Task: Look for space in Ipojuca, Brazil from 4th June, 2023 to 8th June, 2023 for 2 adults in price range Rs.8000 to Rs.16000. Place can be private room with 1  bedroom having 1 bed and 1 bathroom. Property type can be house, flat, guest house, hotel. Booking option can be shelf check-in. Required host language is Spanish.
Action: Mouse moved to (533, 100)
Screenshot: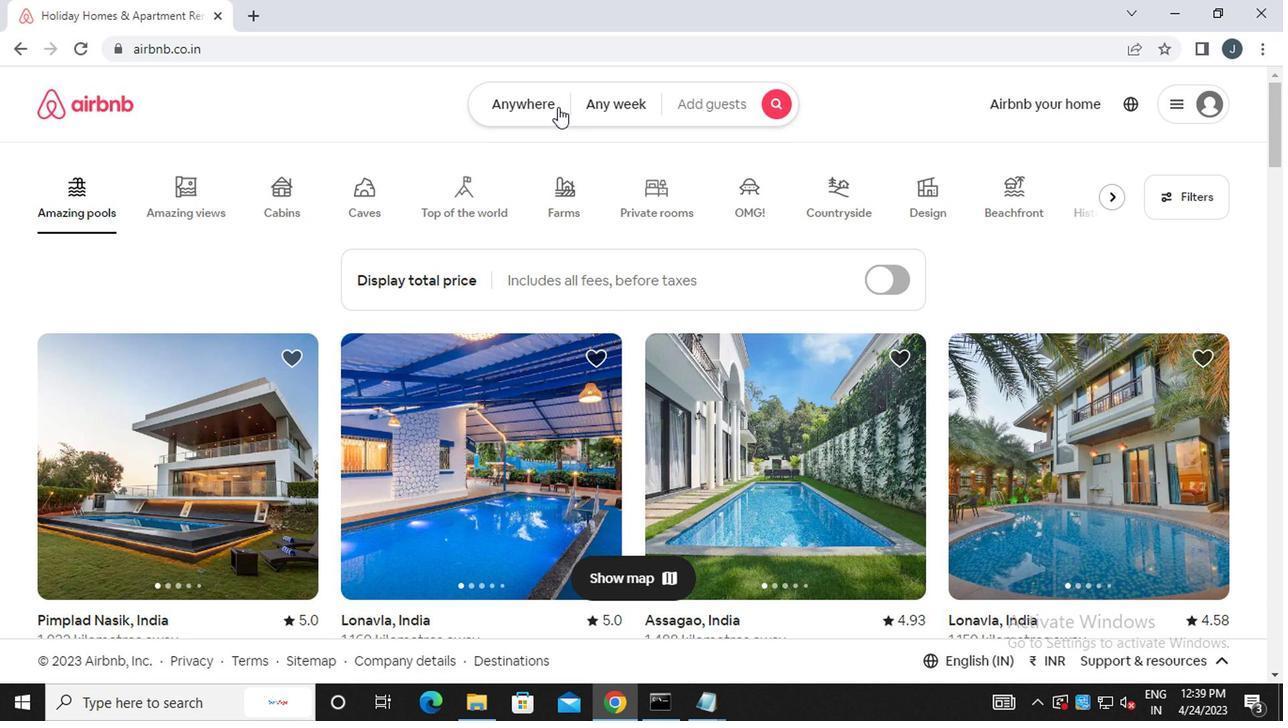 
Action: Mouse pressed left at (533, 100)
Screenshot: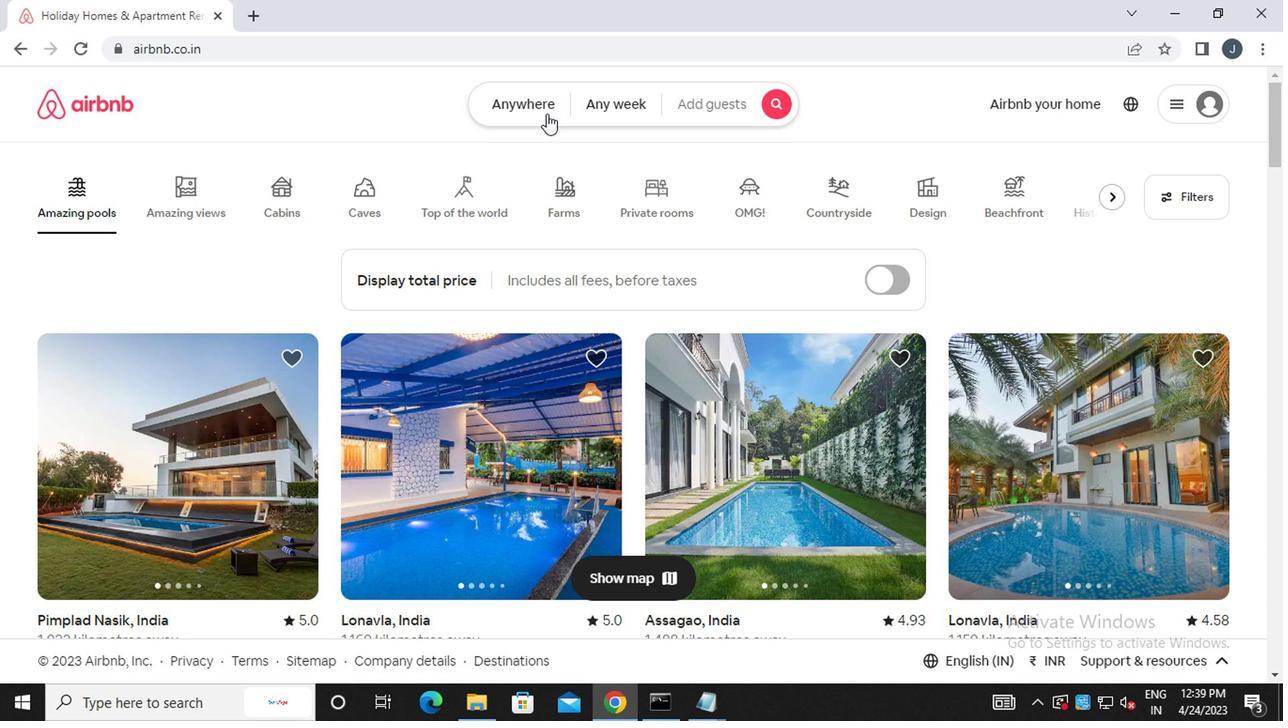 
Action: Mouse moved to (366, 193)
Screenshot: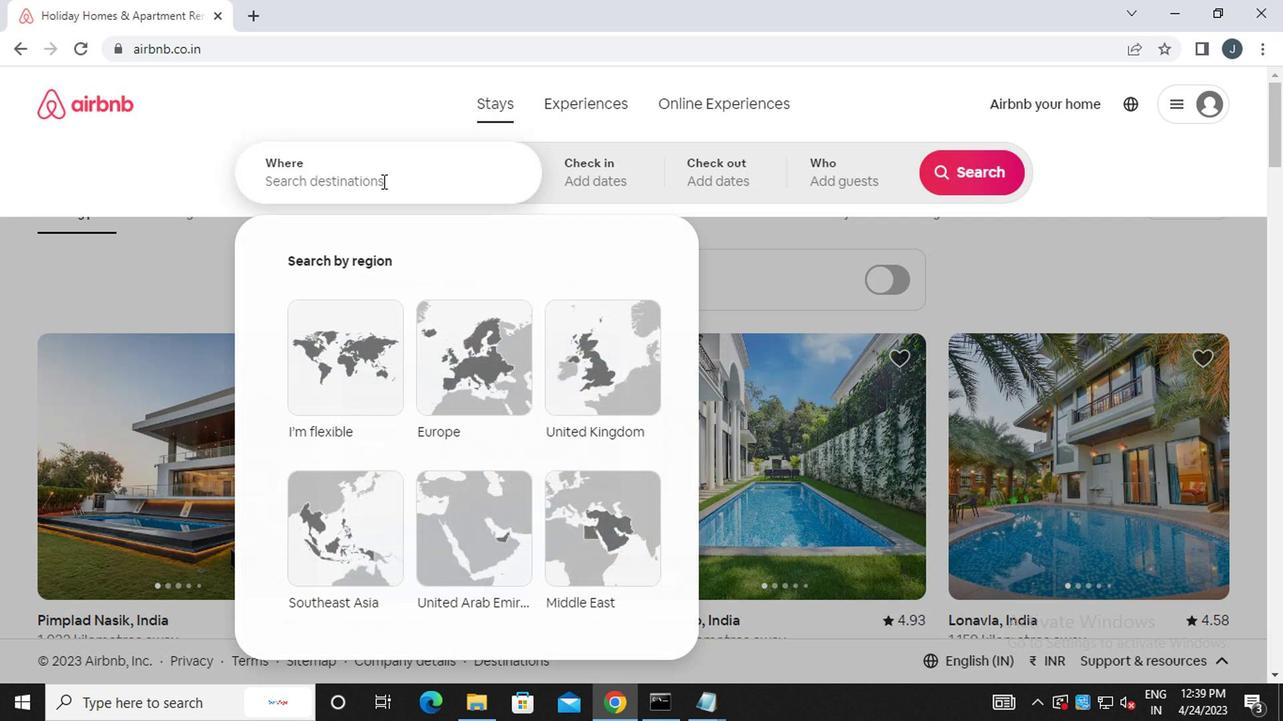 
Action: Mouse pressed left at (366, 193)
Screenshot: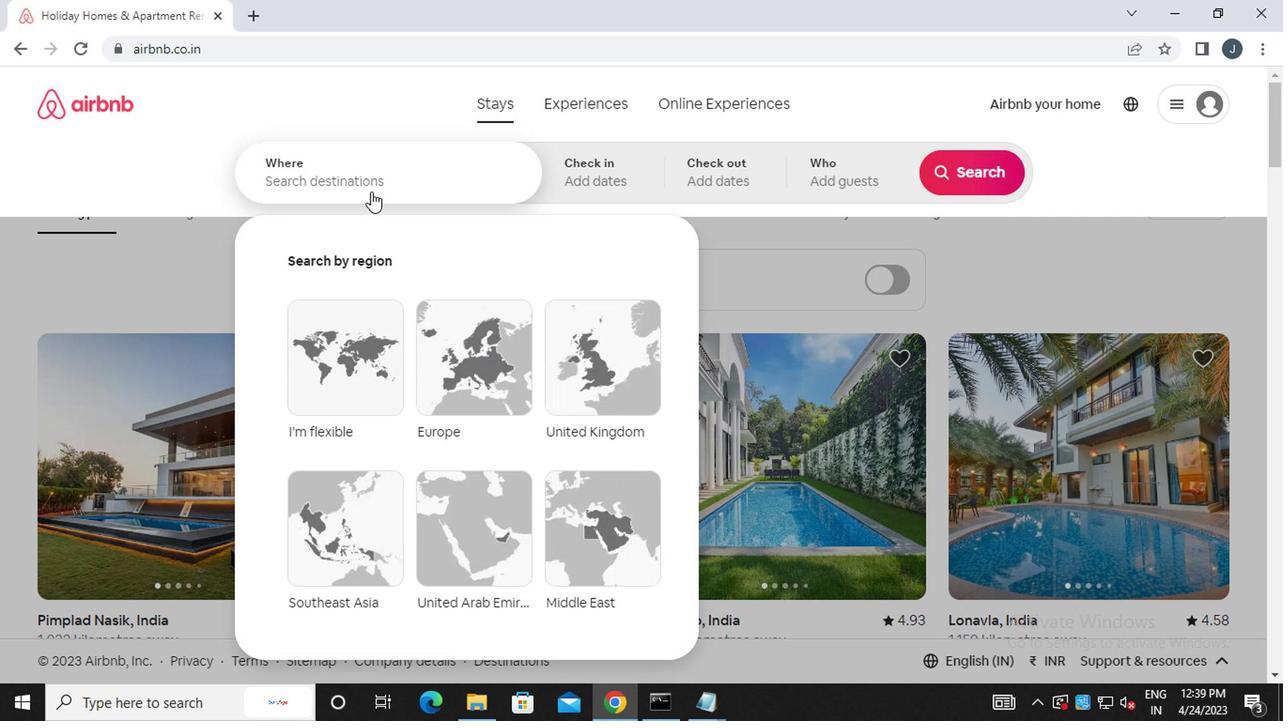 
Action: Mouse moved to (370, 190)
Screenshot: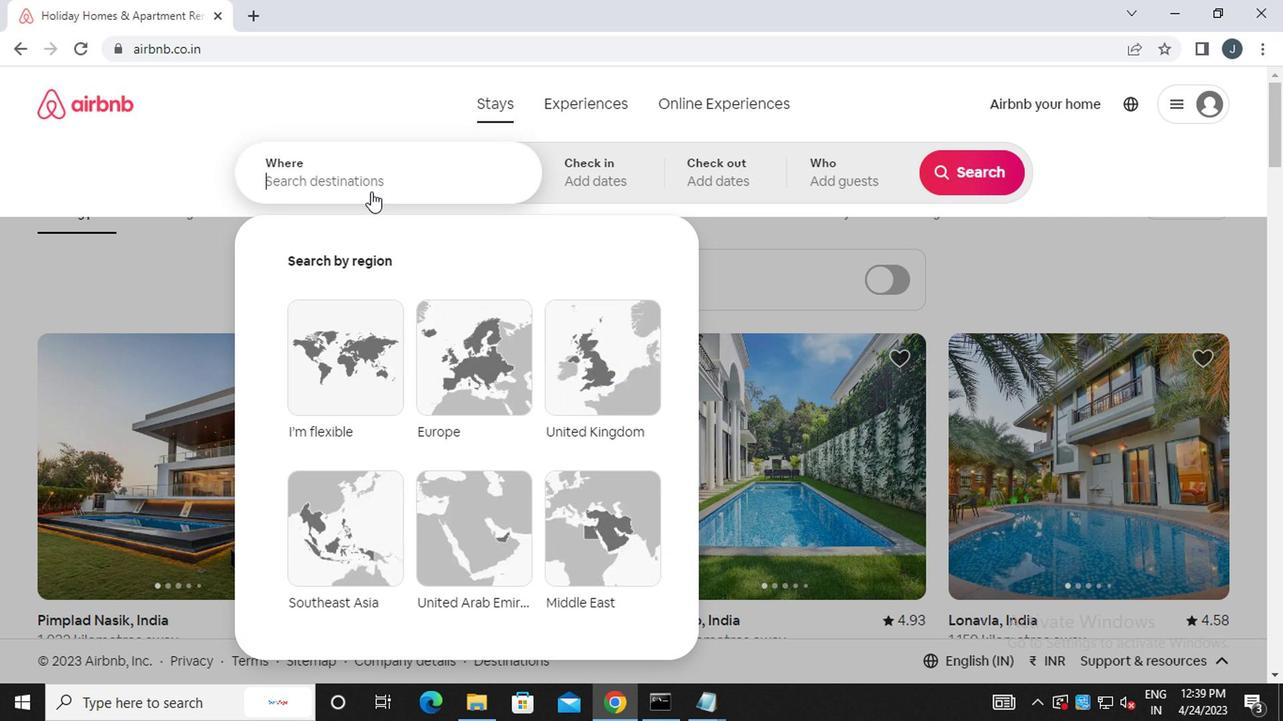 
Action: Key pressed i<Key.caps_lock>poji<Key.backspace>uca,<Key.space><Key.caps_lock>b<Key.caps_lock>razil
Screenshot: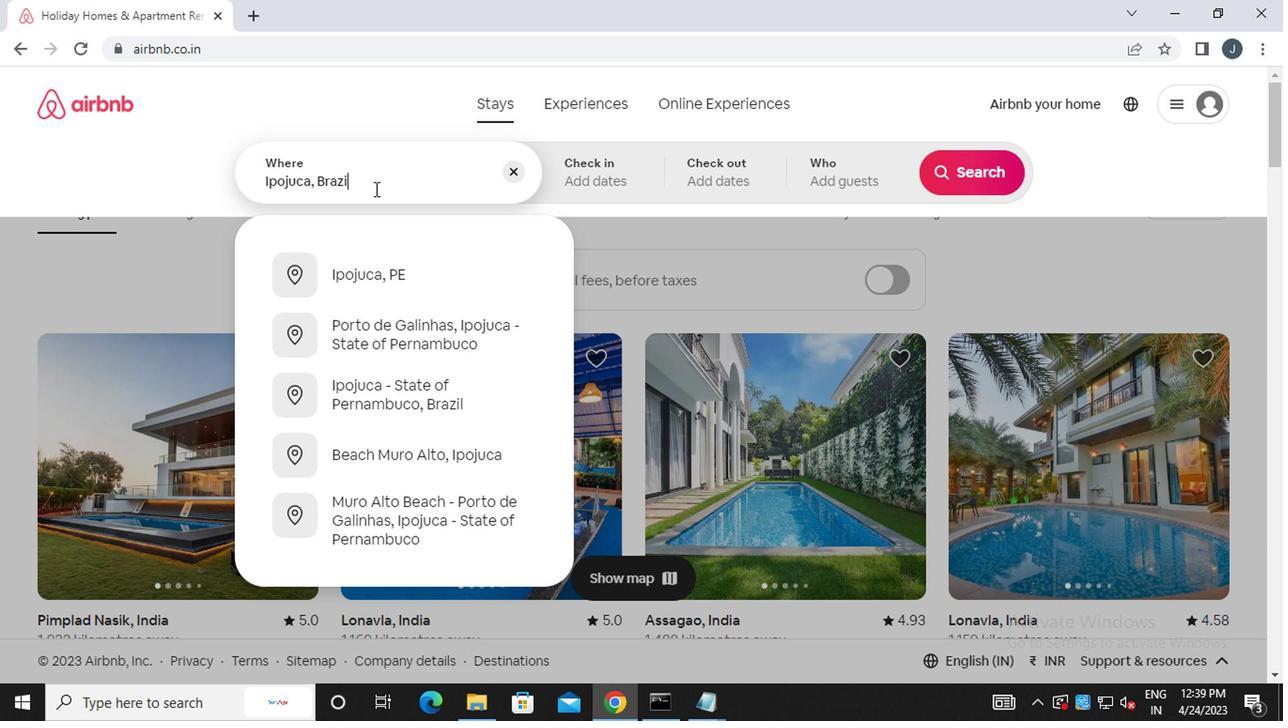 
Action: Mouse moved to (592, 185)
Screenshot: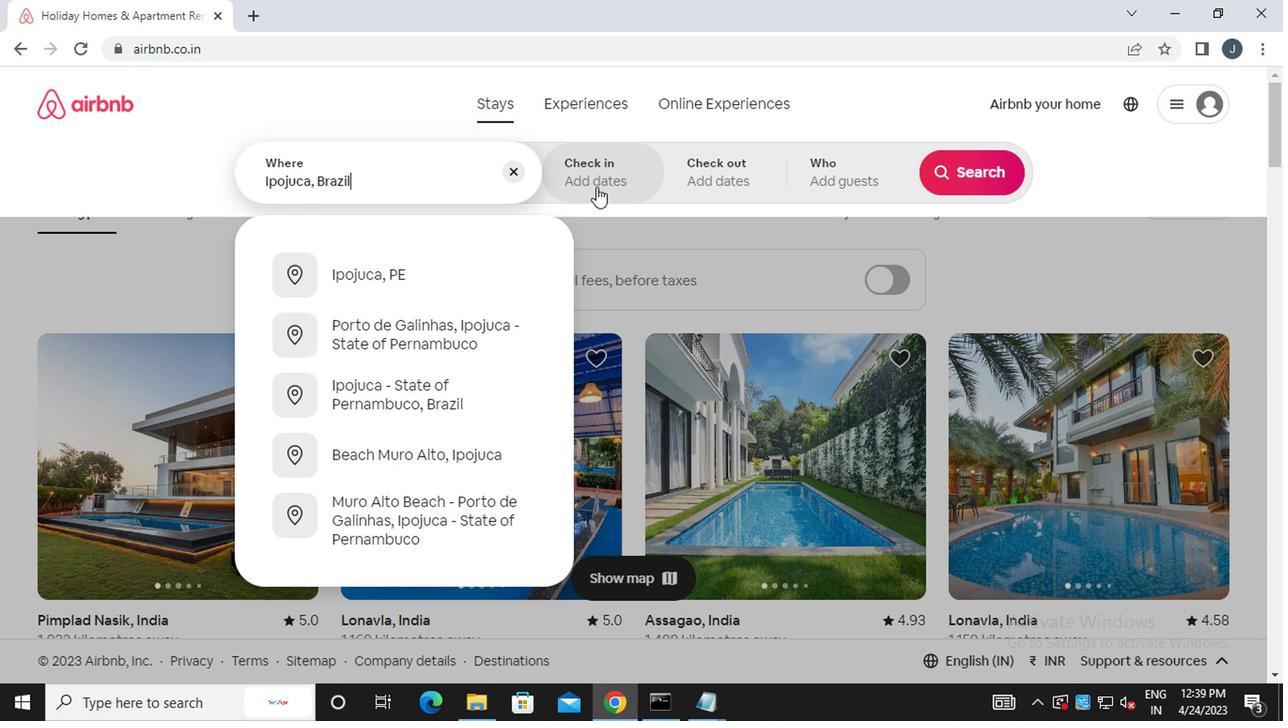 
Action: Mouse pressed left at (592, 185)
Screenshot: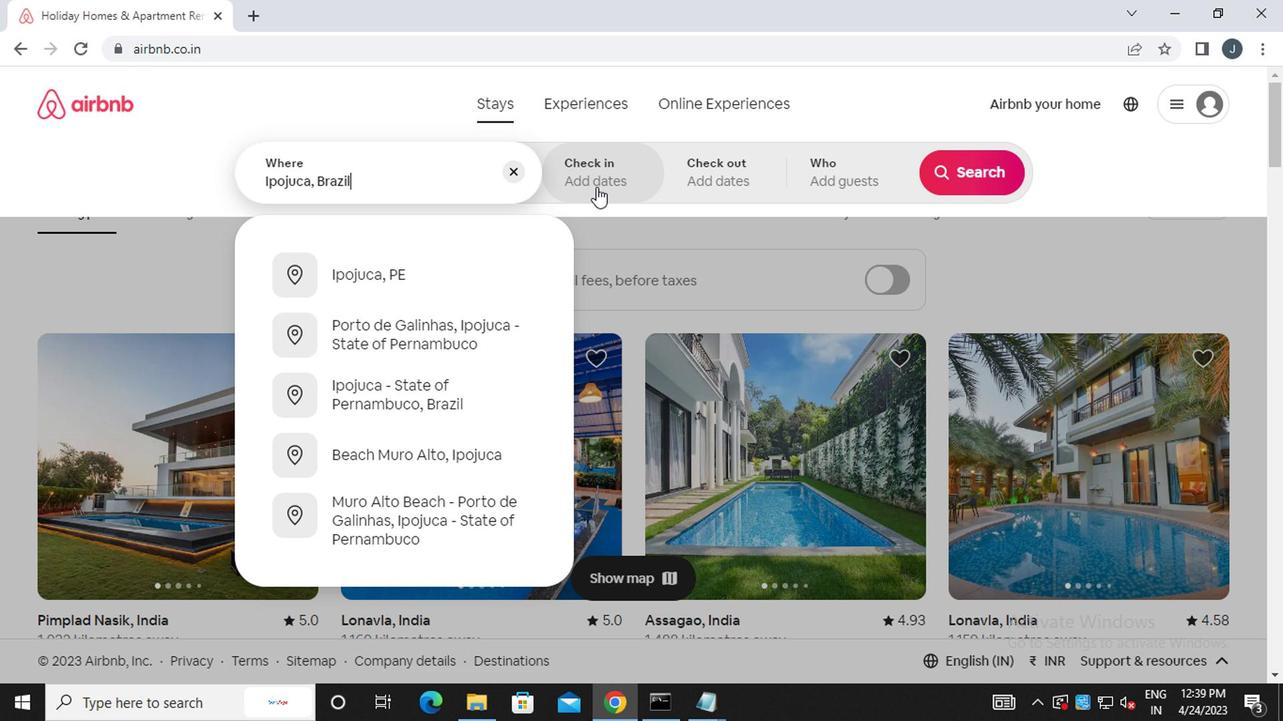
Action: Mouse moved to (941, 326)
Screenshot: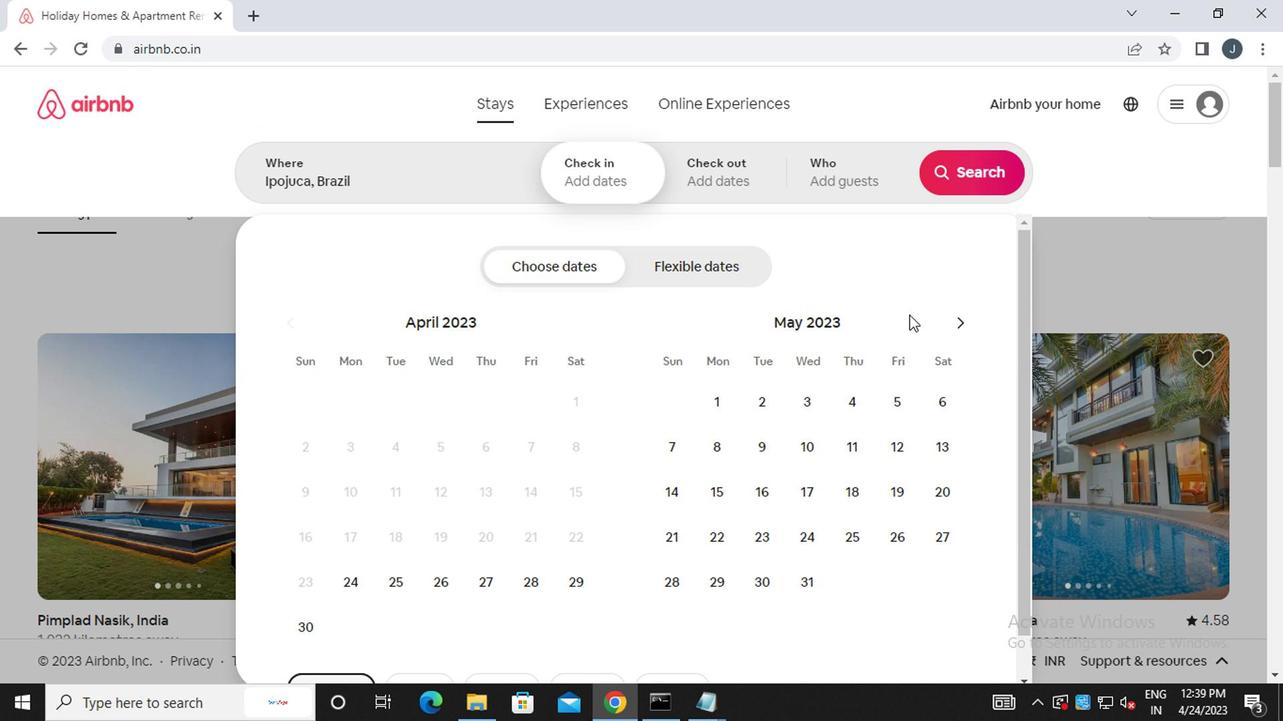 
Action: Mouse pressed left at (941, 326)
Screenshot: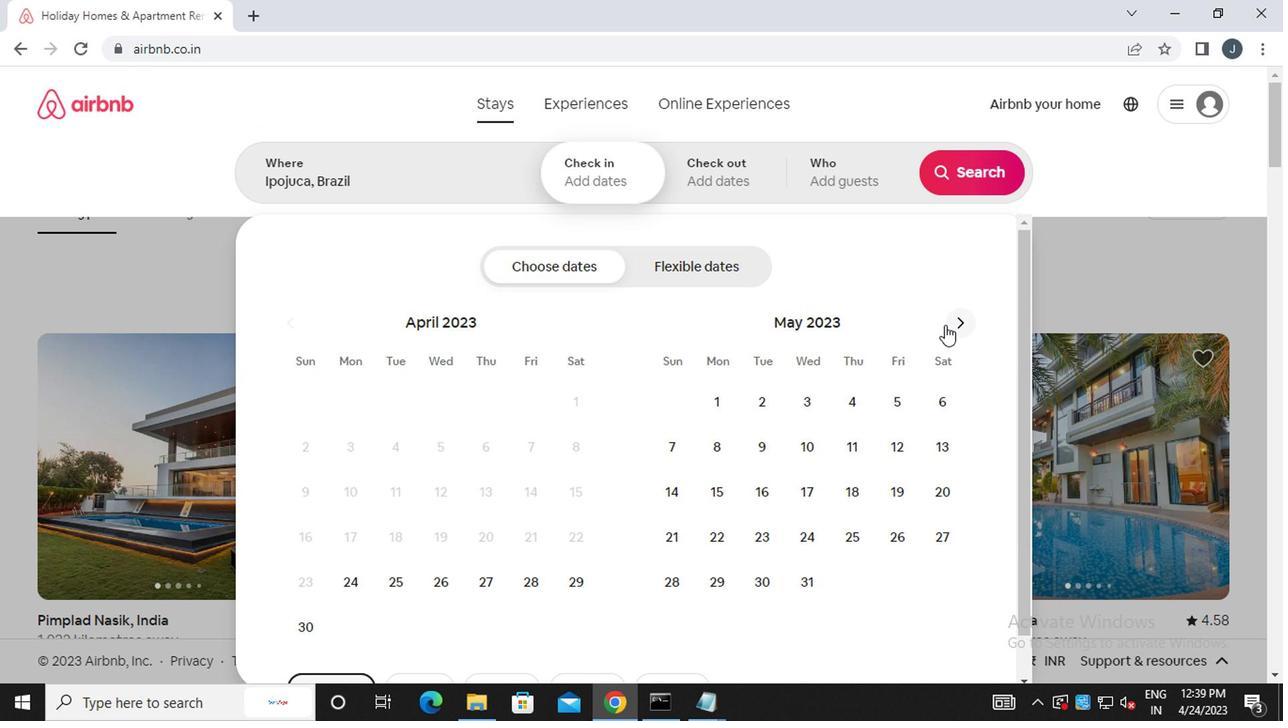 
Action: Mouse moved to (951, 335)
Screenshot: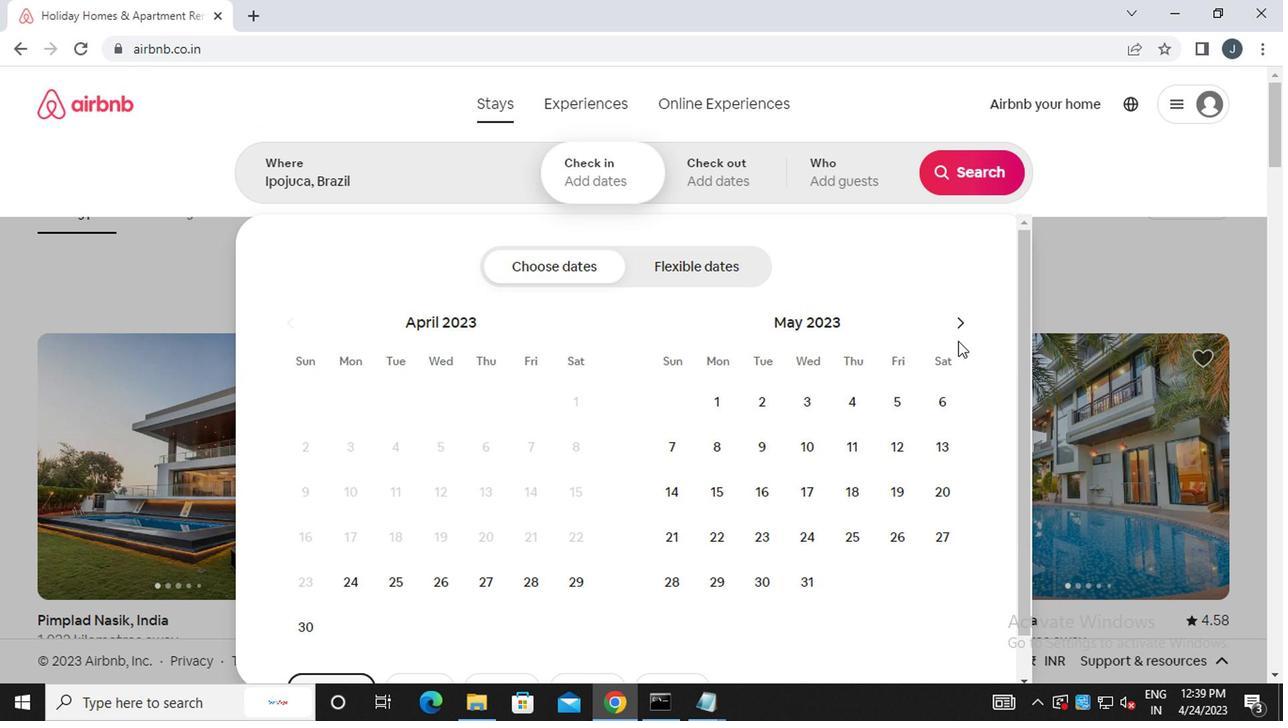 
Action: Mouse pressed left at (951, 335)
Screenshot: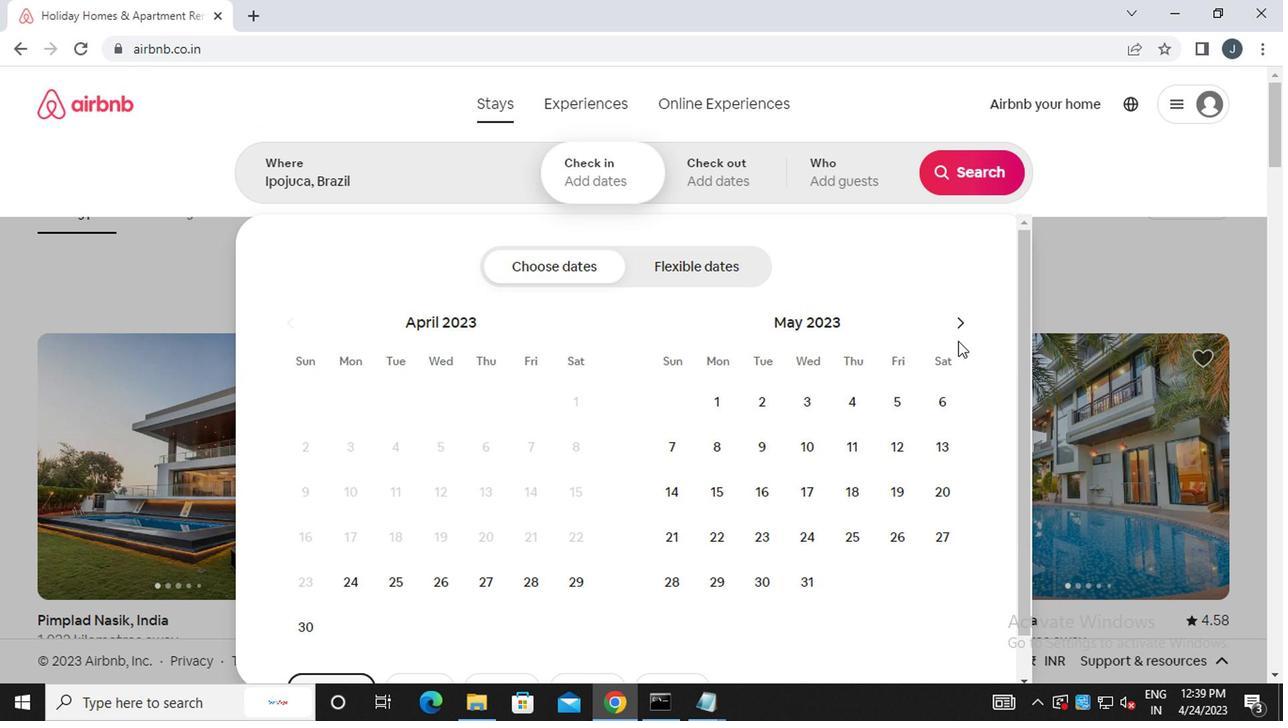 
Action: Mouse moved to (674, 453)
Screenshot: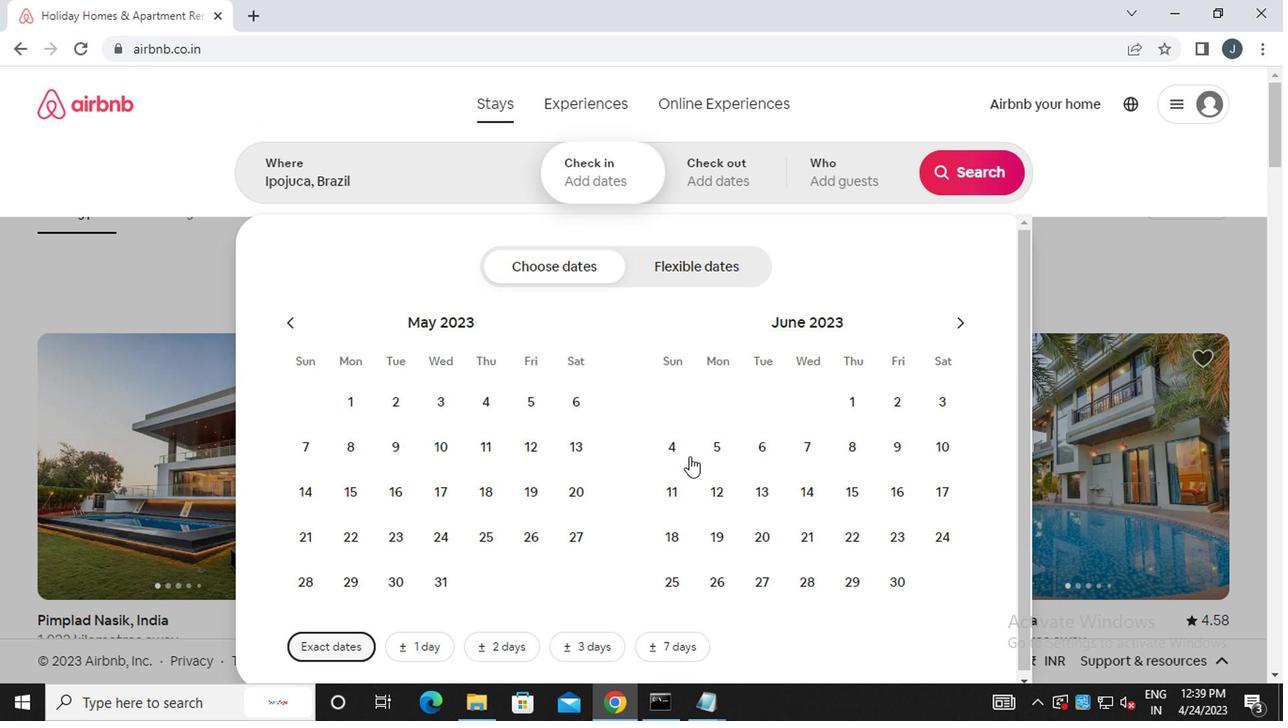 
Action: Mouse pressed left at (674, 453)
Screenshot: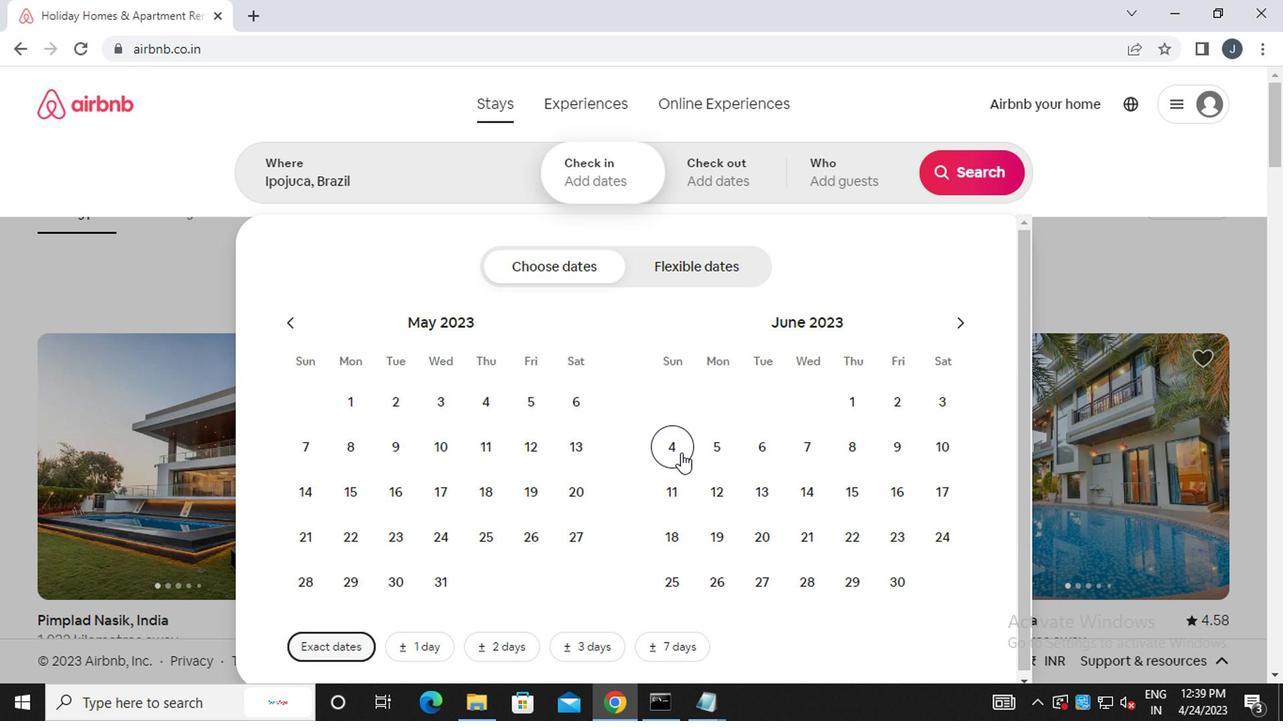 
Action: Mouse moved to (854, 441)
Screenshot: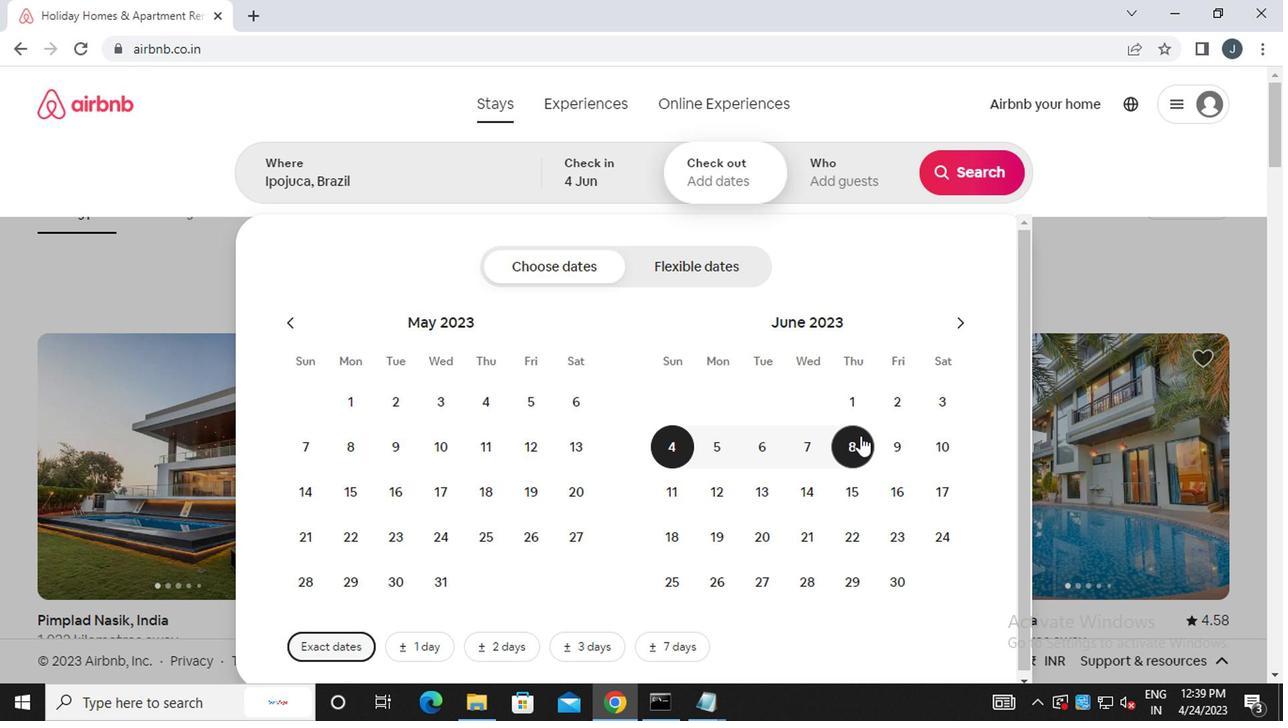
Action: Mouse pressed left at (854, 441)
Screenshot: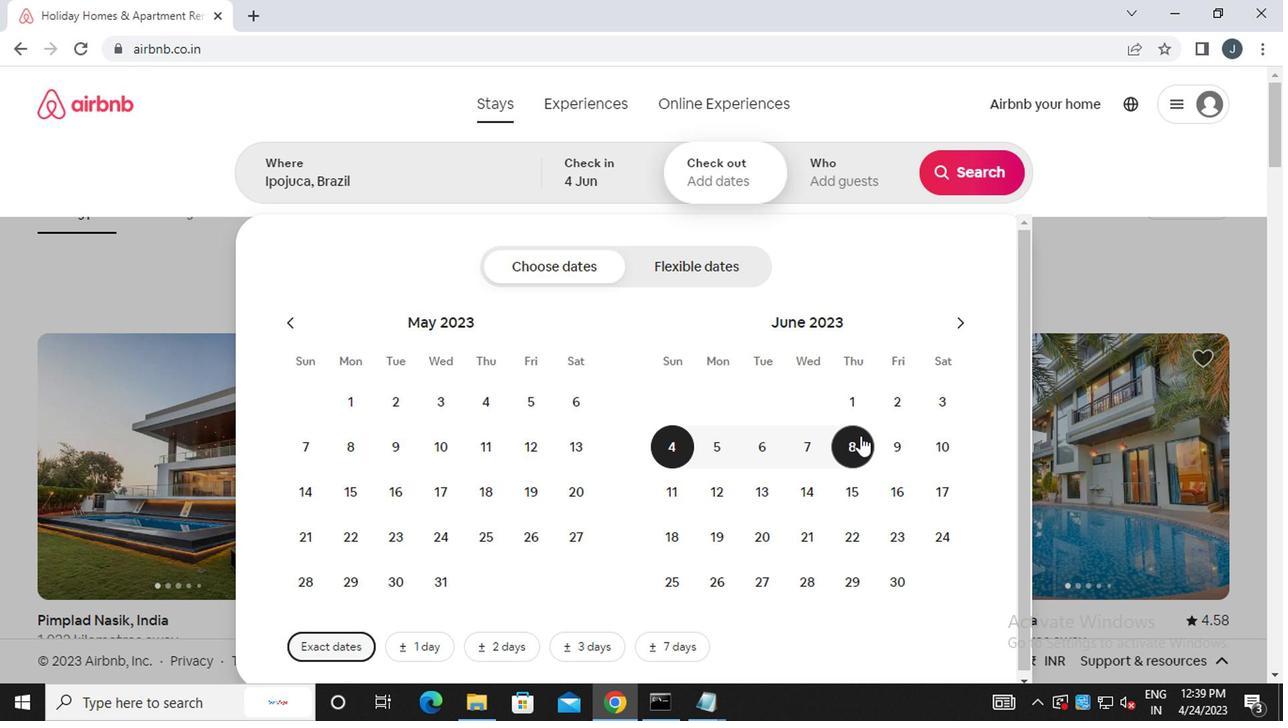 
Action: Mouse moved to (858, 174)
Screenshot: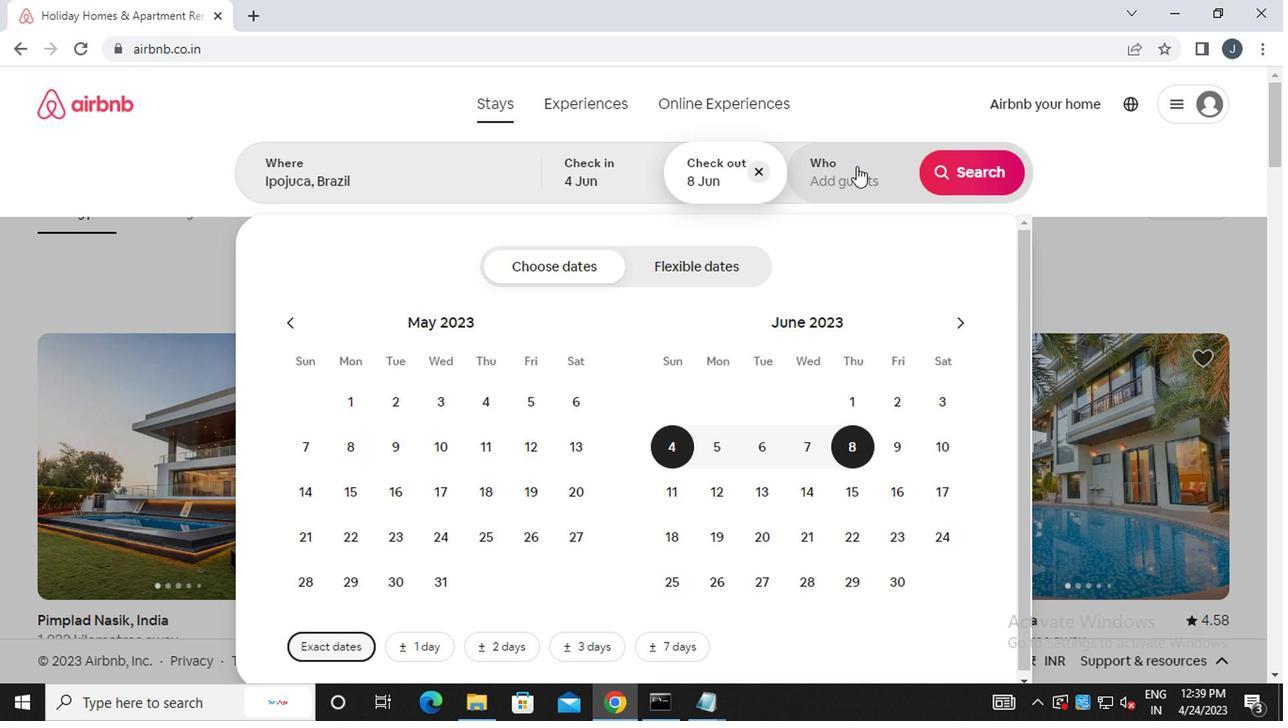 
Action: Mouse pressed left at (858, 174)
Screenshot: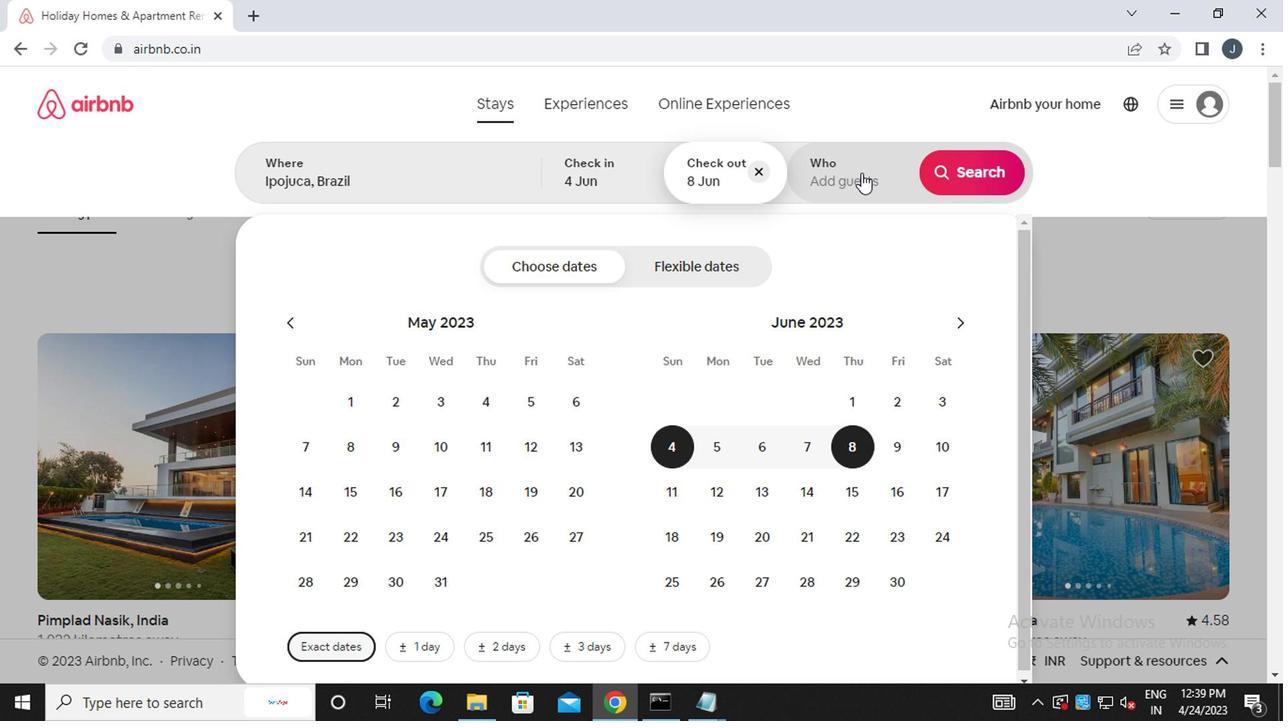 
Action: Mouse moved to (965, 269)
Screenshot: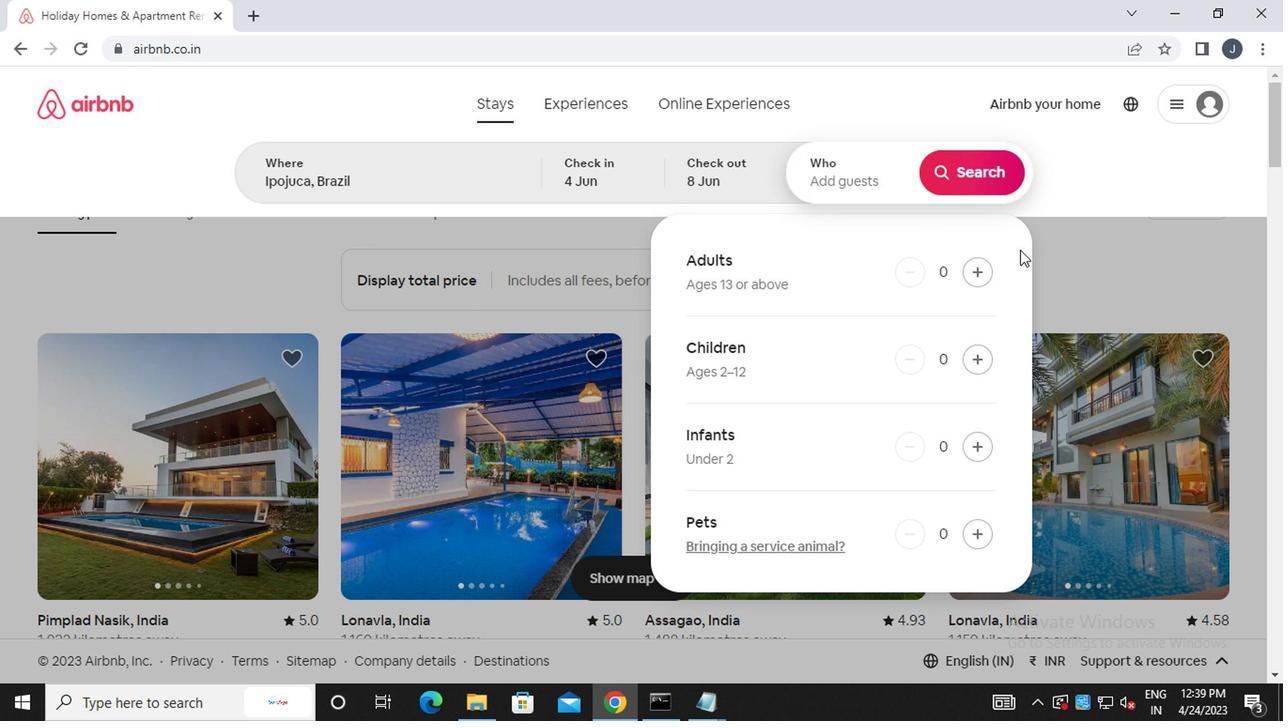 
Action: Mouse pressed left at (965, 269)
Screenshot: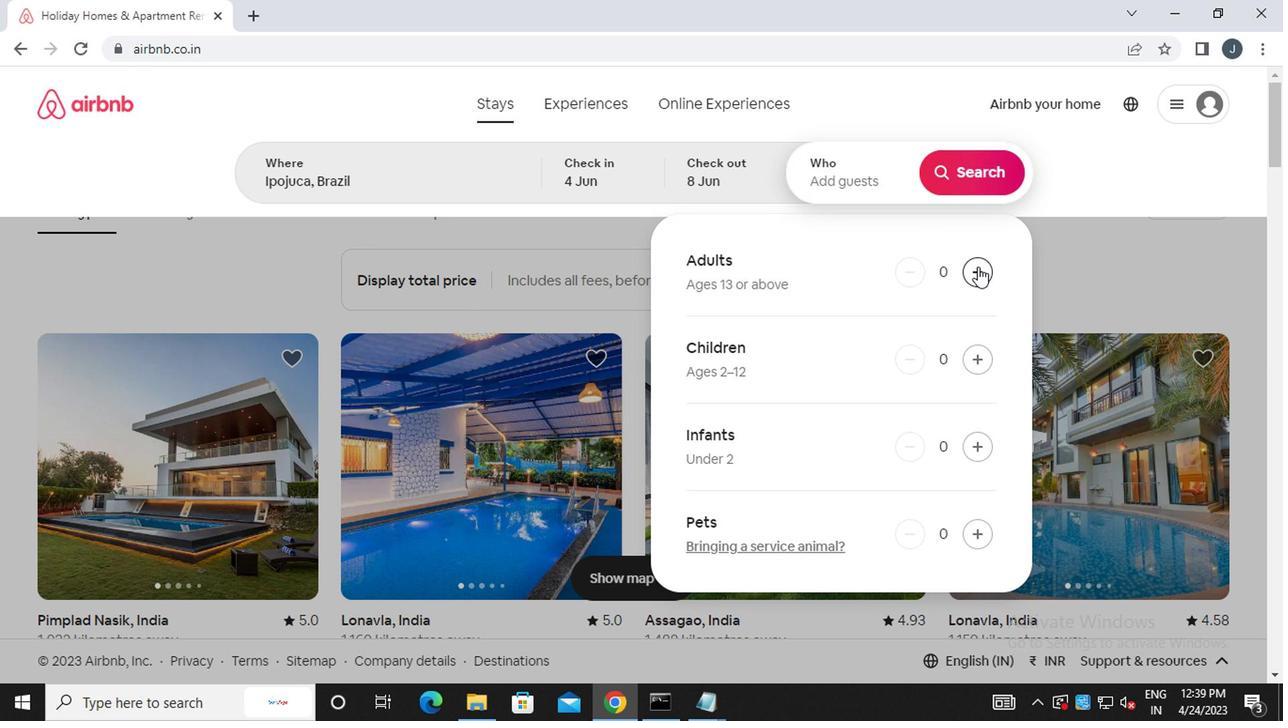 
Action: Mouse pressed left at (965, 269)
Screenshot: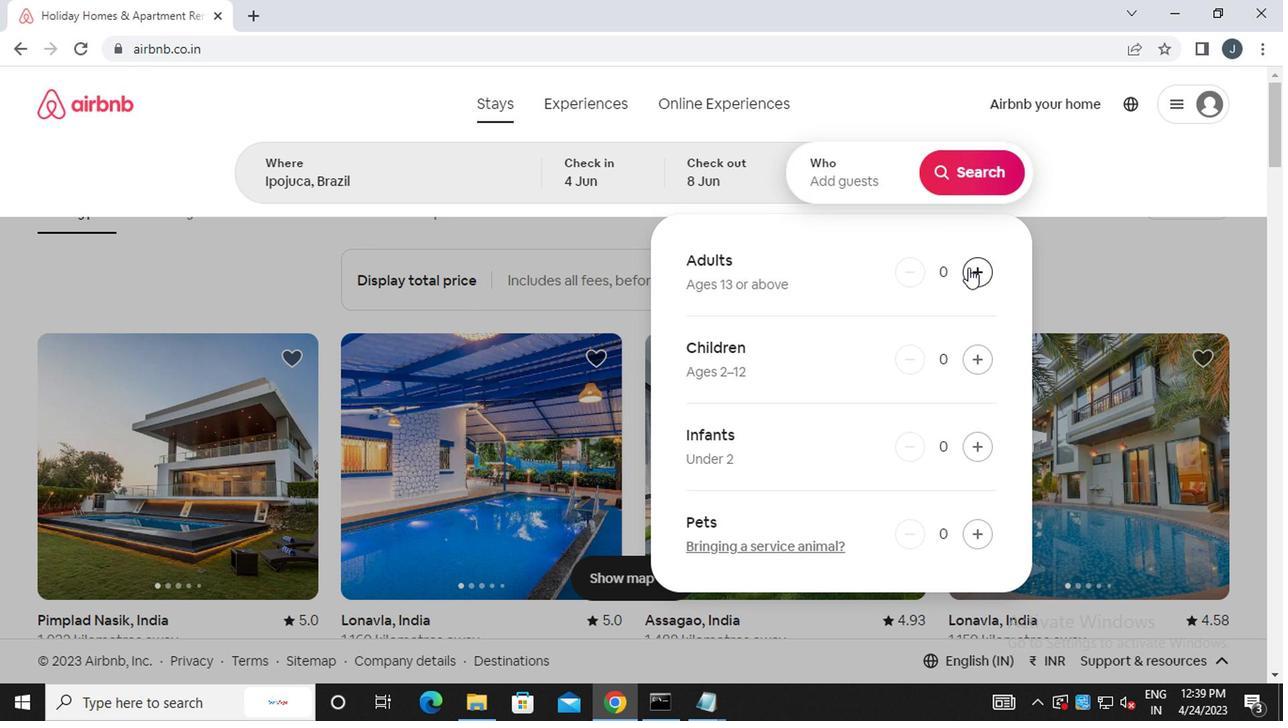 
Action: Mouse moved to (959, 173)
Screenshot: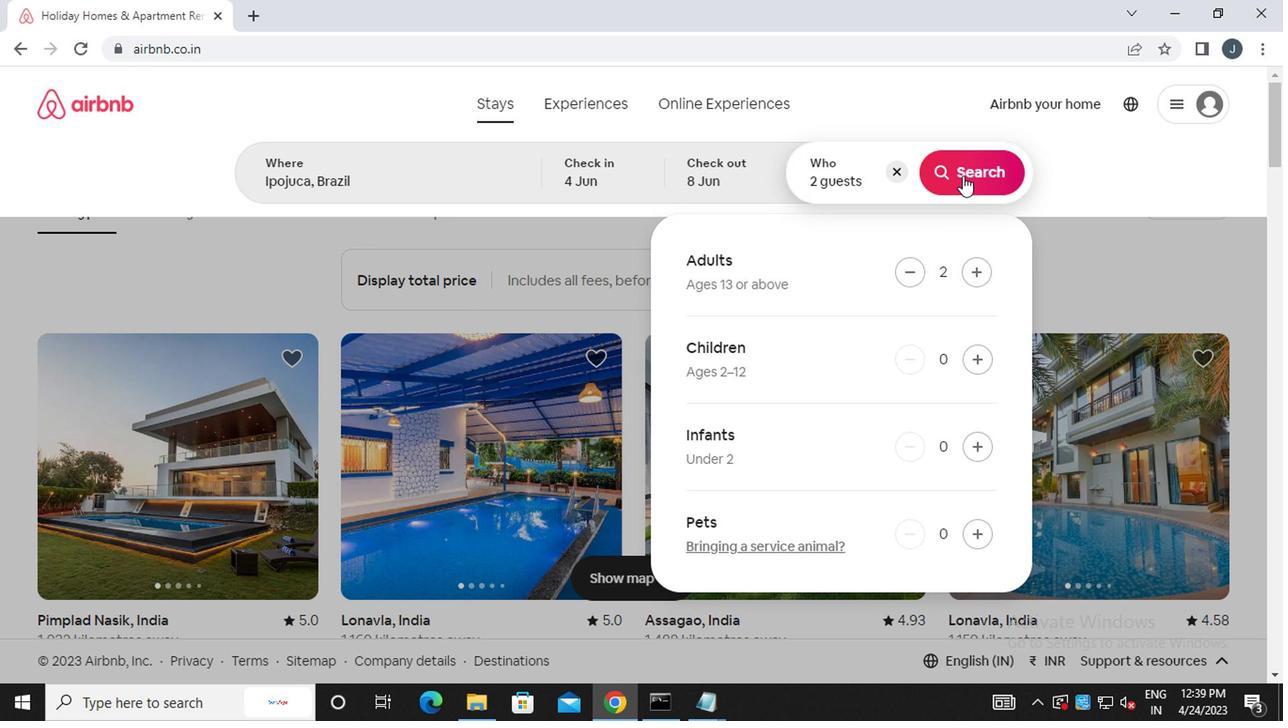 
Action: Mouse pressed left at (959, 173)
Screenshot: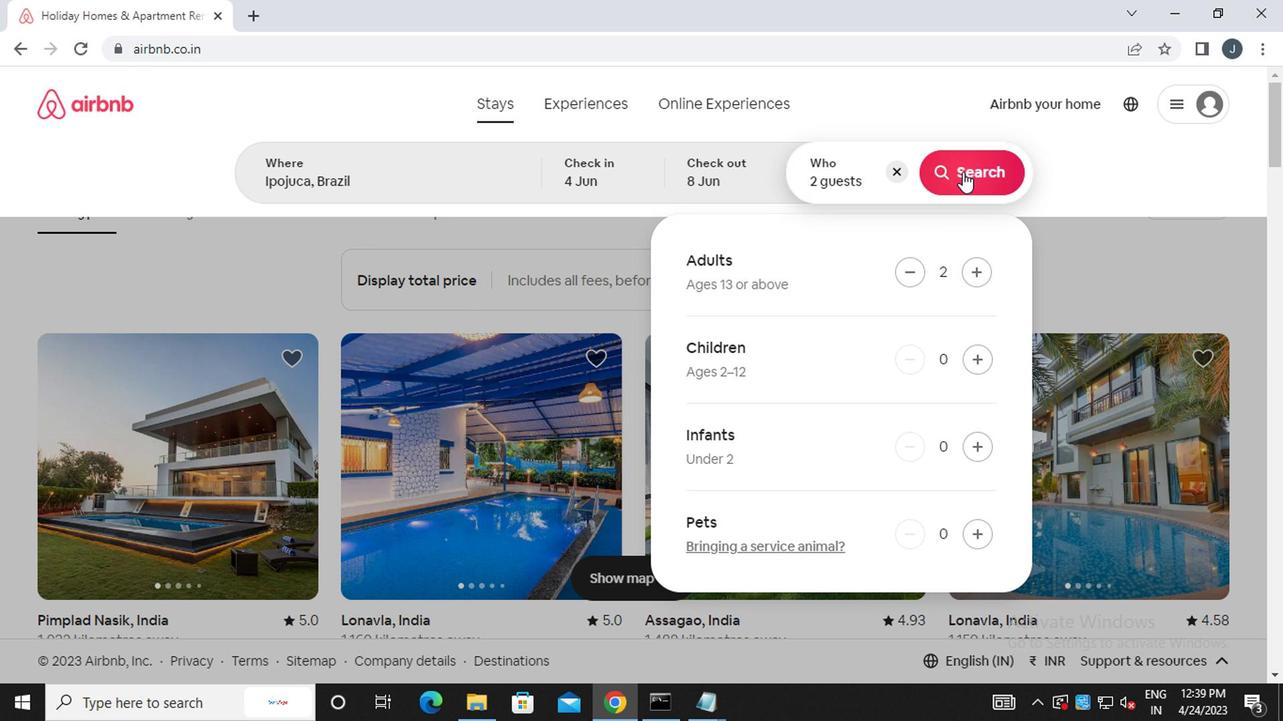 
Action: Mouse moved to (1214, 176)
Screenshot: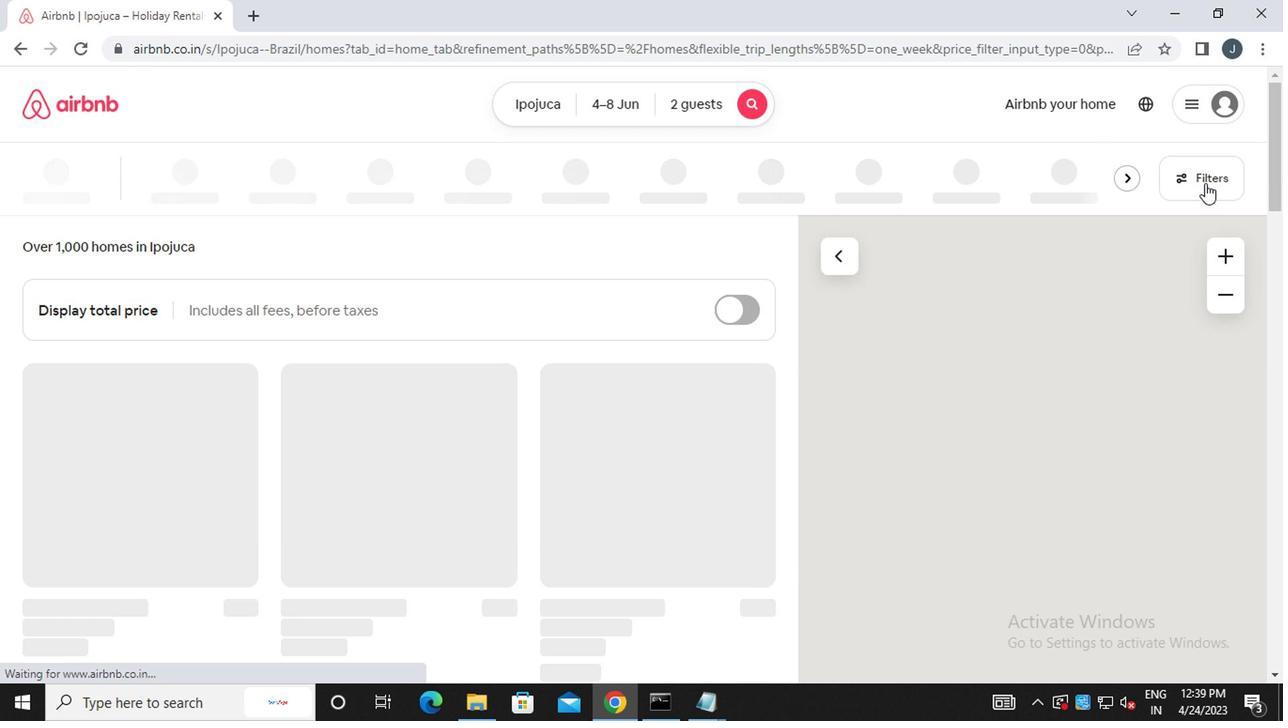 
Action: Mouse pressed left at (1214, 176)
Screenshot: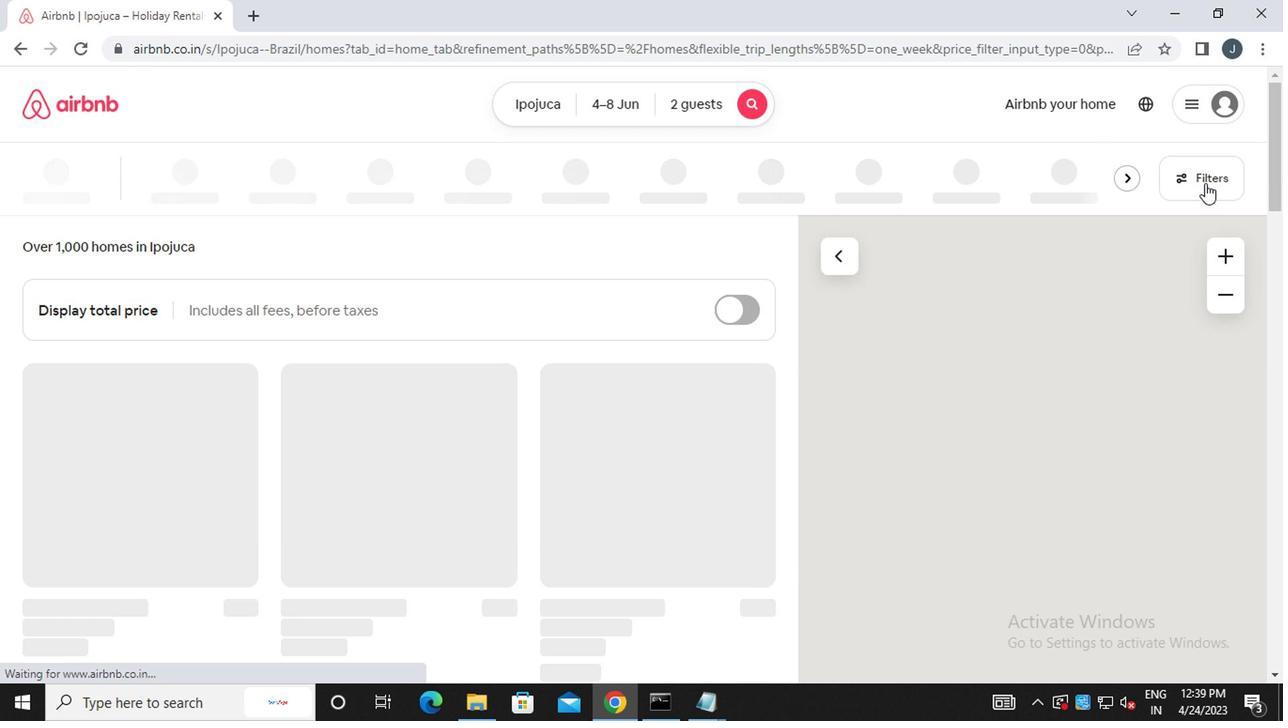 
Action: Mouse moved to (392, 417)
Screenshot: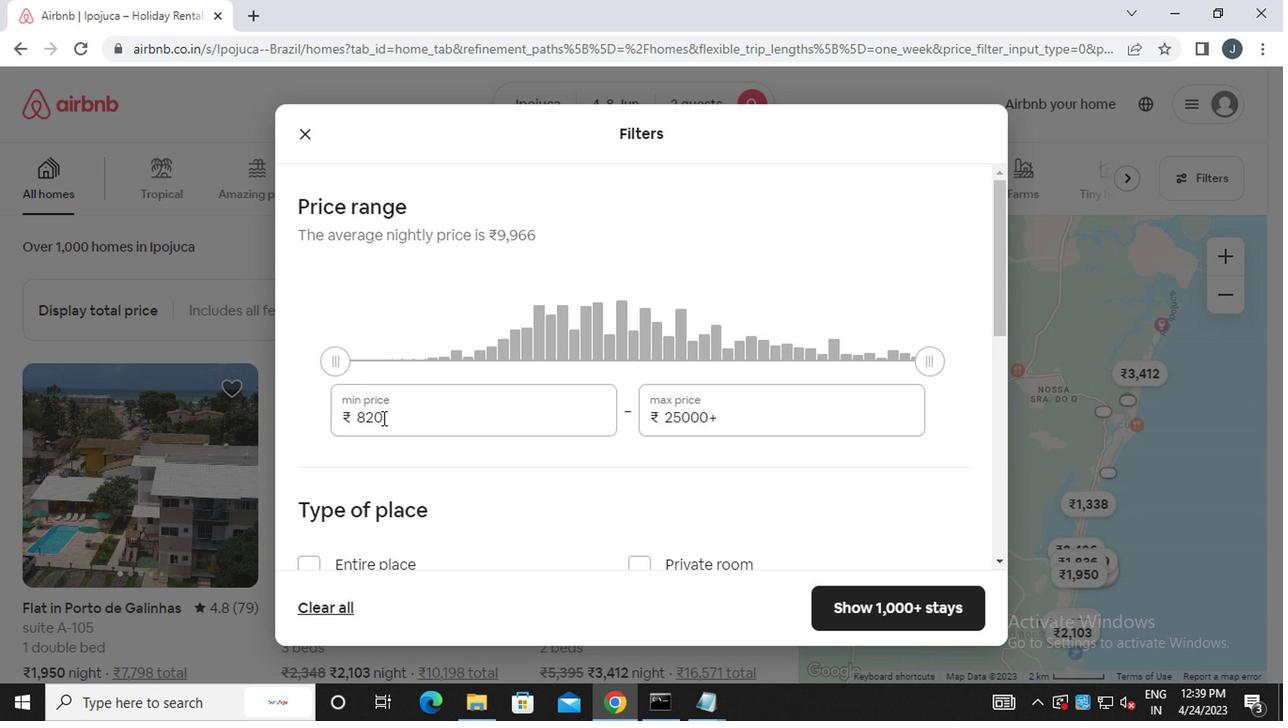 
Action: Mouse pressed left at (392, 417)
Screenshot: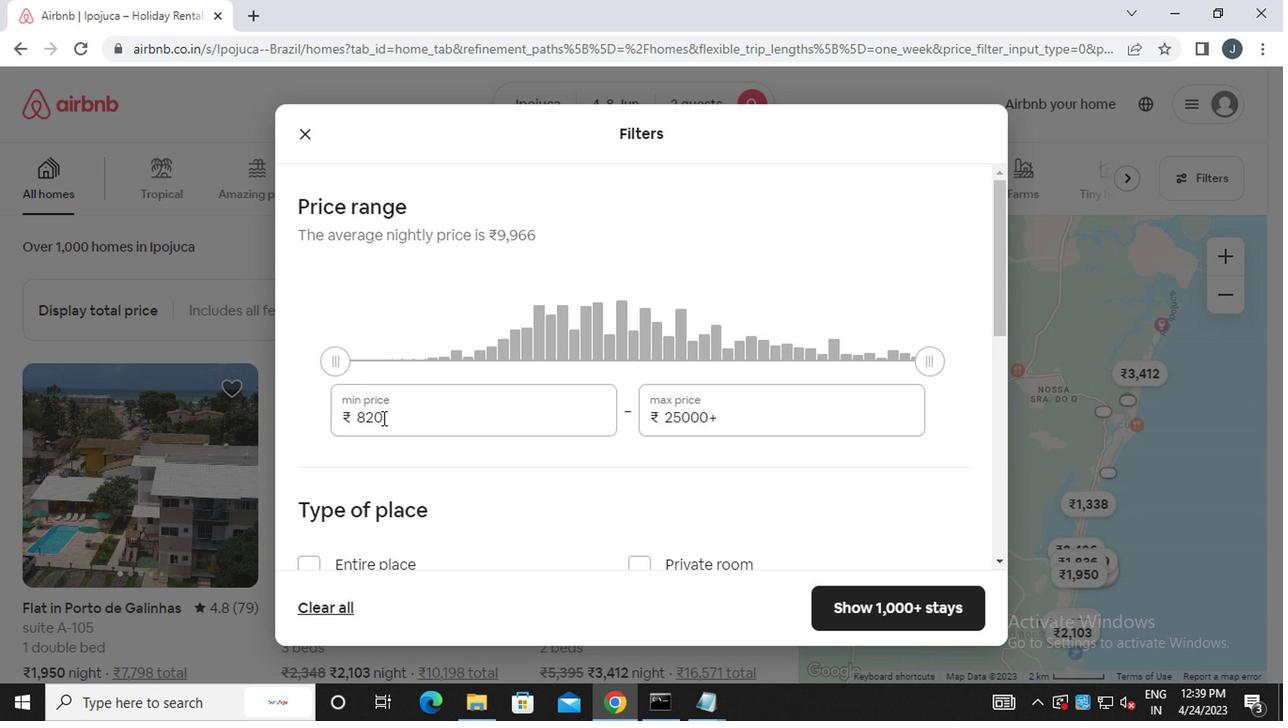 
Action: Mouse moved to (394, 417)
Screenshot: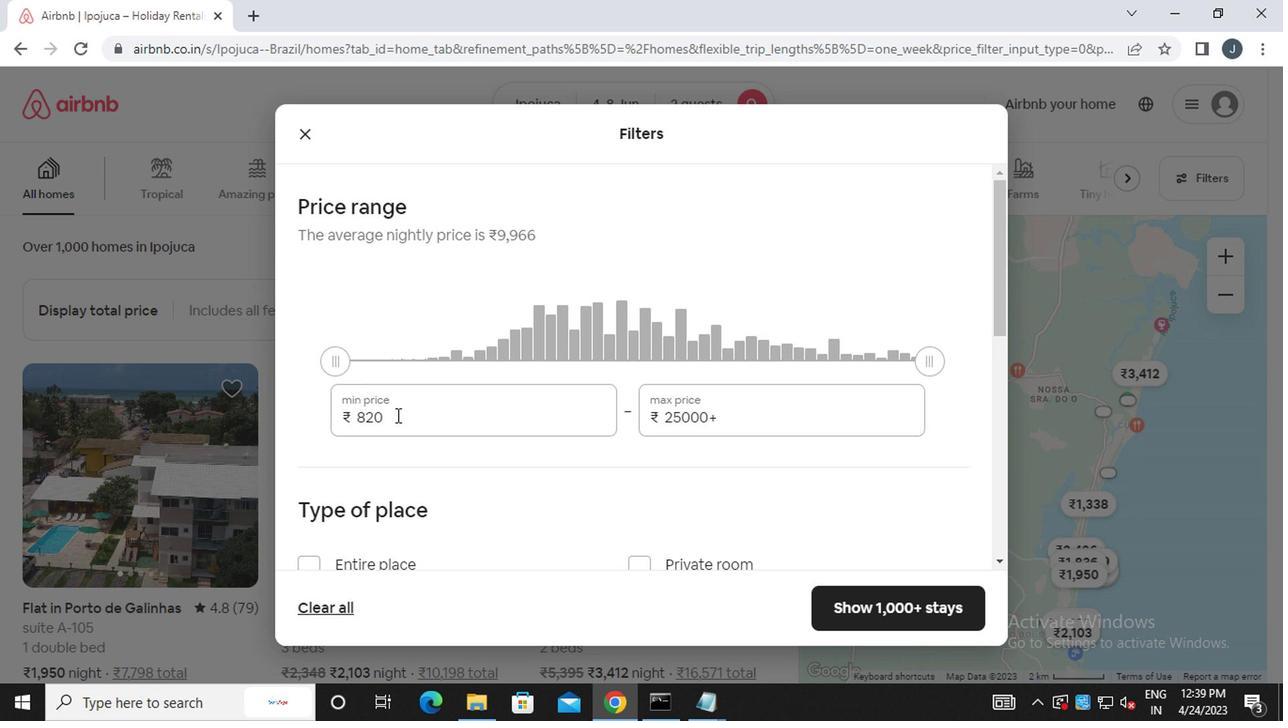 
Action: Key pressed <Key.backspace><Key.backspace><<96>><<96>><<96>>
Screenshot: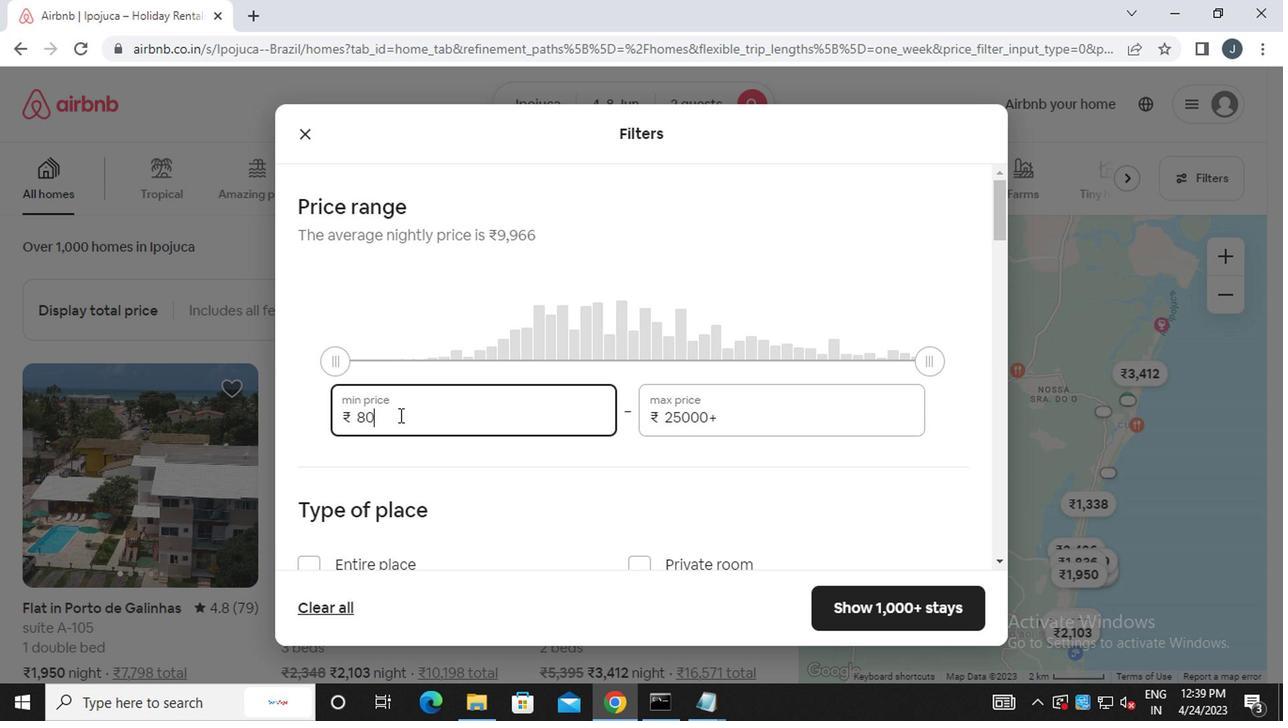 
Action: Mouse moved to (762, 425)
Screenshot: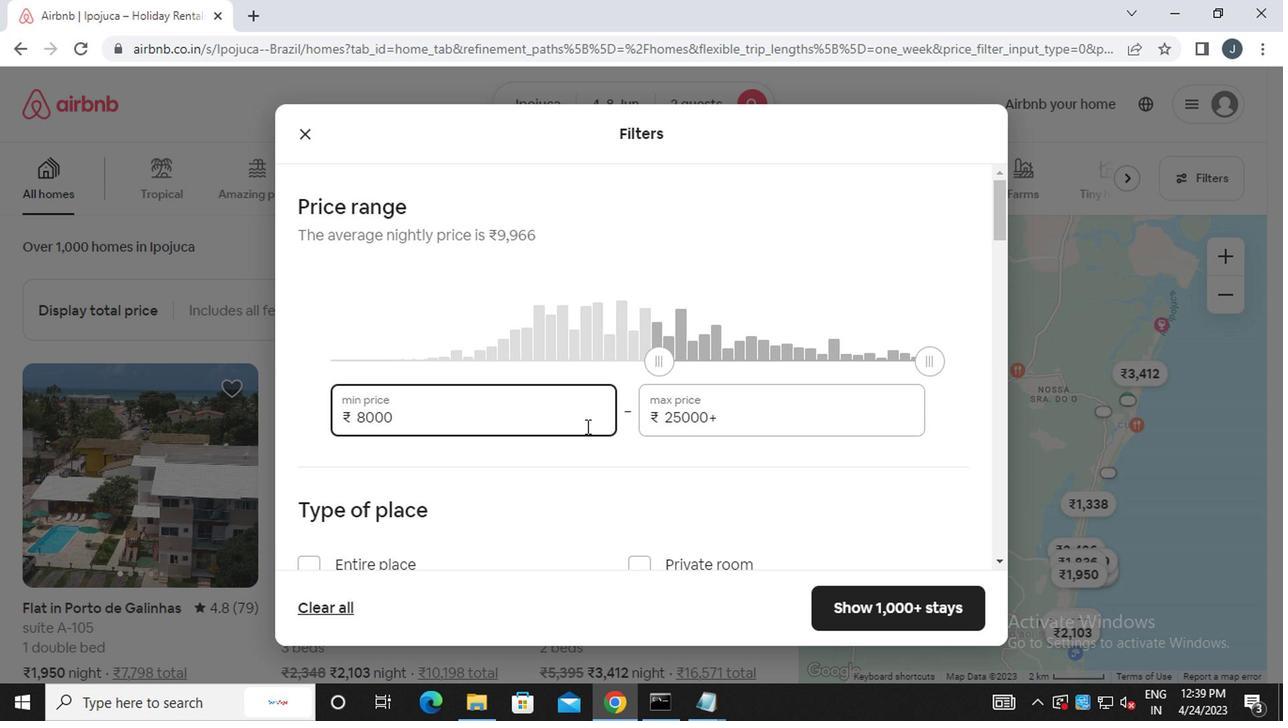 
Action: Mouse pressed left at (762, 425)
Screenshot: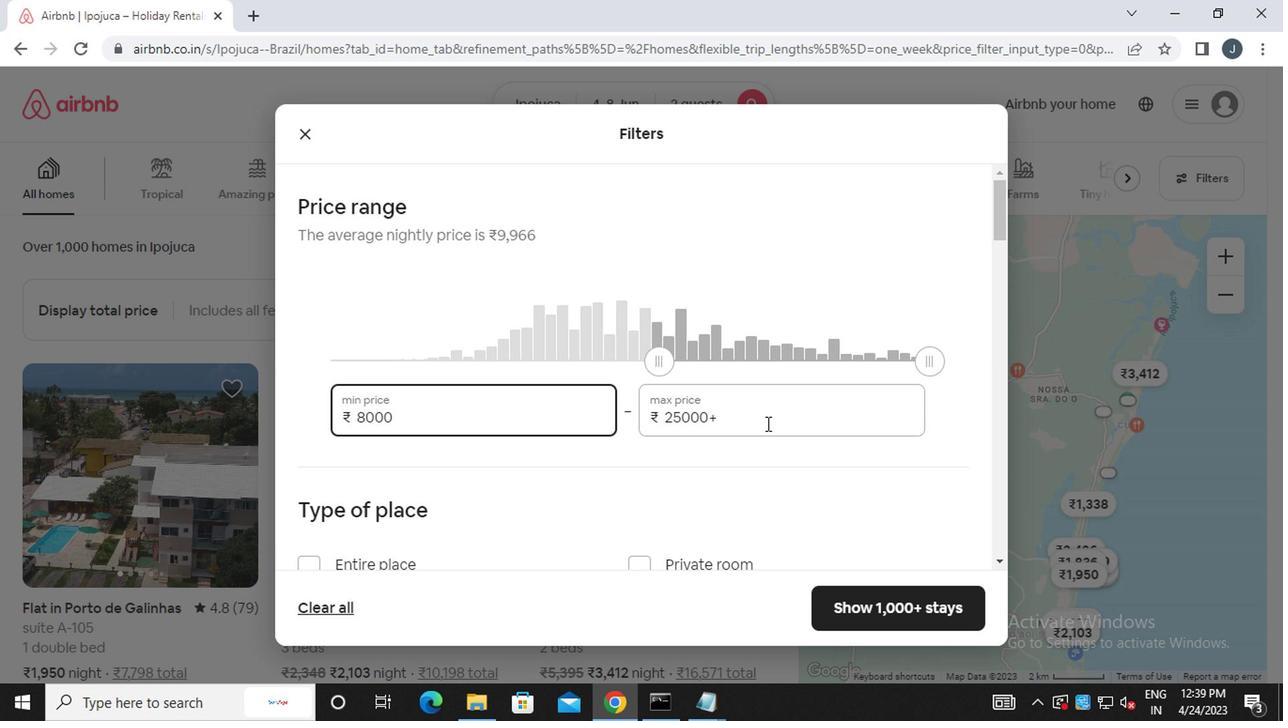 
Action: Mouse moved to (762, 425)
Screenshot: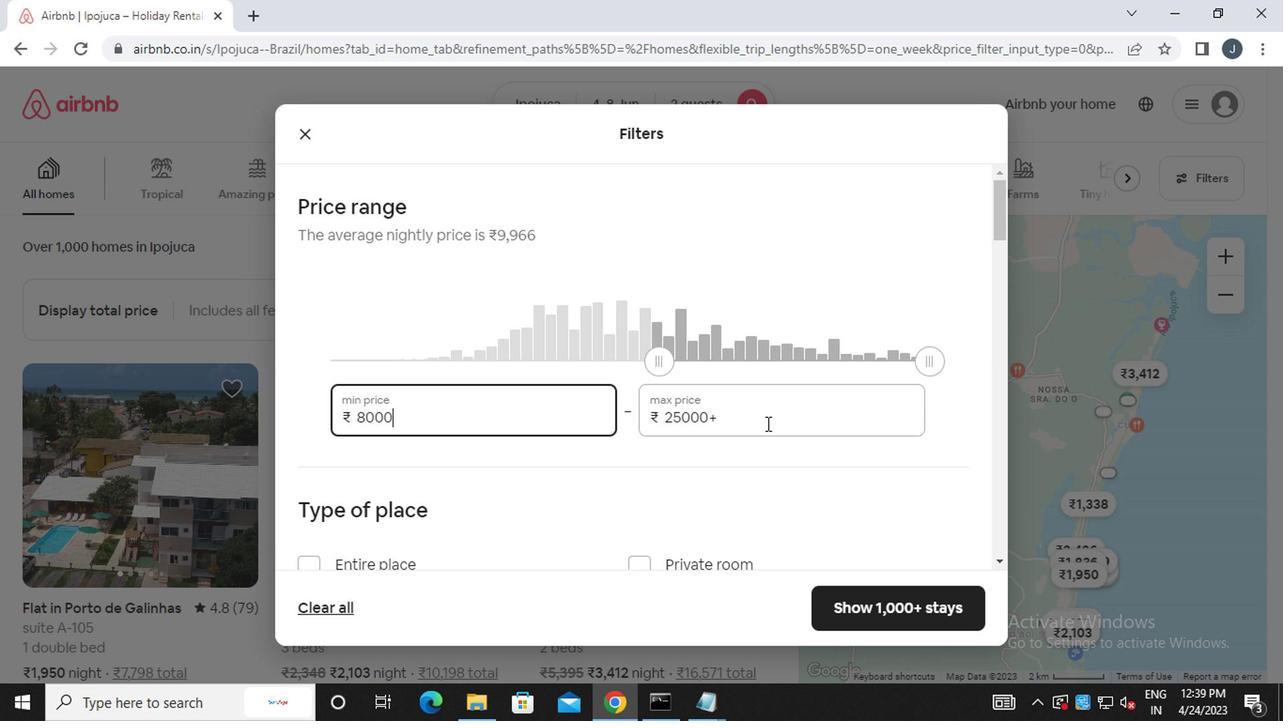 
Action: Key pressed <Key.backspace><Key.backspace><Key.backspace><Key.backspace><Key.backspace><Key.backspace><<97>><<102>><<96>><<96>><<96>><<96>><Key.backspace>
Screenshot: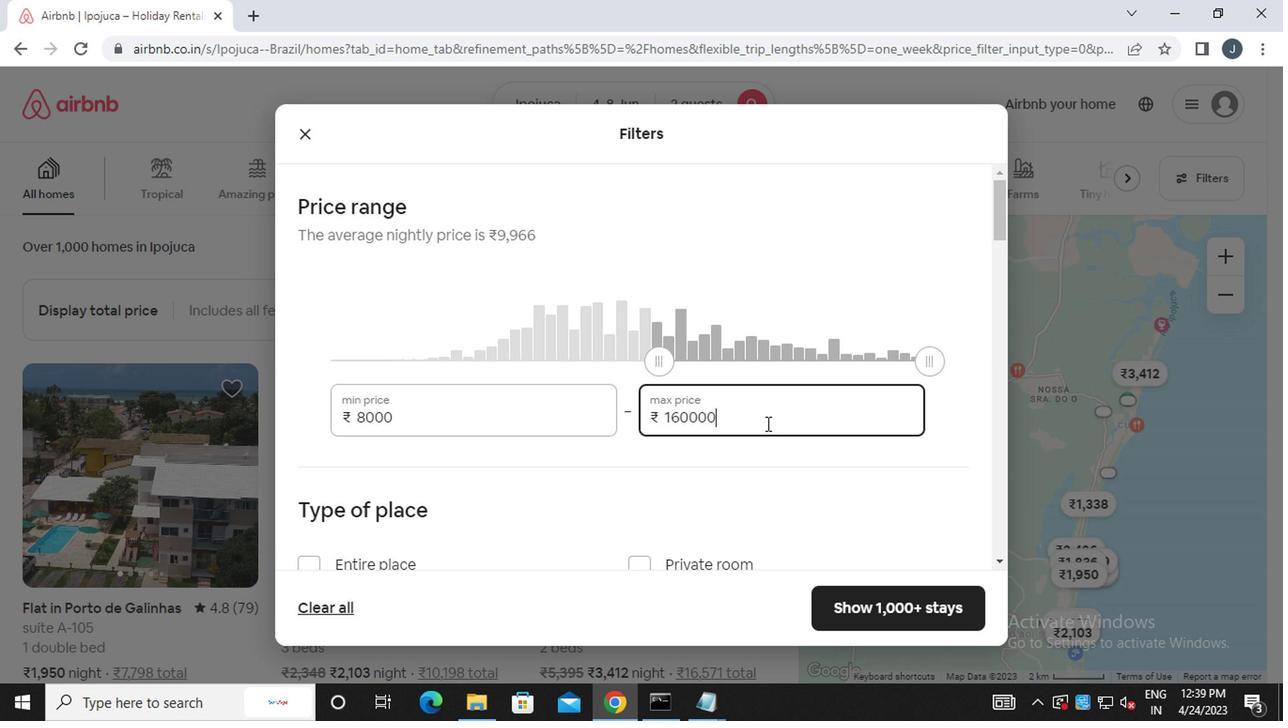 
Action: Mouse moved to (727, 425)
Screenshot: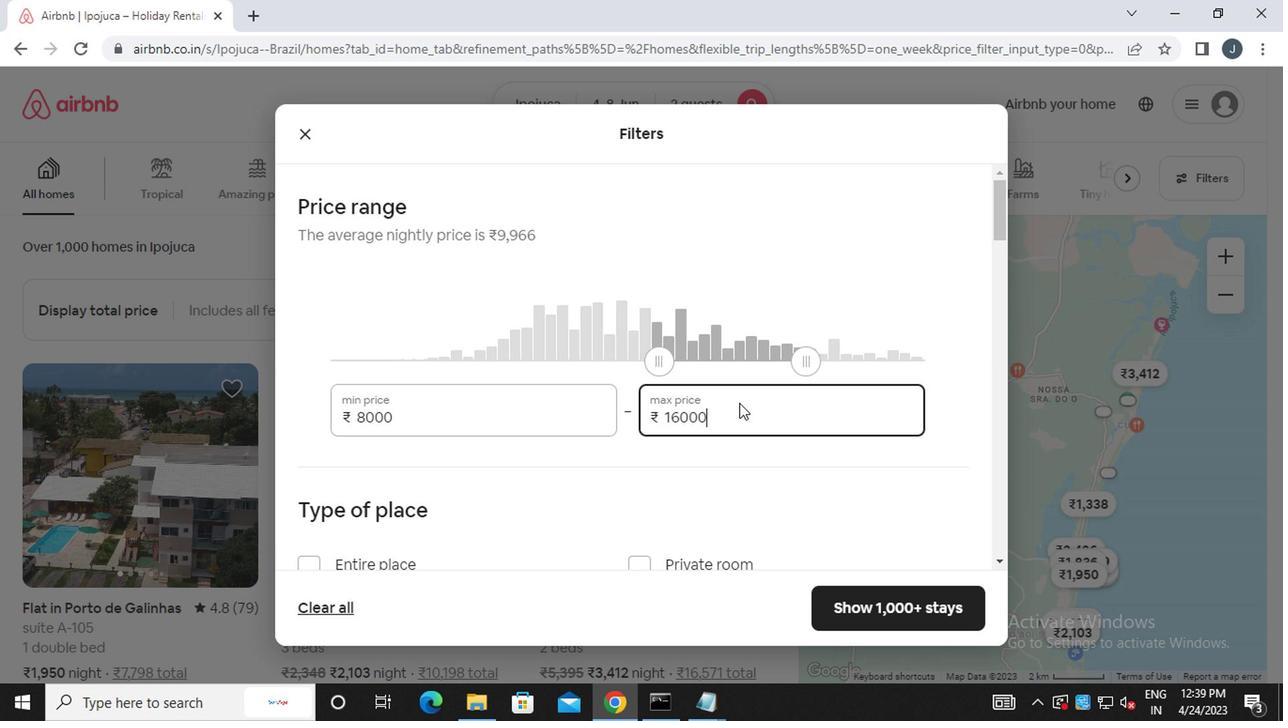 
Action: Mouse scrolled (727, 424) with delta (0, -1)
Screenshot: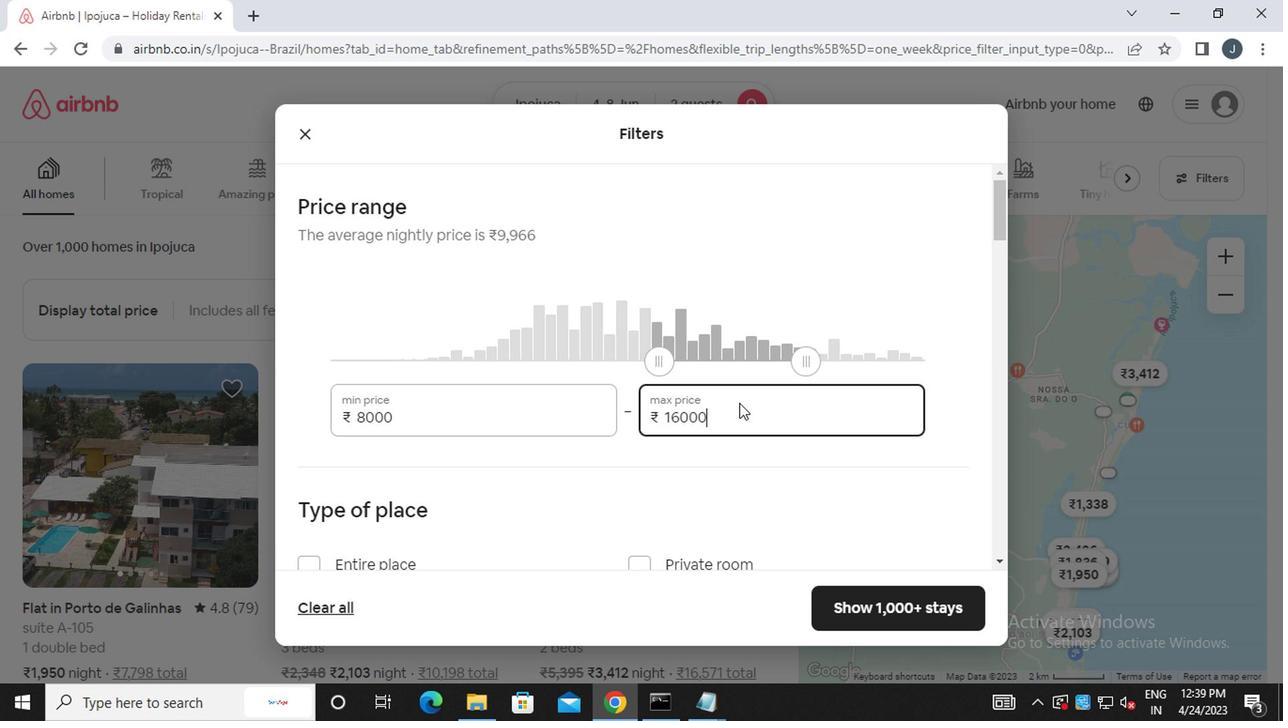 
Action: Mouse moved to (727, 427)
Screenshot: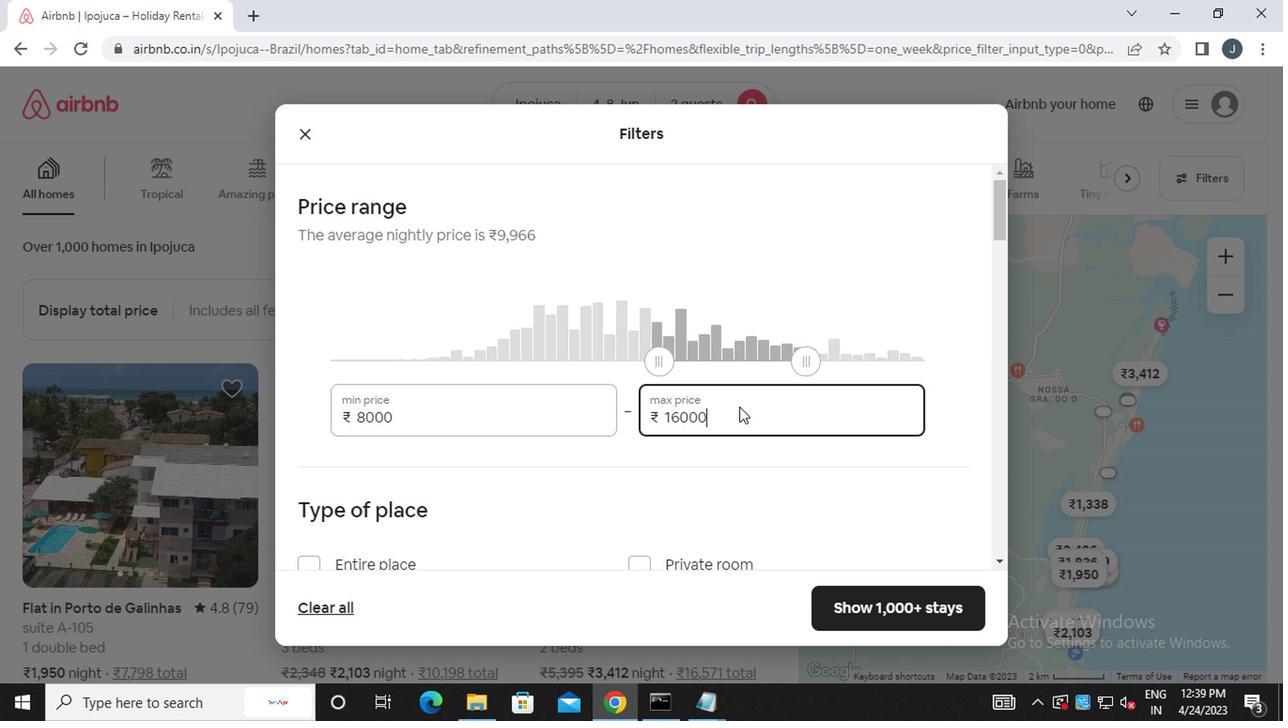 
Action: Mouse scrolled (727, 426) with delta (0, -1)
Screenshot: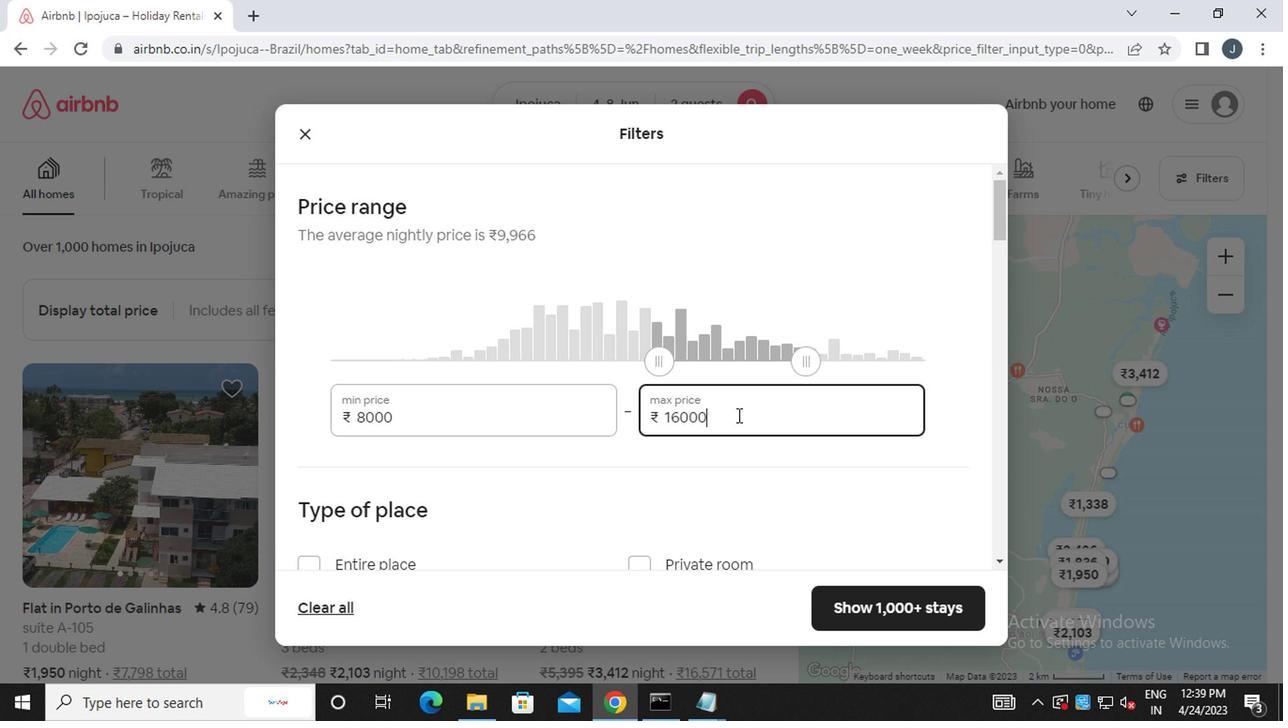 
Action: Mouse moved to (695, 394)
Screenshot: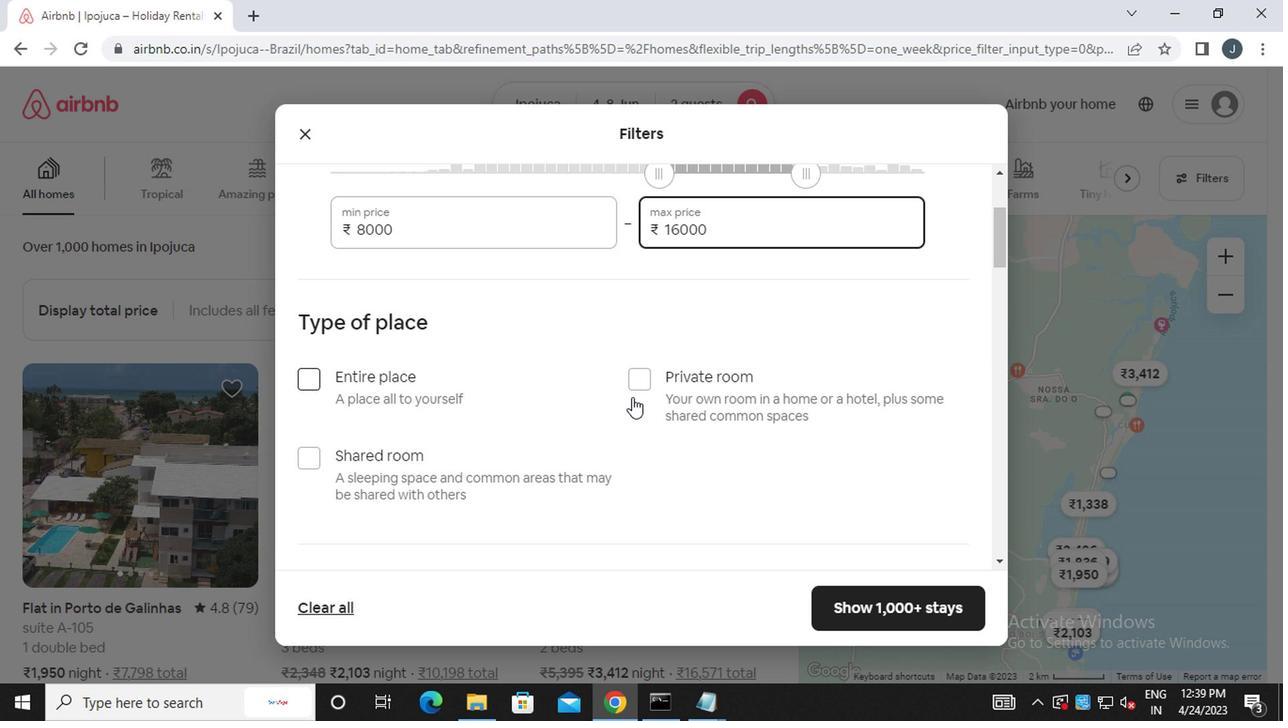 
Action: Mouse pressed left at (695, 394)
Screenshot: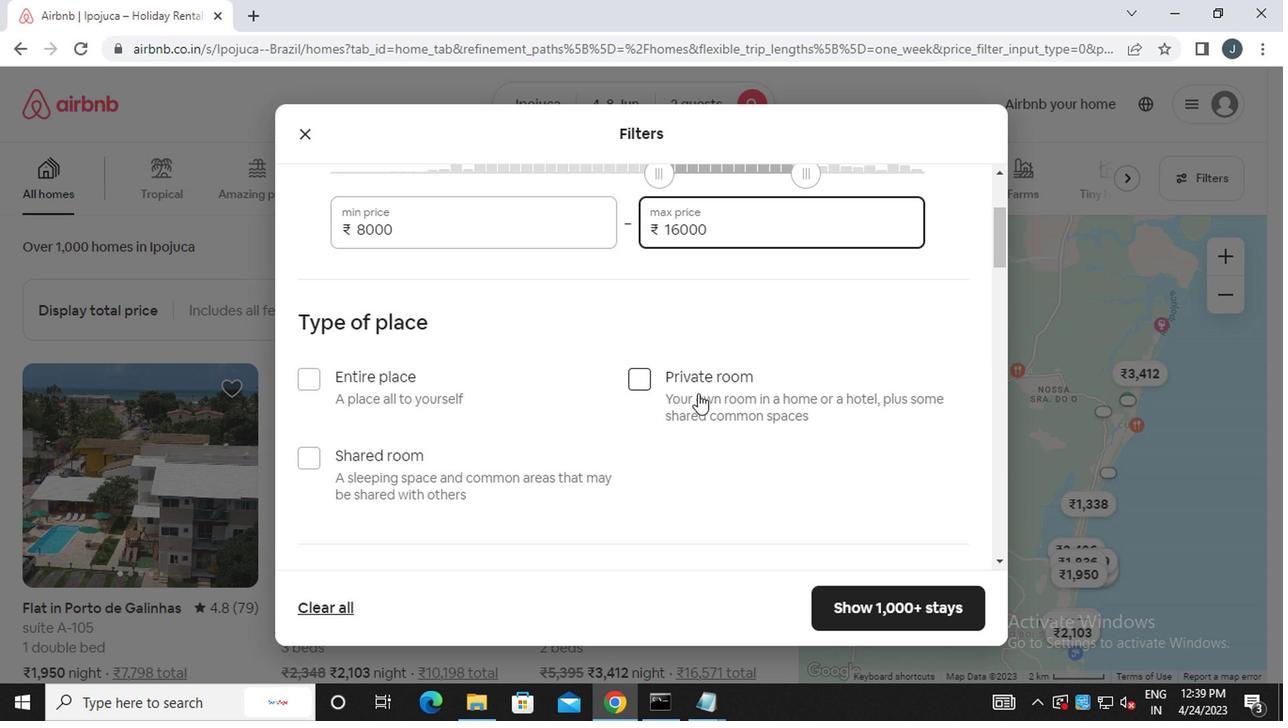 
Action: Mouse moved to (662, 423)
Screenshot: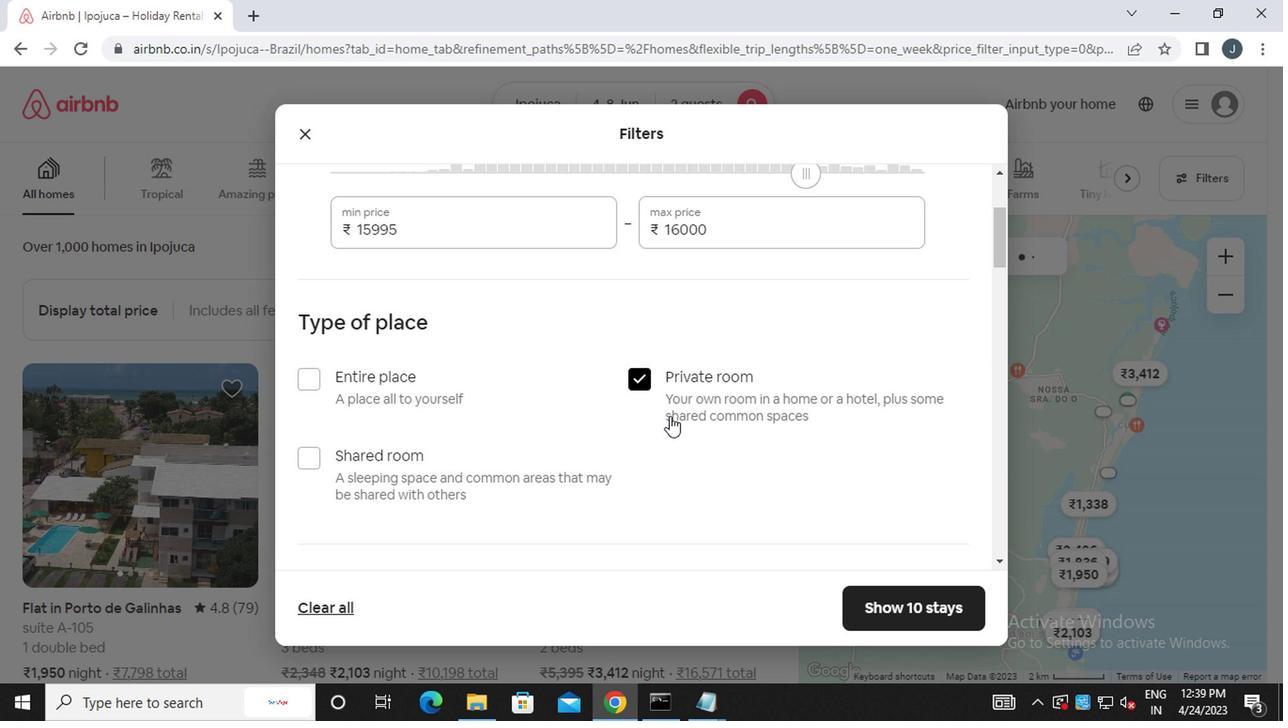 
Action: Mouse scrolled (662, 421) with delta (0, -1)
Screenshot: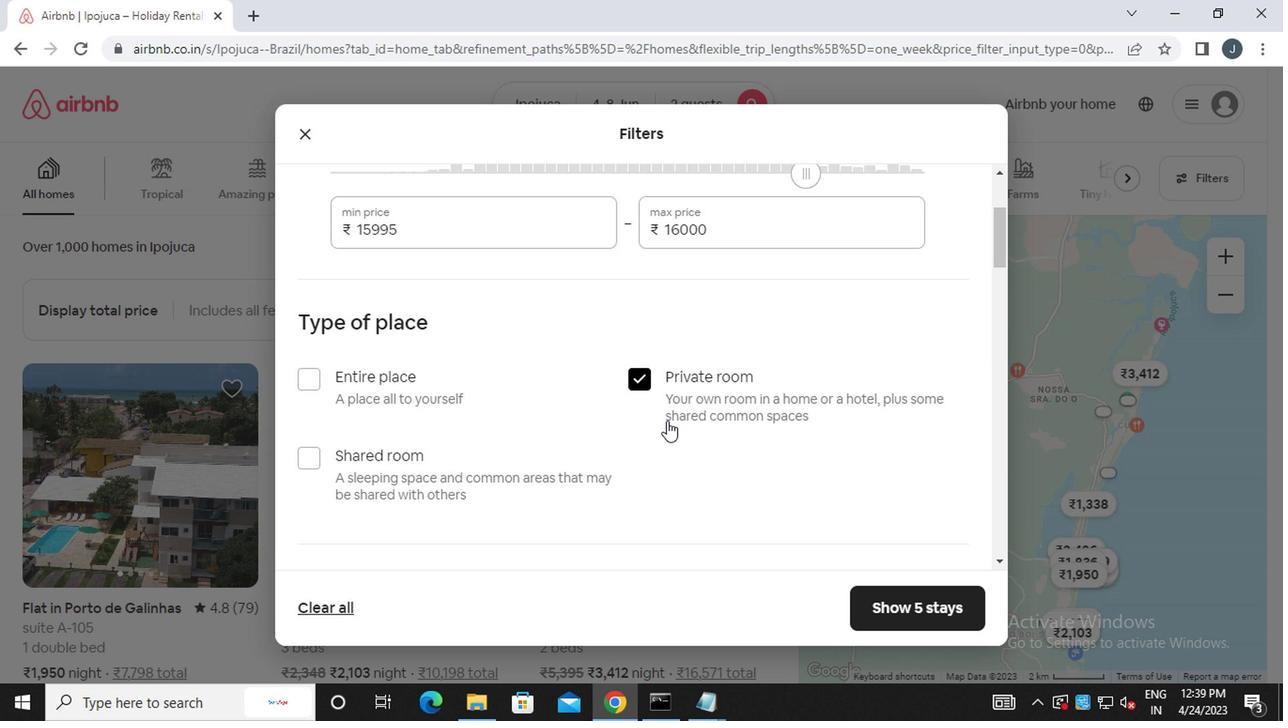 
Action: Mouse scrolled (662, 421) with delta (0, -1)
Screenshot: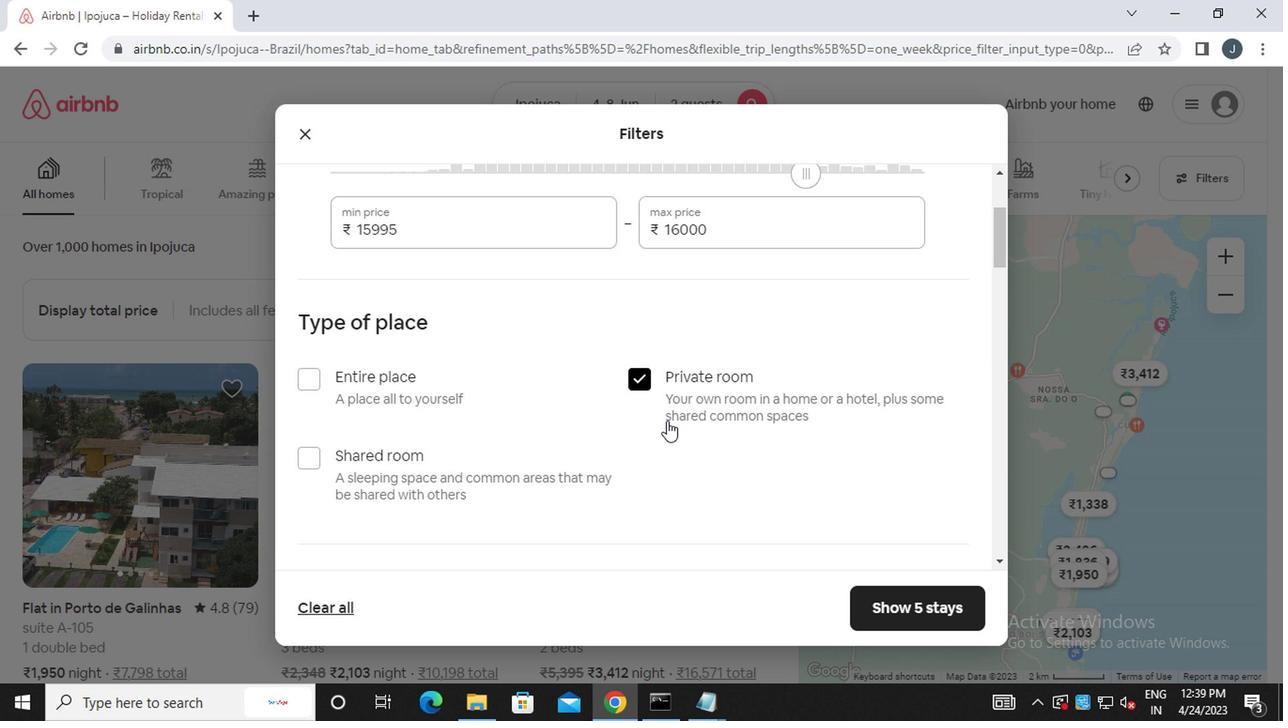 
Action: Mouse scrolled (662, 421) with delta (0, -1)
Screenshot: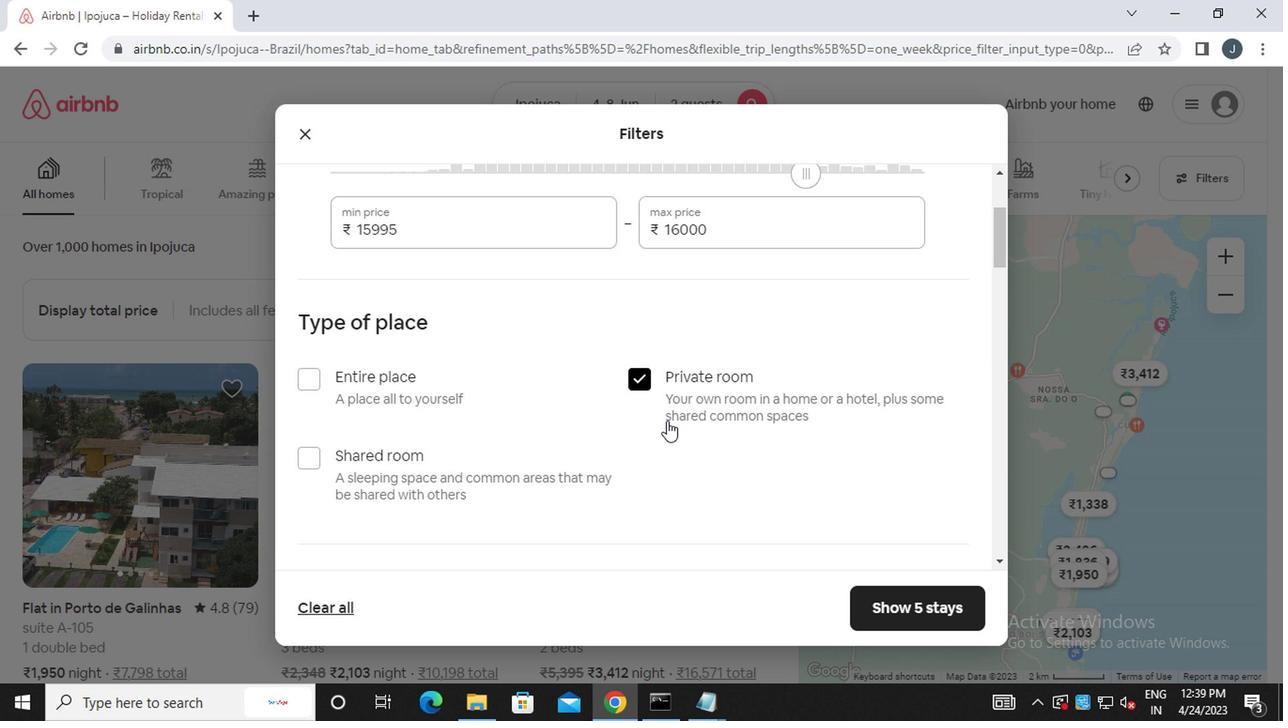 
Action: Mouse moved to (407, 402)
Screenshot: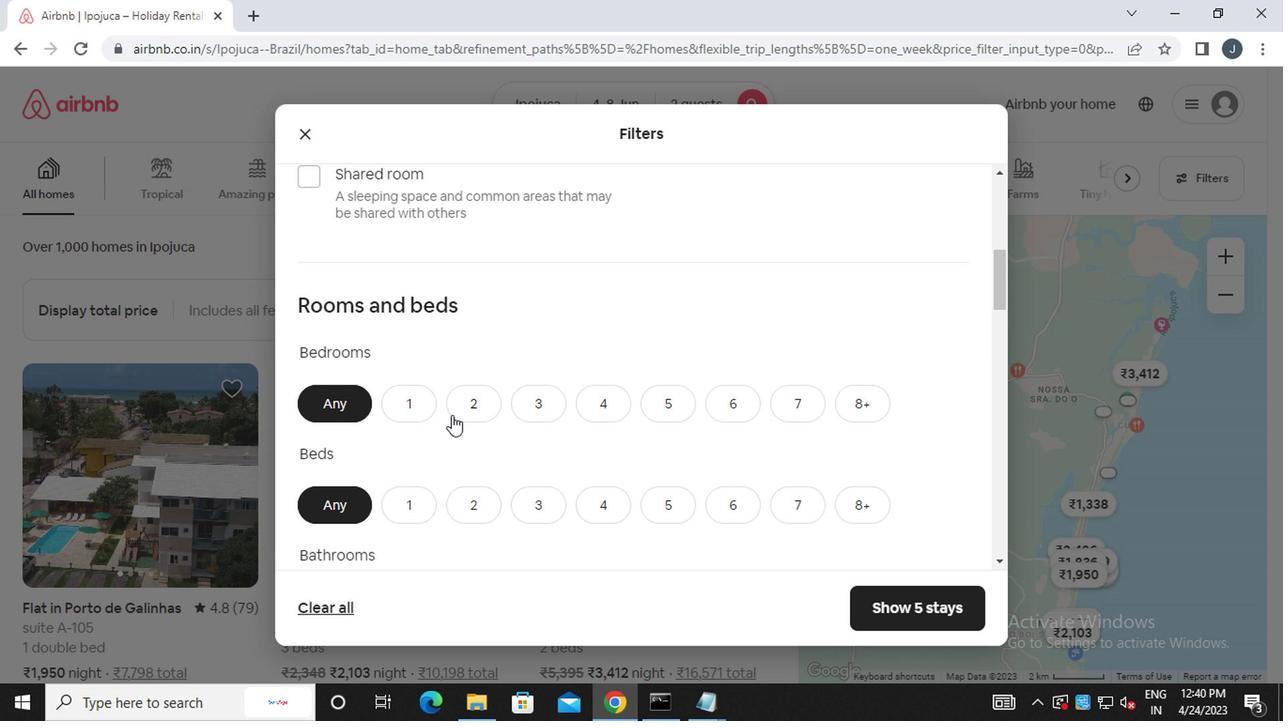 
Action: Mouse pressed left at (407, 402)
Screenshot: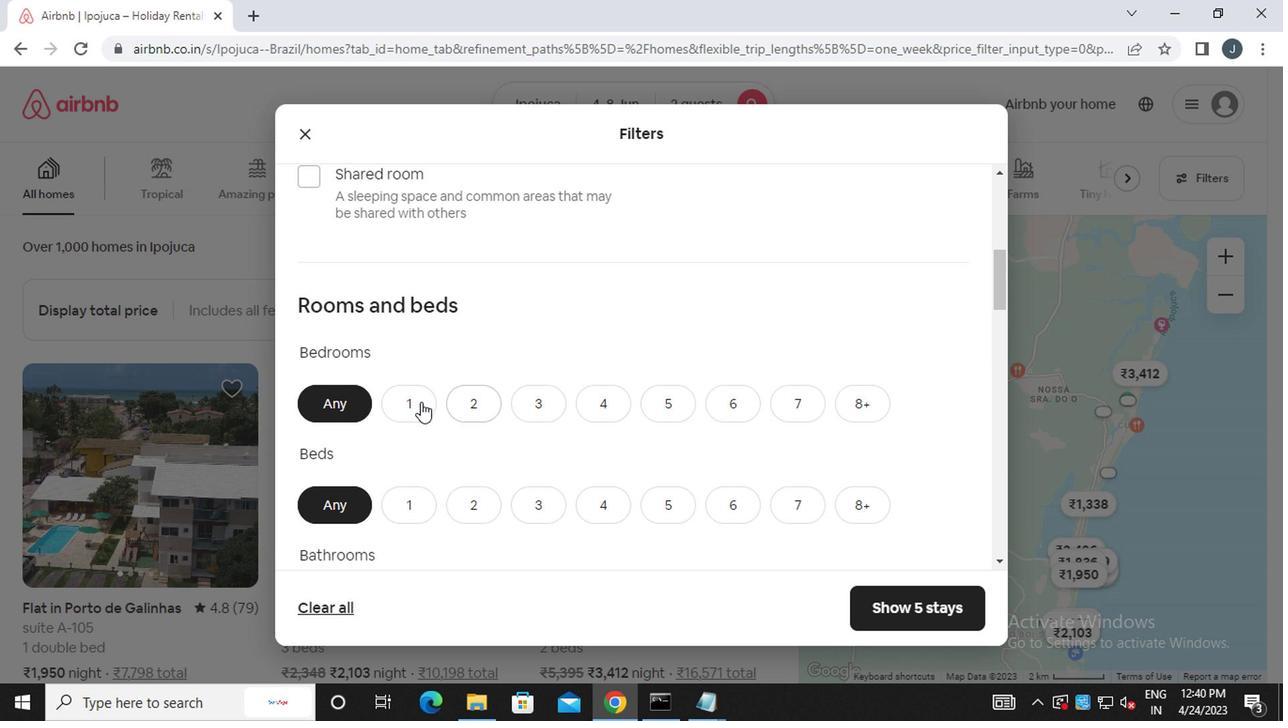 
Action: Mouse moved to (400, 504)
Screenshot: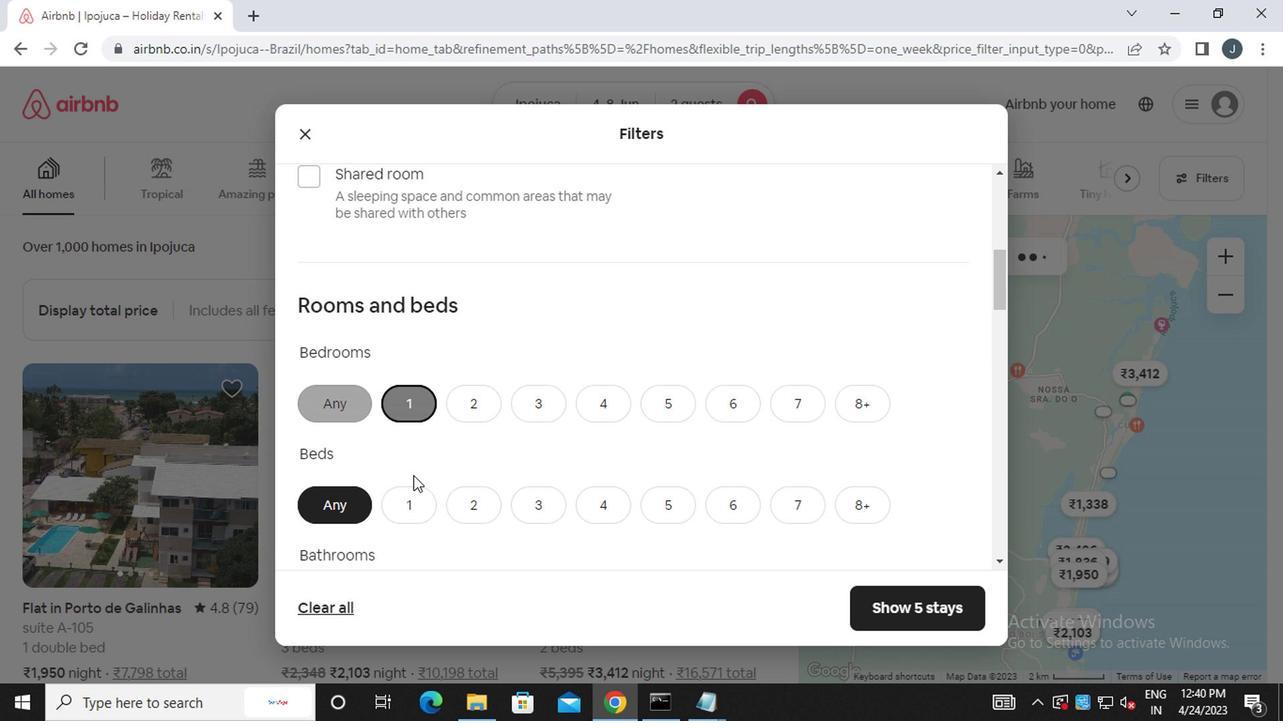 
Action: Mouse pressed left at (400, 504)
Screenshot: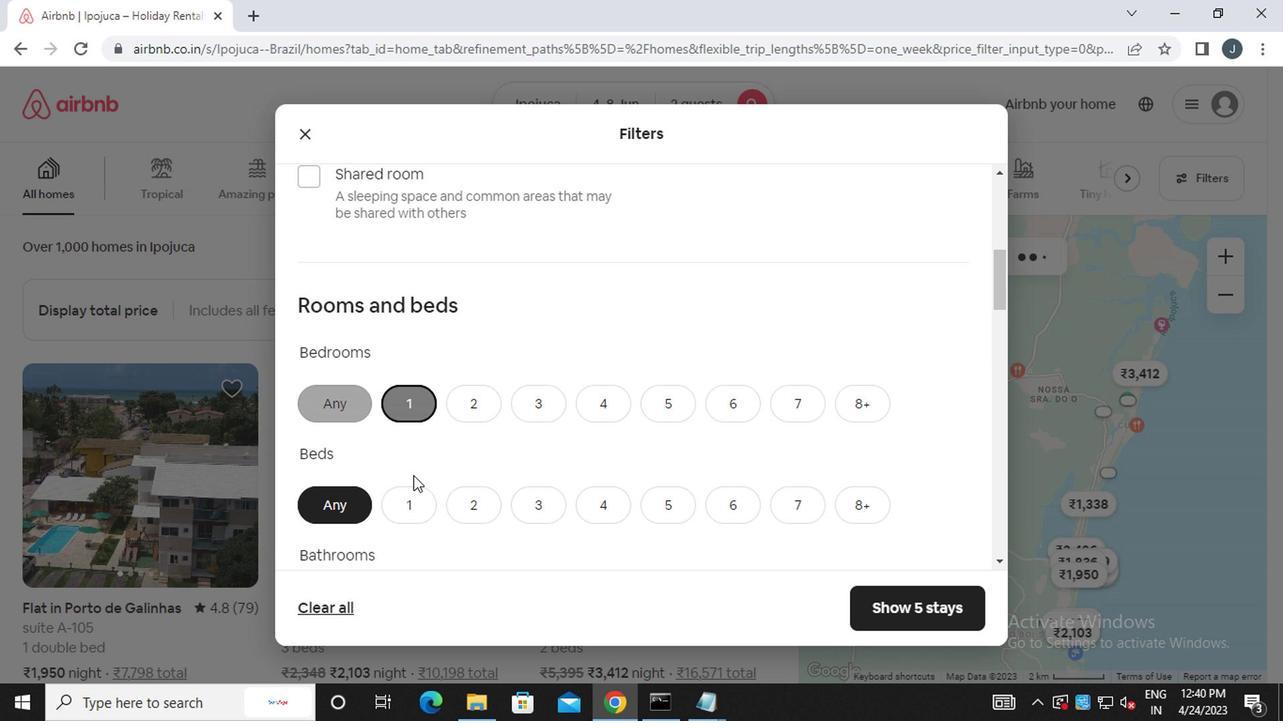 
Action: Mouse moved to (409, 516)
Screenshot: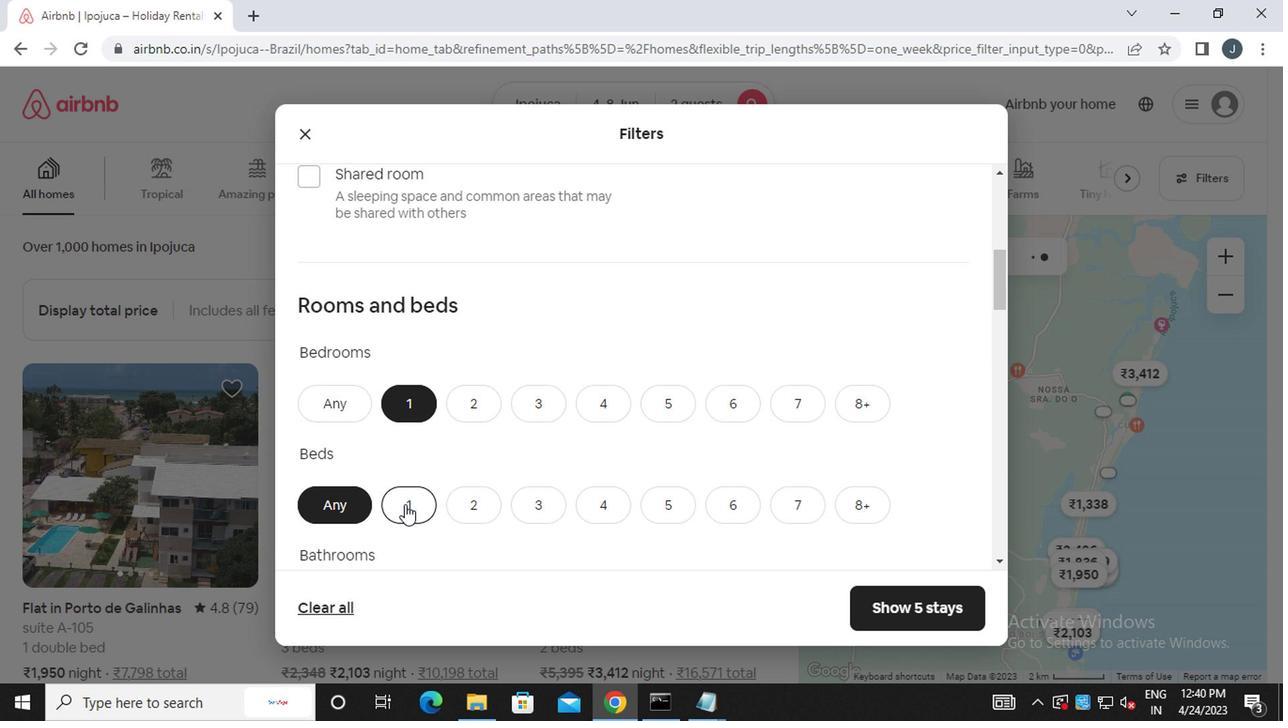 
Action: Mouse scrolled (409, 515) with delta (0, 0)
Screenshot: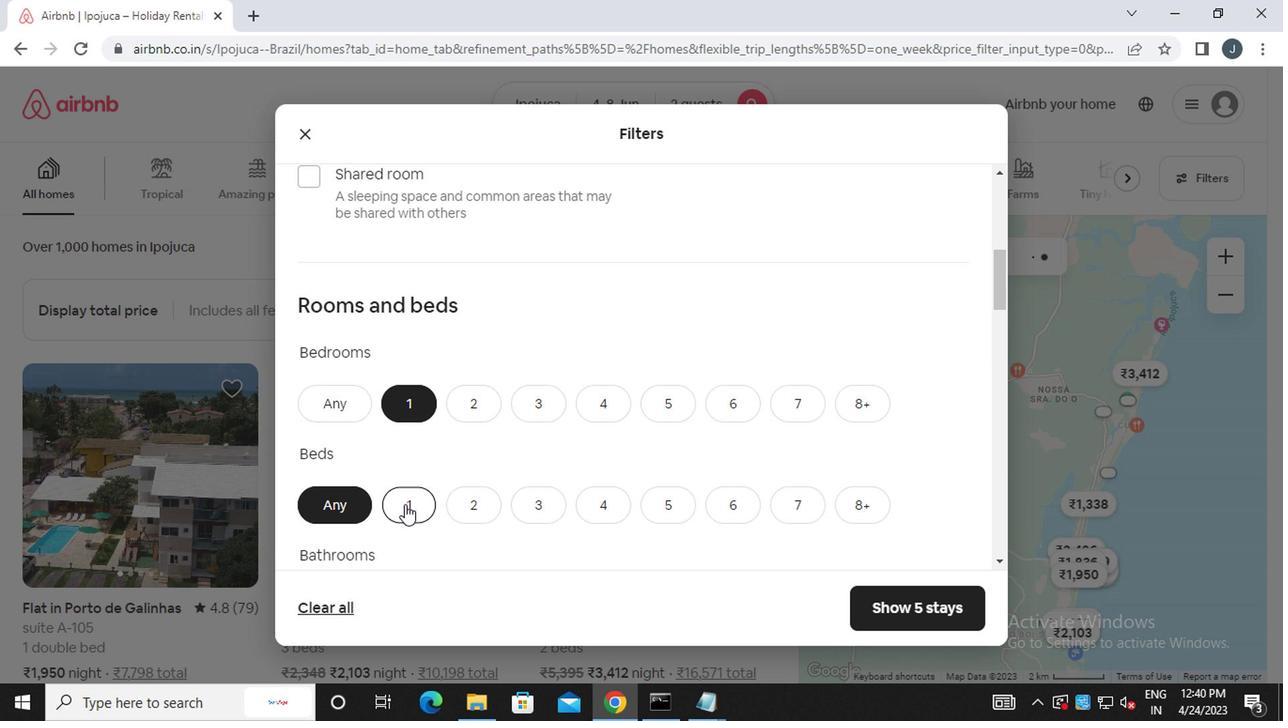 
Action: Mouse scrolled (409, 515) with delta (0, 0)
Screenshot: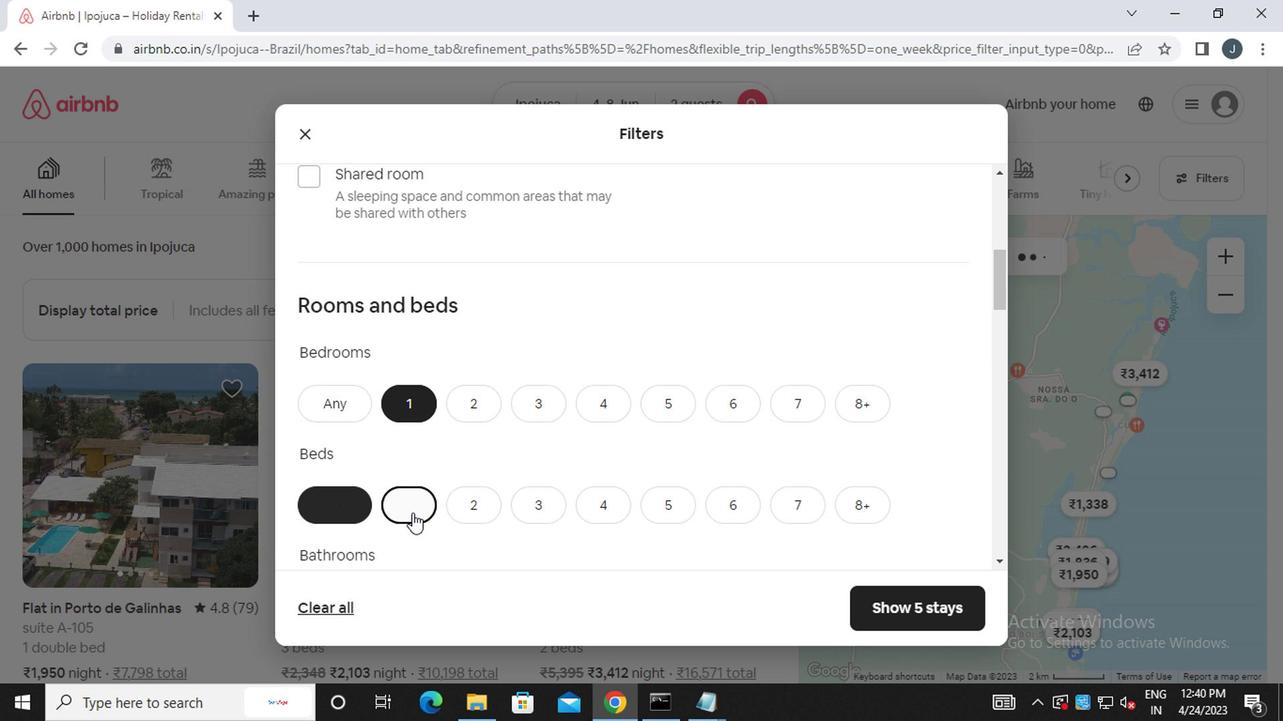 
Action: Mouse moved to (400, 427)
Screenshot: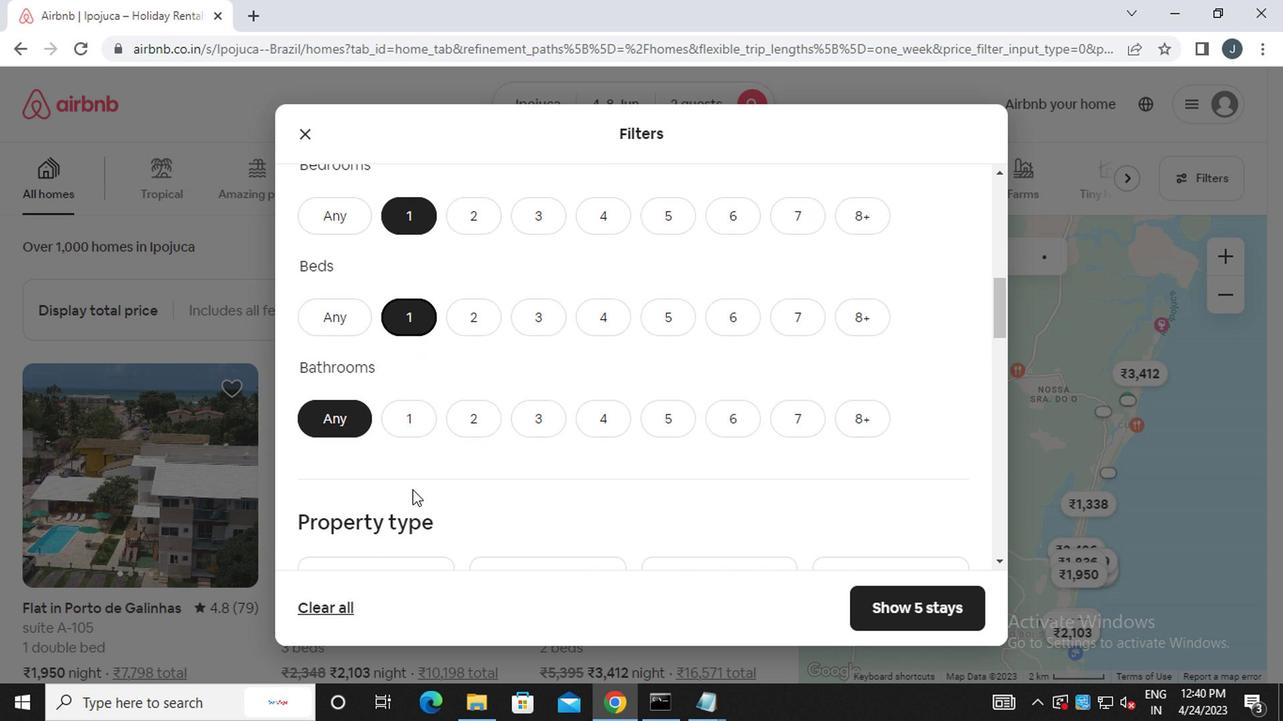 
Action: Mouse pressed left at (400, 427)
Screenshot: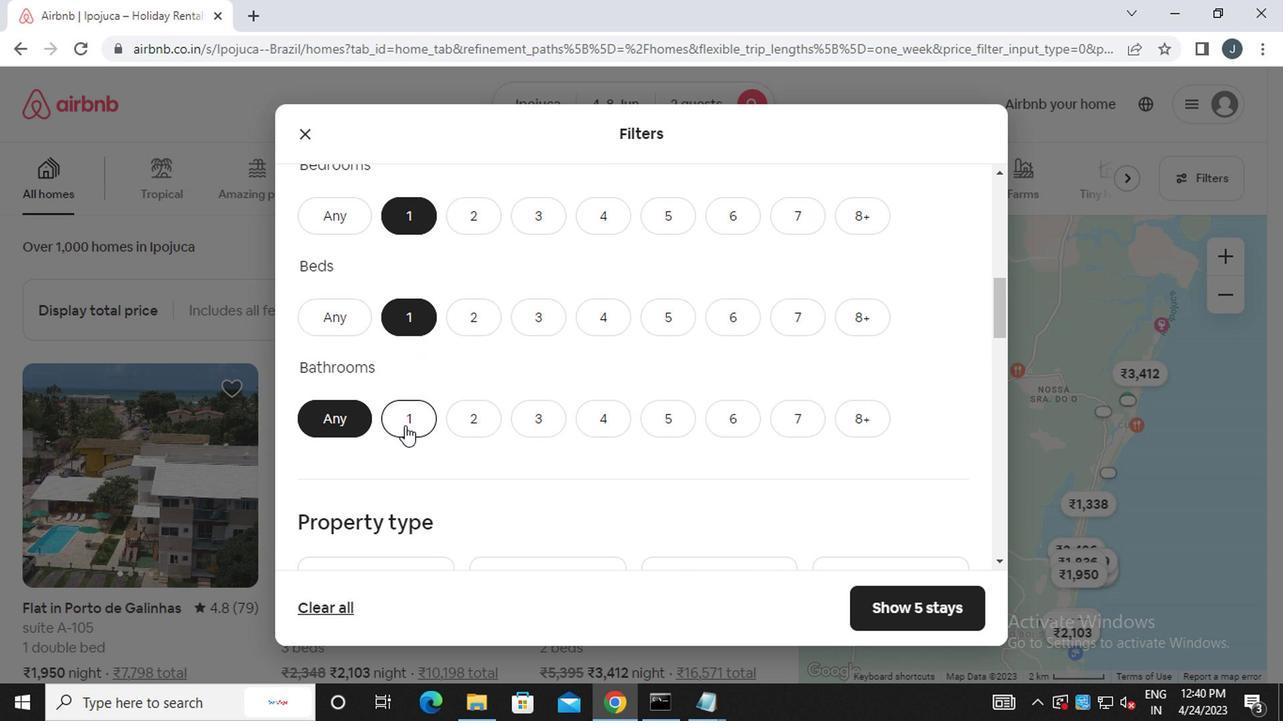 
Action: Mouse moved to (402, 433)
Screenshot: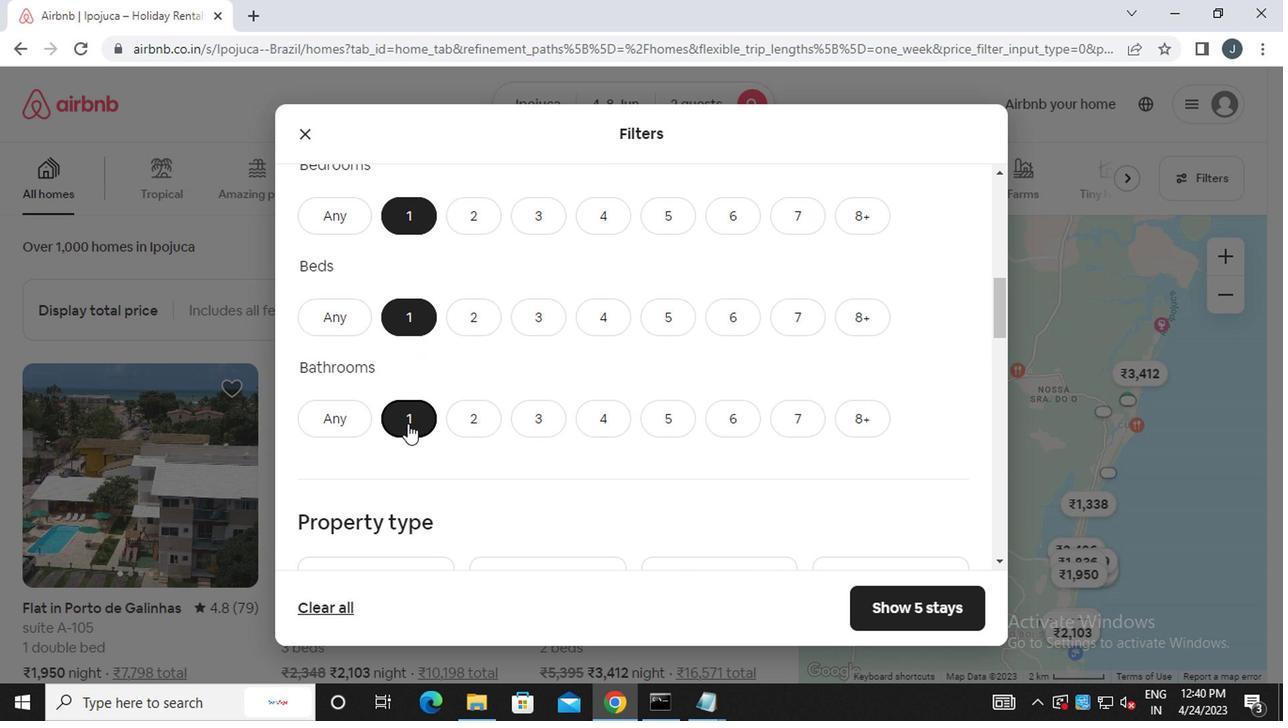 
Action: Mouse scrolled (402, 433) with delta (0, 0)
Screenshot: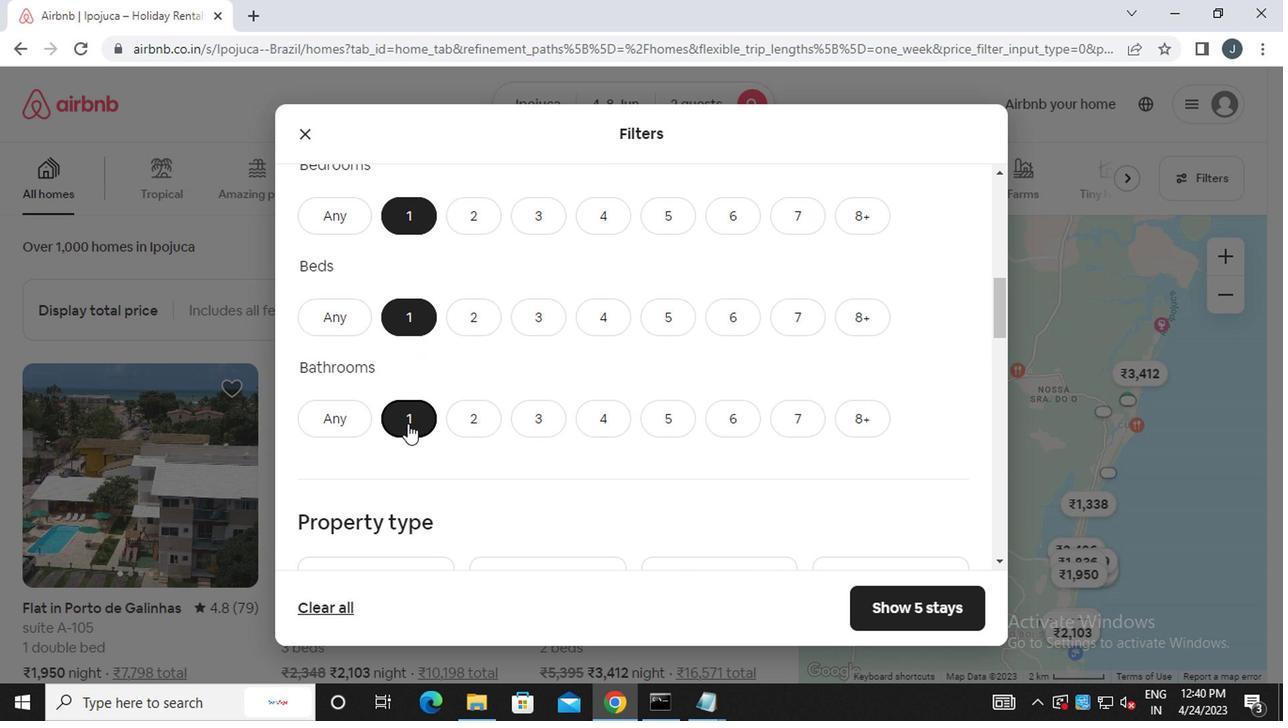
Action: Mouse moved to (403, 433)
Screenshot: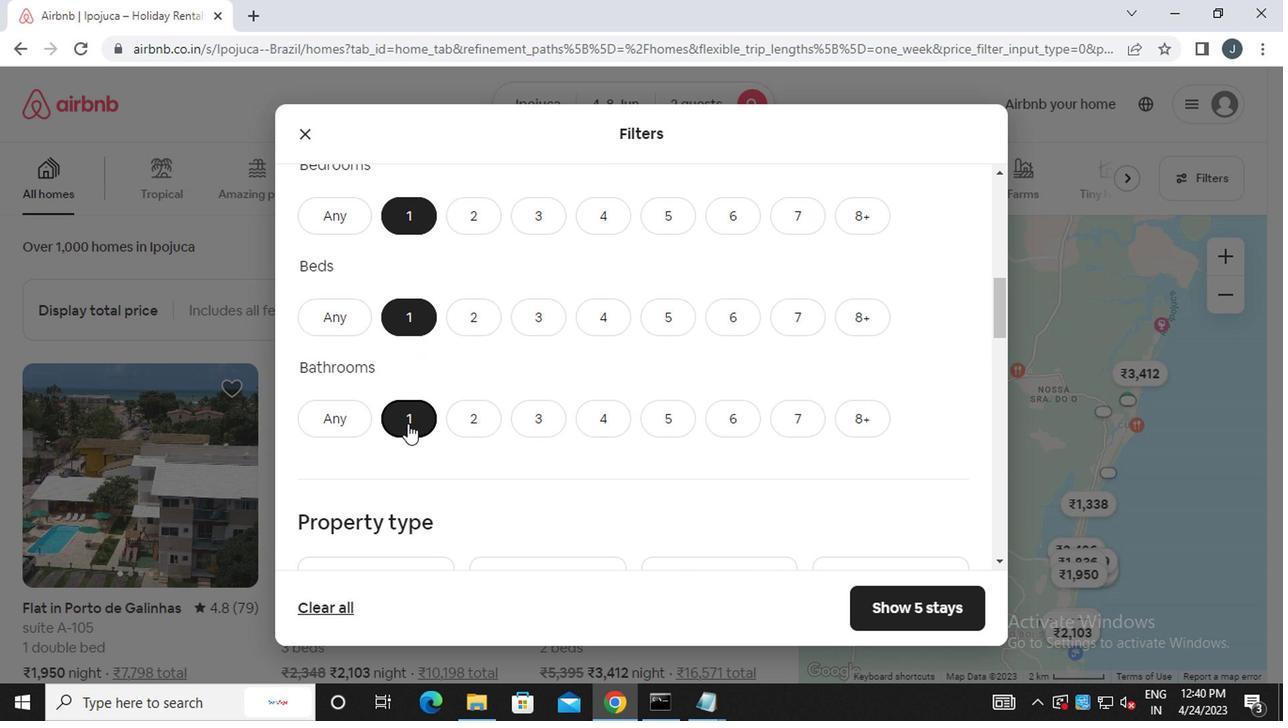 
Action: Mouse scrolled (403, 433) with delta (0, 0)
Screenshot: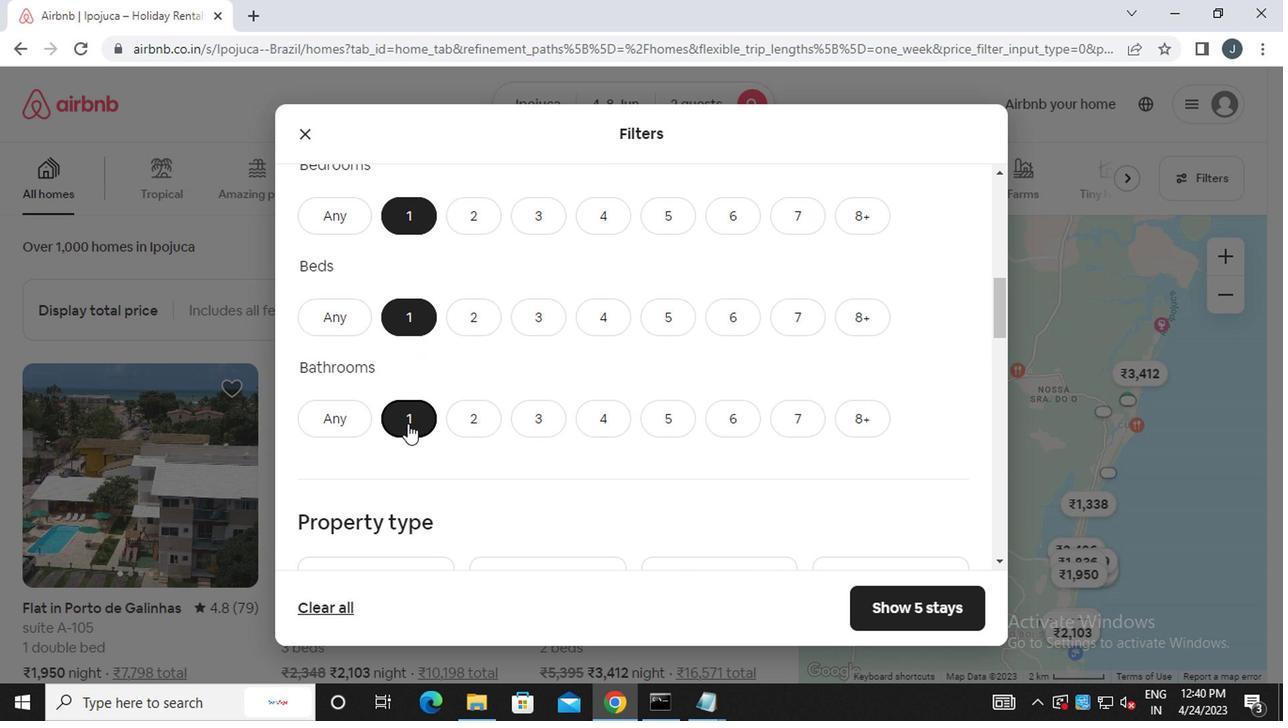 
Action: Mouse moved to (389, 443)
Screenshot: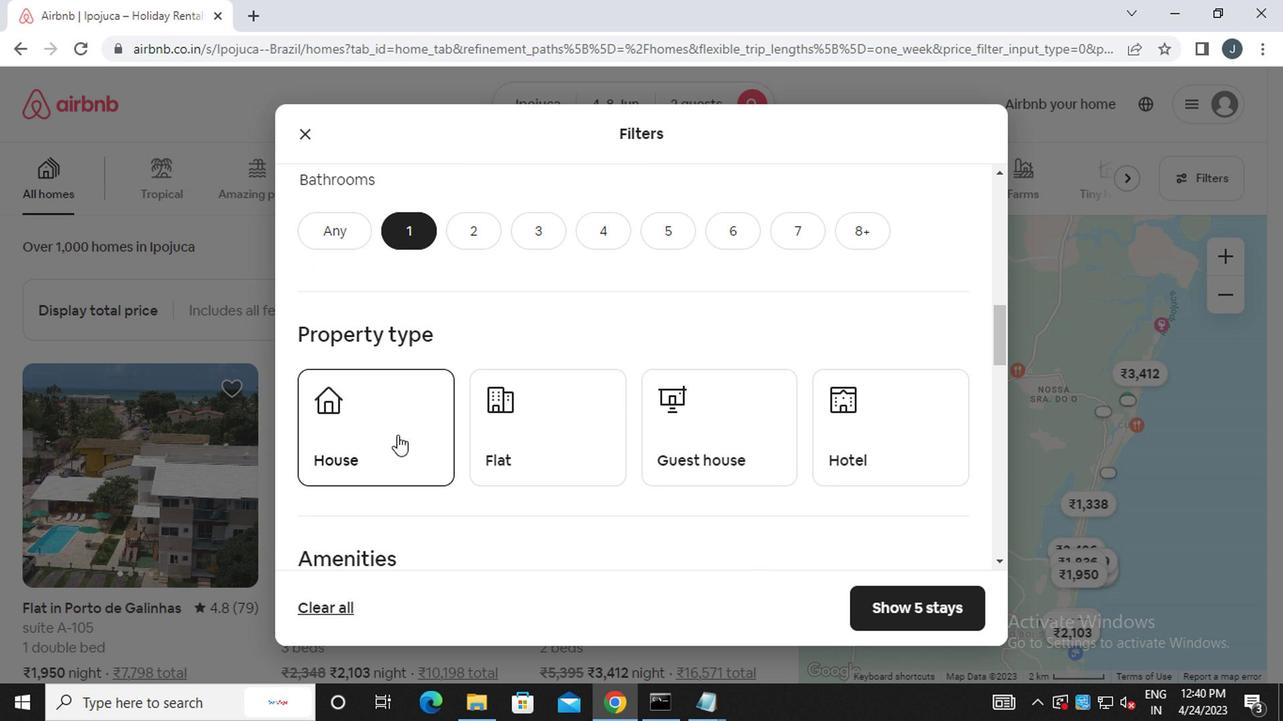 
Action: Mouse scrolled (389, 442) with delta (0, -1)
Screenshot: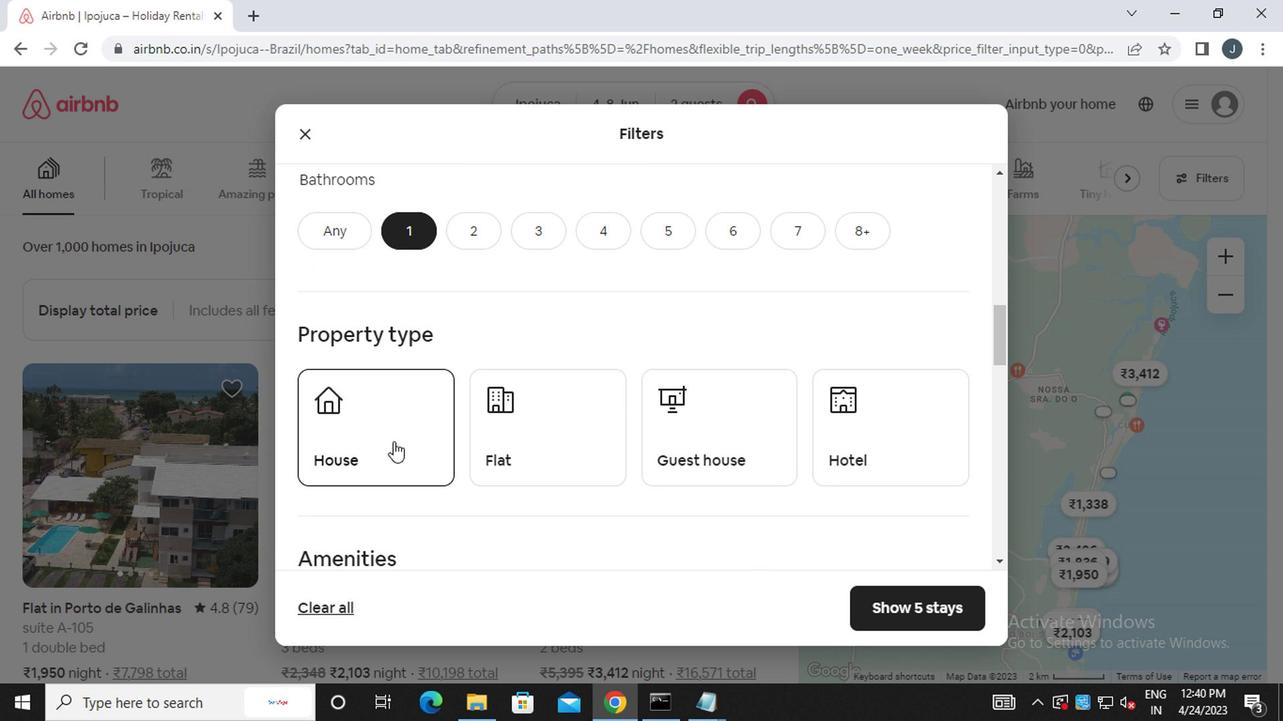 
Action: Mouse moved to (353, 363)
Screenshot: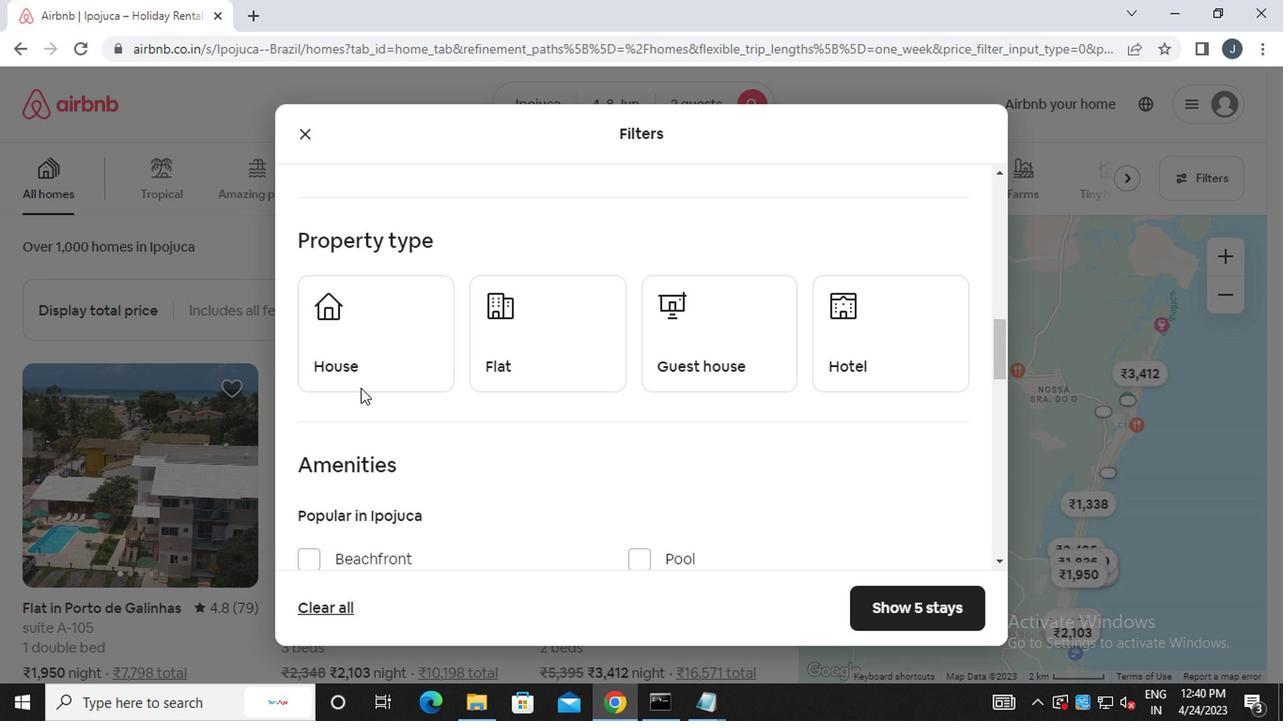
Action: Mouse pressed left at (353, 363)
Screenshot: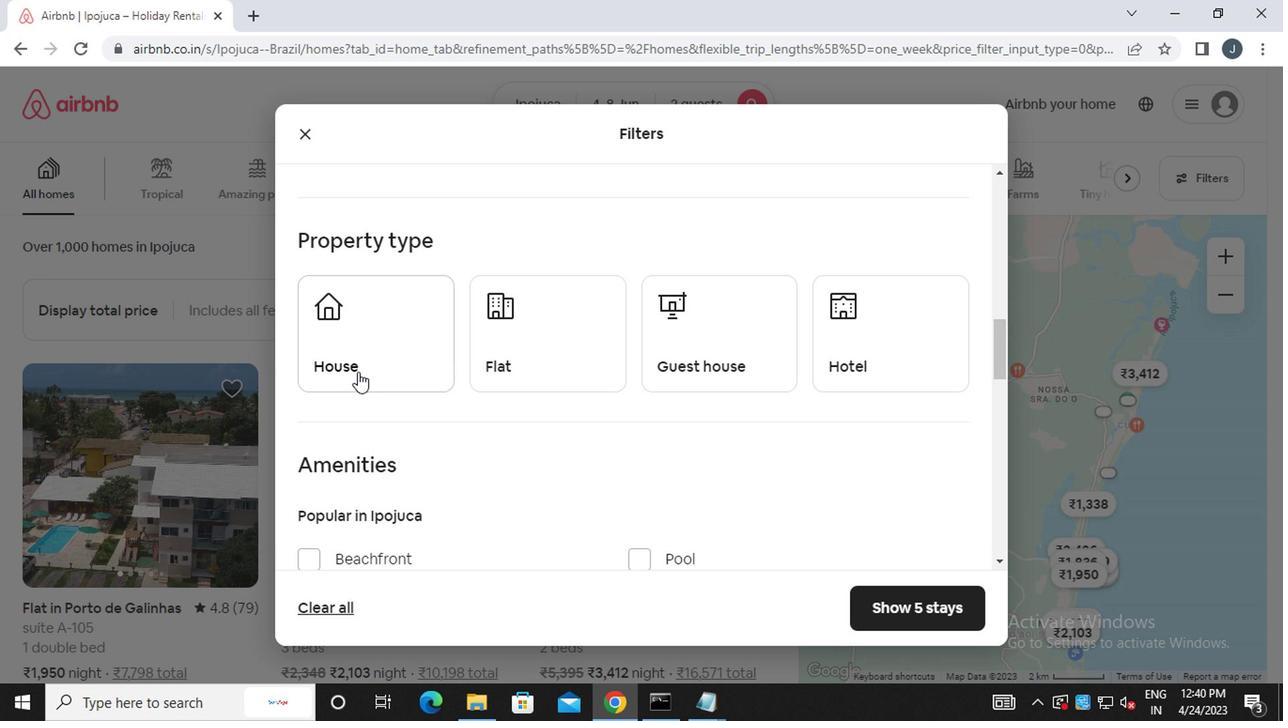 
Action: Mouse moved to (512, 376)
Screenshot: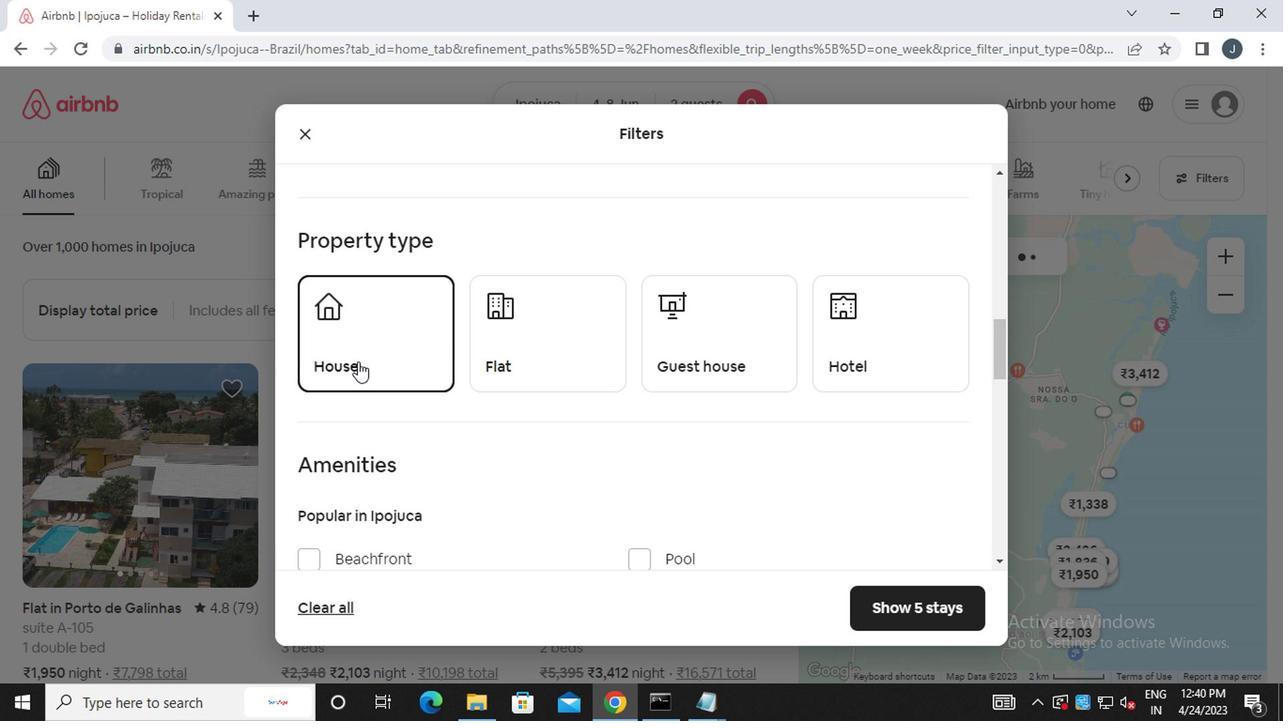 
Action: Mouse pressed left at (512, 376)
Screenshot: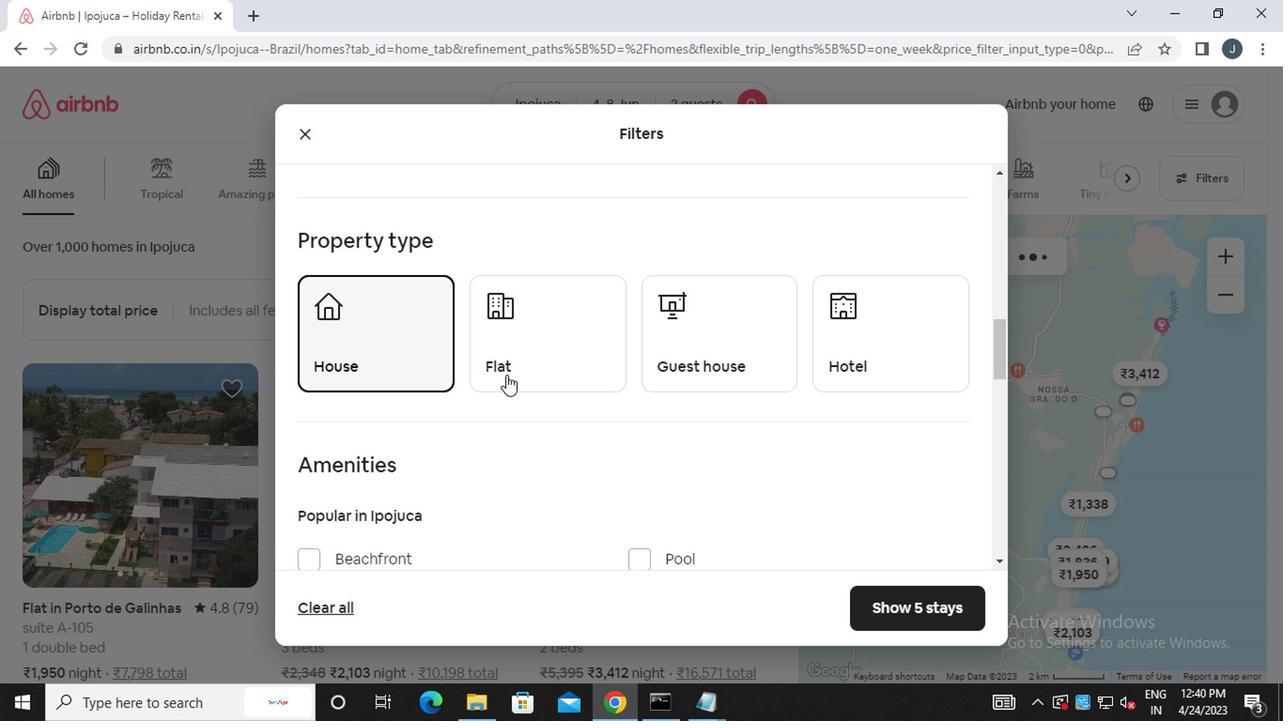 
Action: Mouse moved to (689, 360)
Screenshot: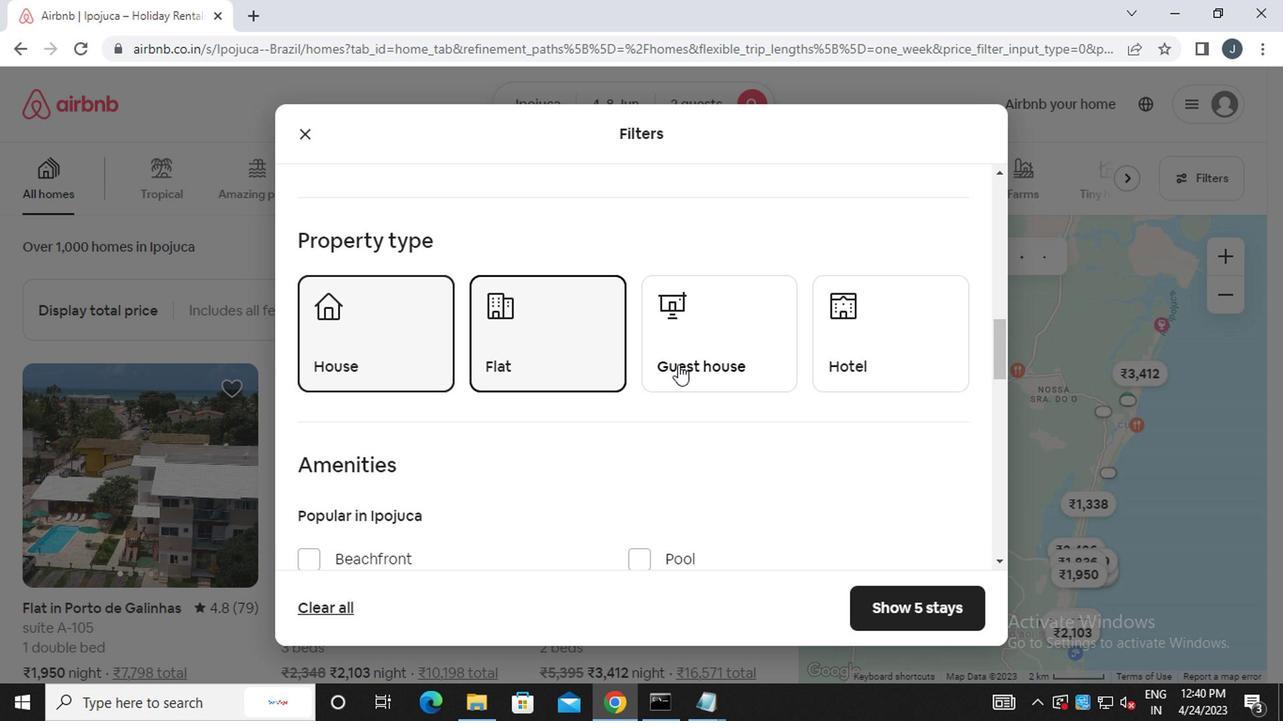 
Action: Mouse pressed left at (689, 360)
Screenshot: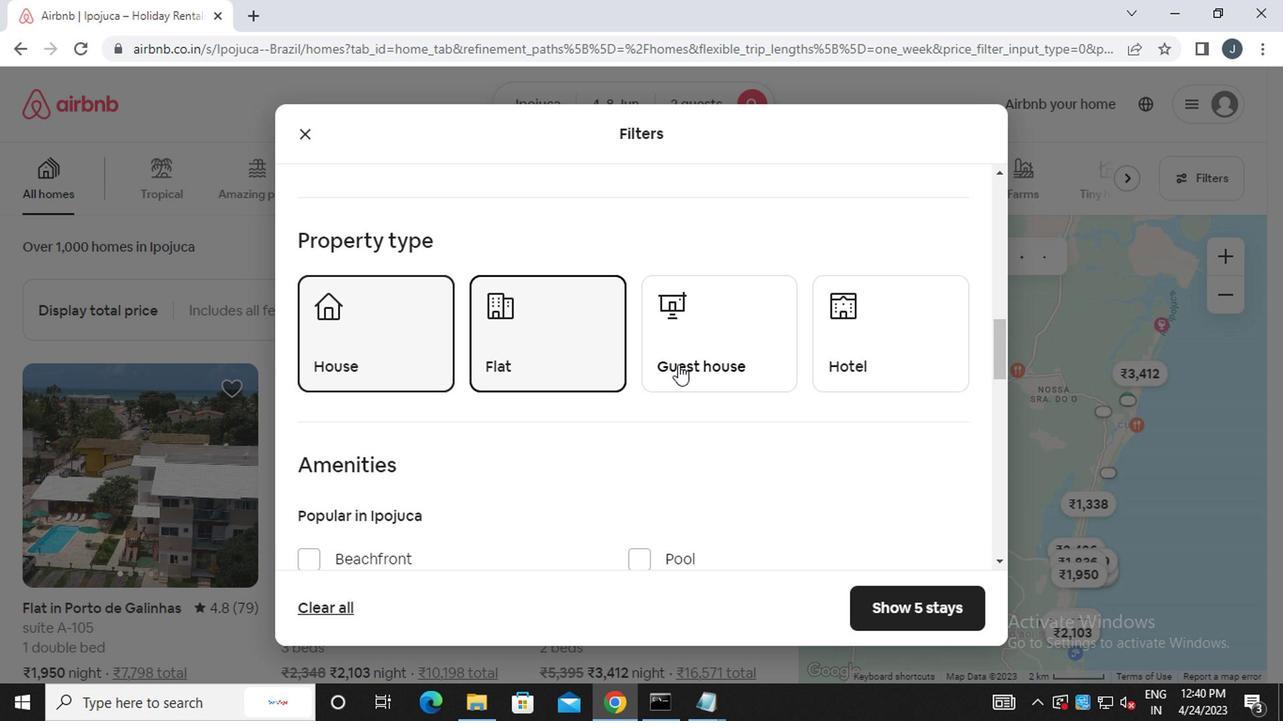 
Action: Mouse moved to (895, 350)
Screenshot: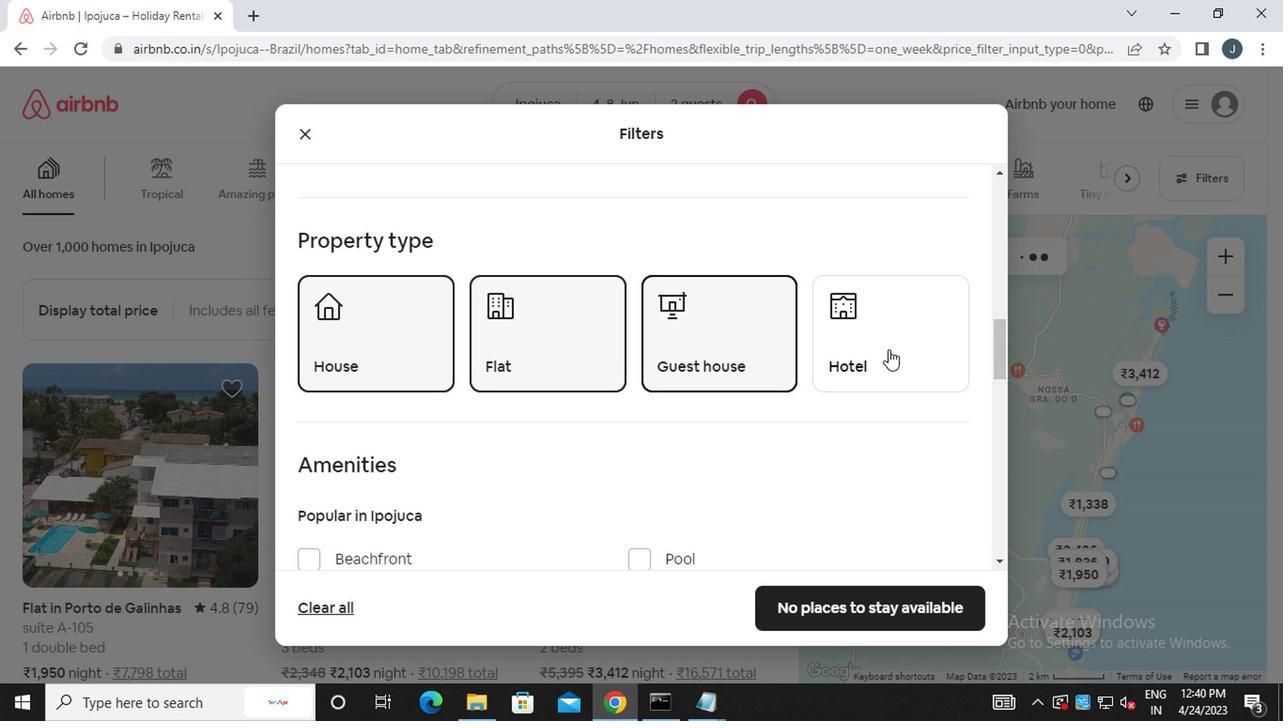 
Action: Mouse pressed left at (895, 350)
Screenshot: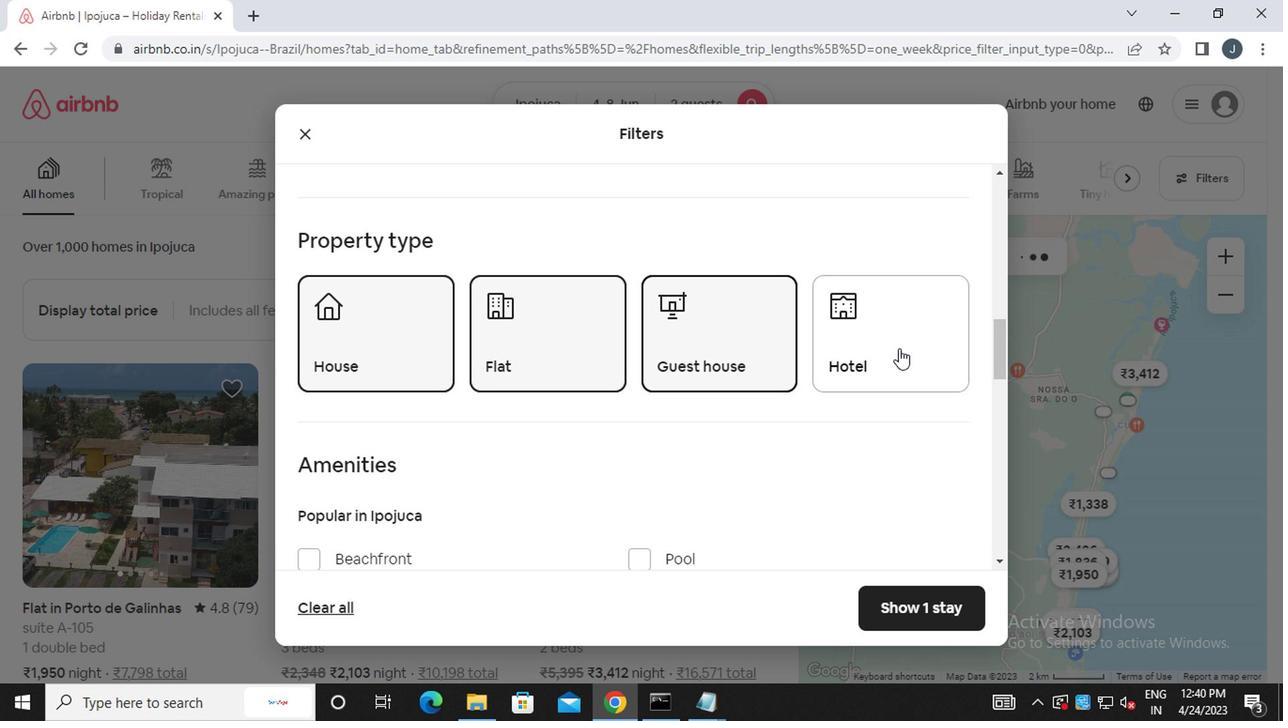 
Action: Mouse moved to (616, 428)
Screenshot: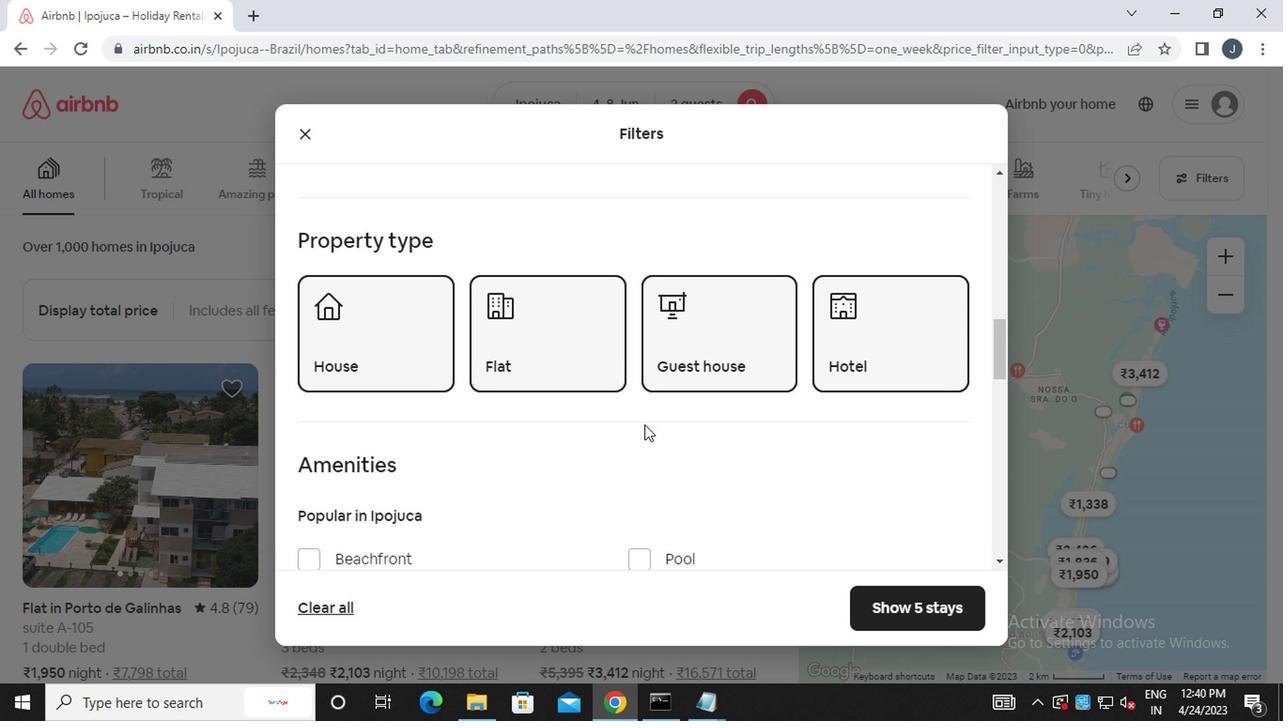 
Action: Mouse scrolled (616, 427) with delta (0, 0)
Screenshot: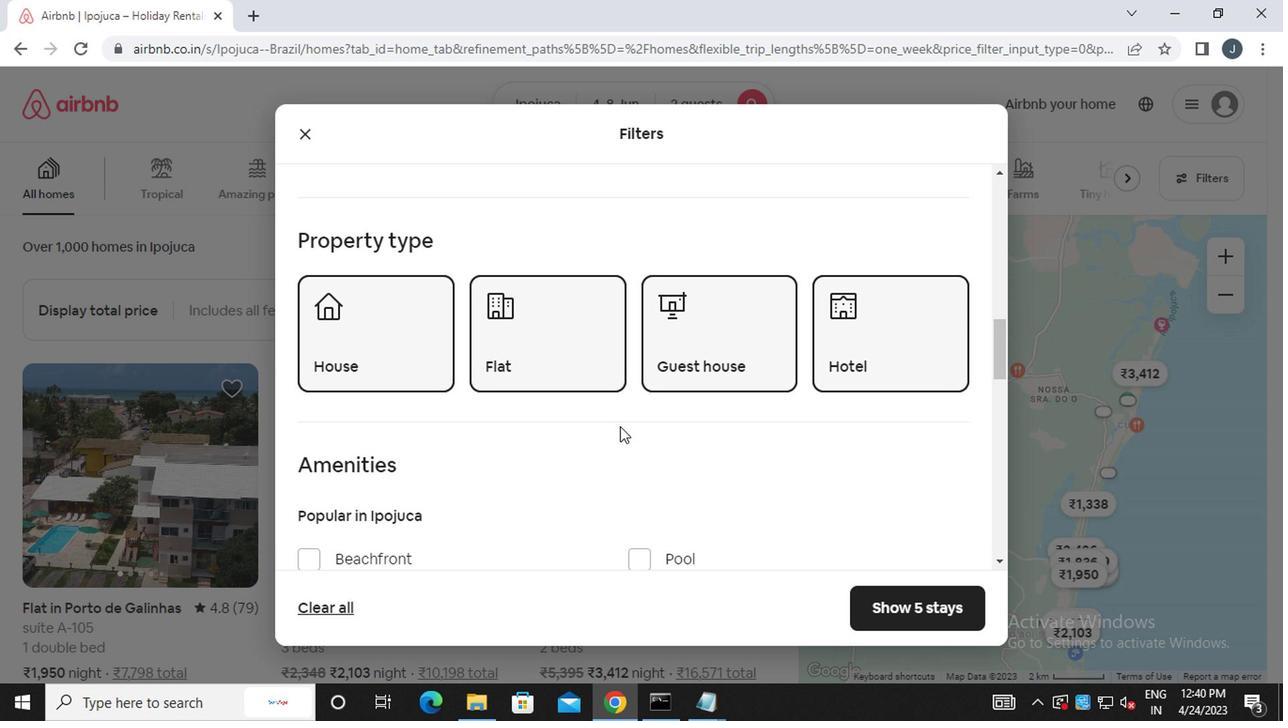 
Action: Mouse scrolled (616, 427) with delta (0, 0)
Screenshot: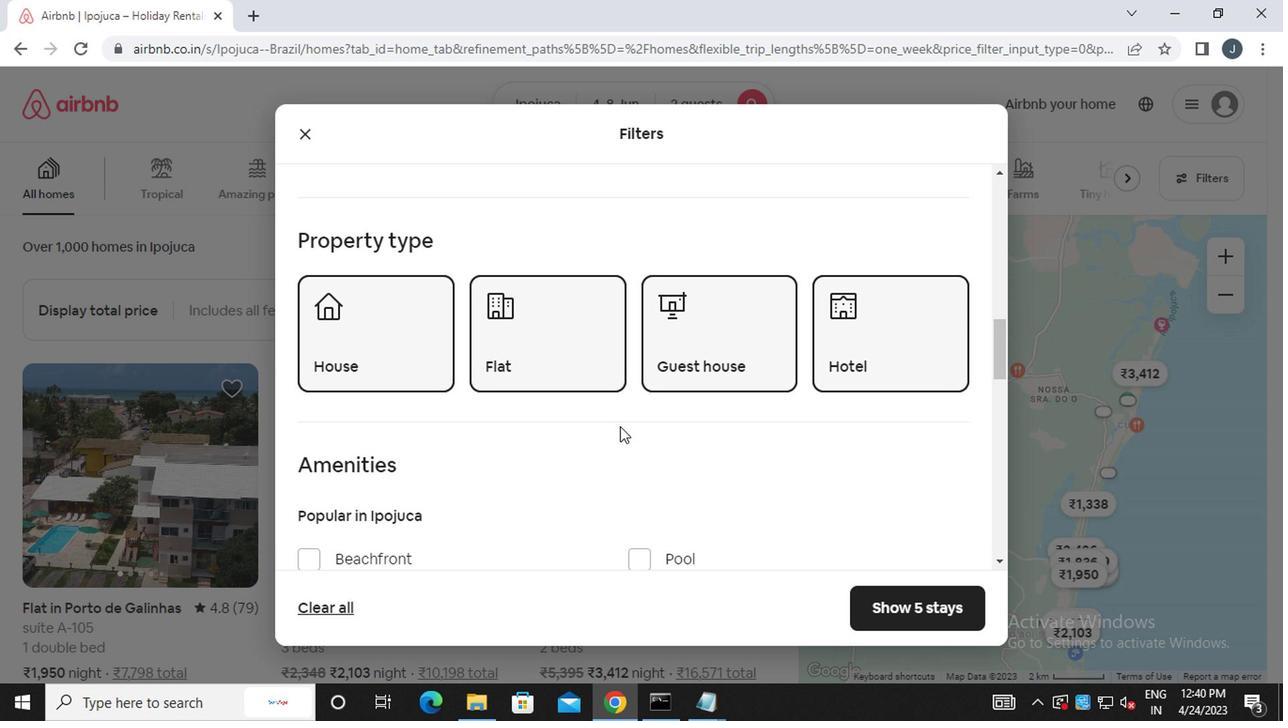 
Action: Mouse moved to (614, 429)
Screenshot: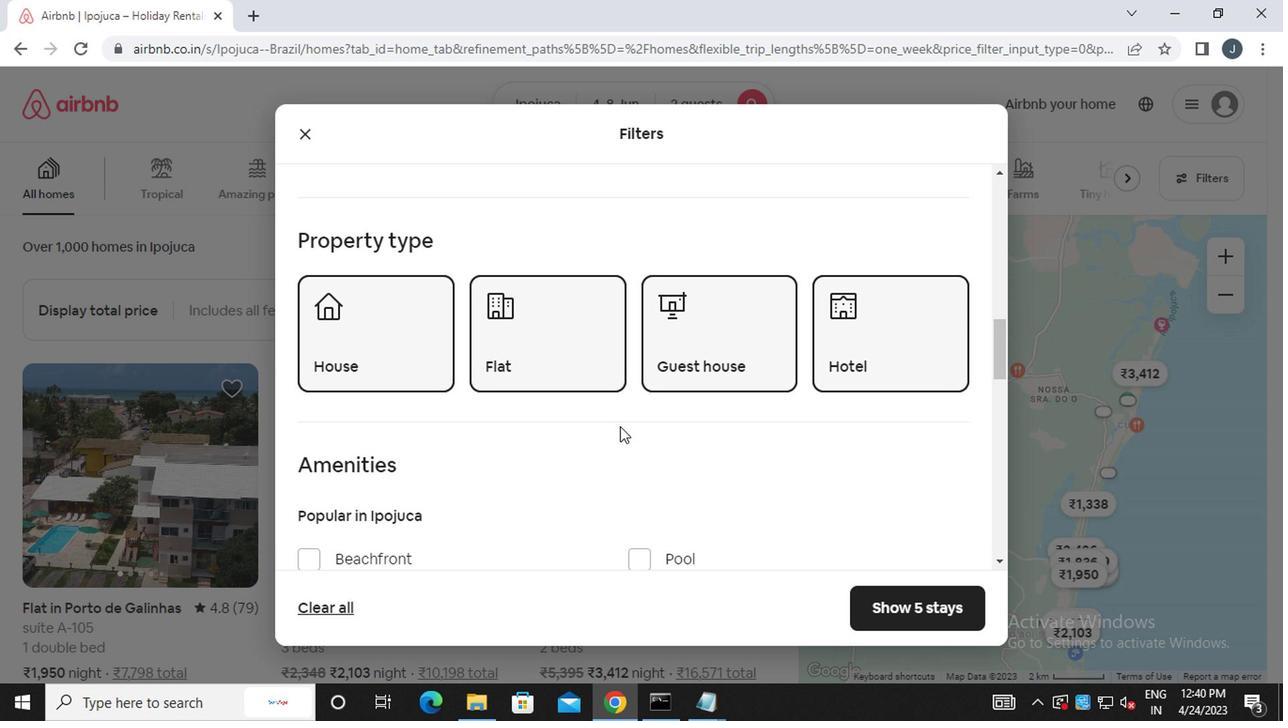 
Action: Mouse scrolled (614, 428) with delta (0, 0)
Screenshot: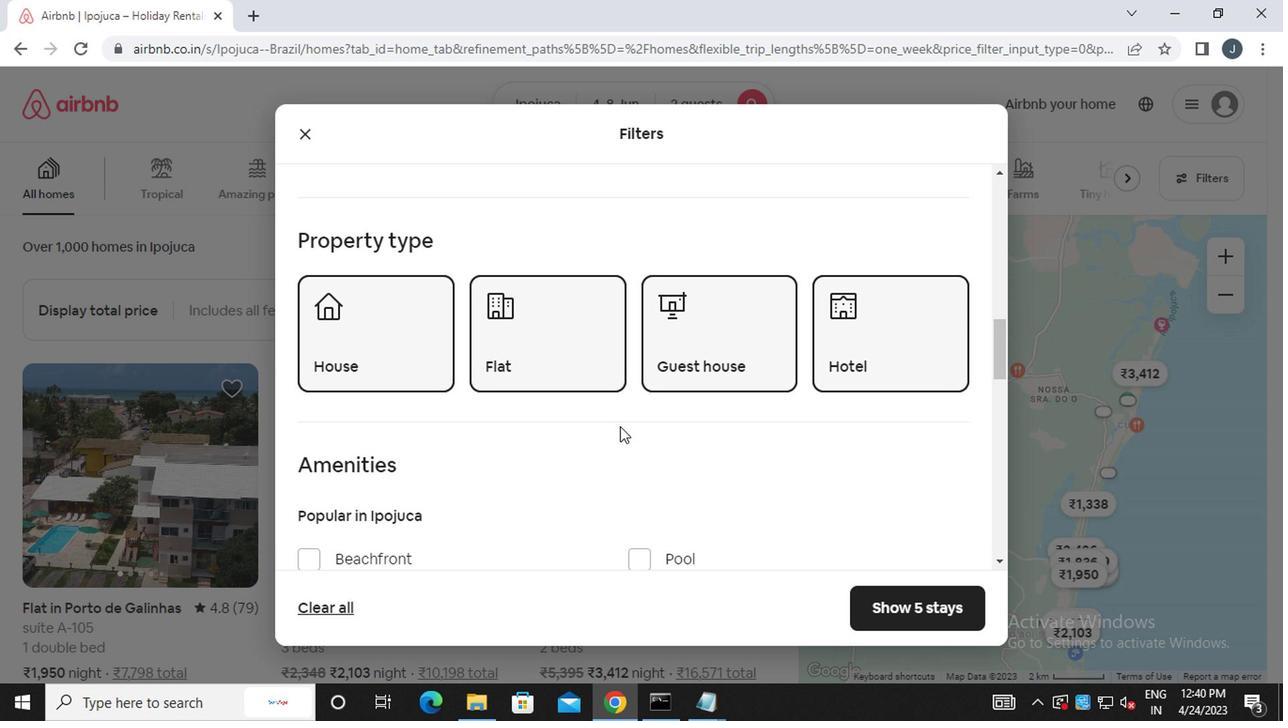
Action: Mouse moved to (614, 429)
Screenshot: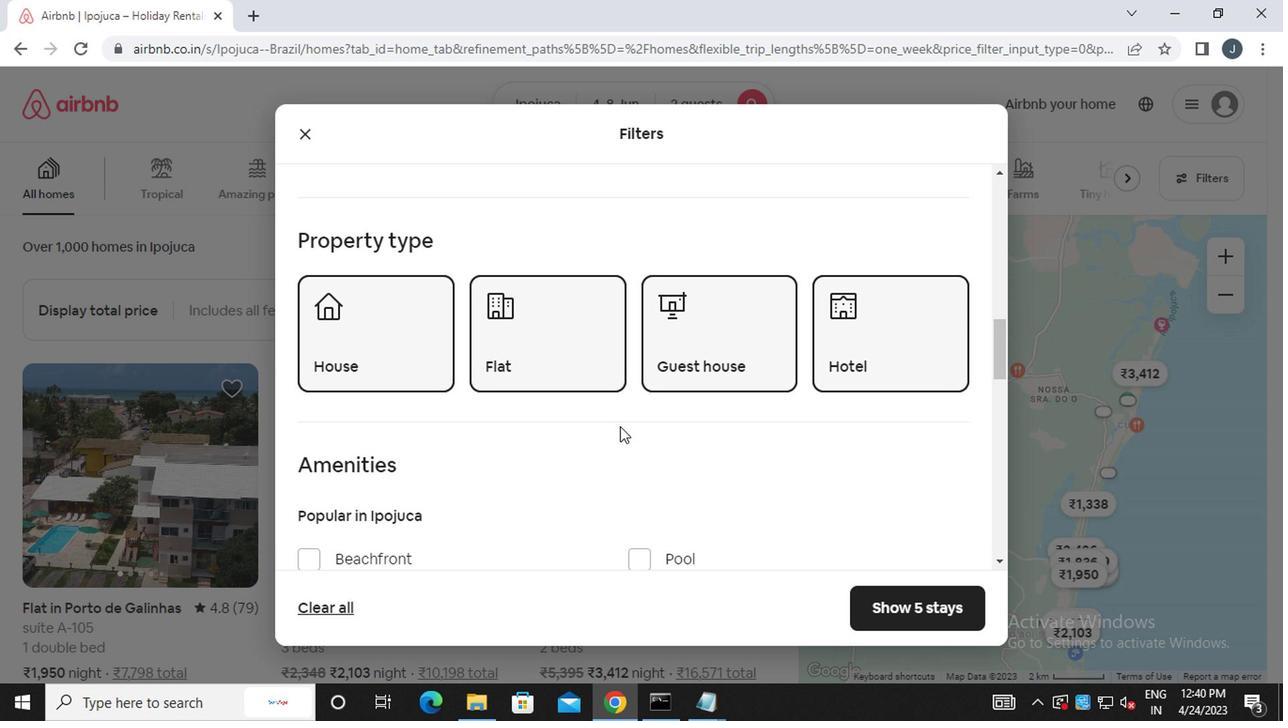 
Action: Mouse scrolled (614, 428) with delta (0, 0)
Screenshot: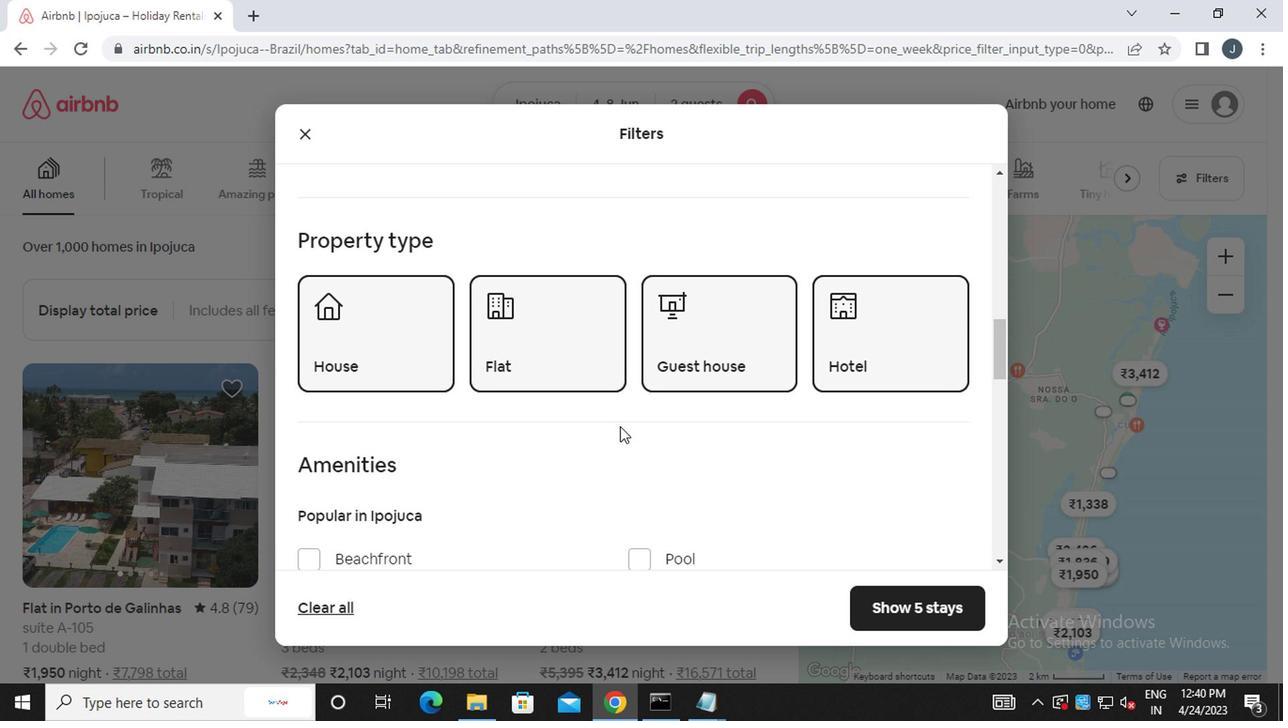 
Action: Mouse moved to (498, 438)
Screenshot: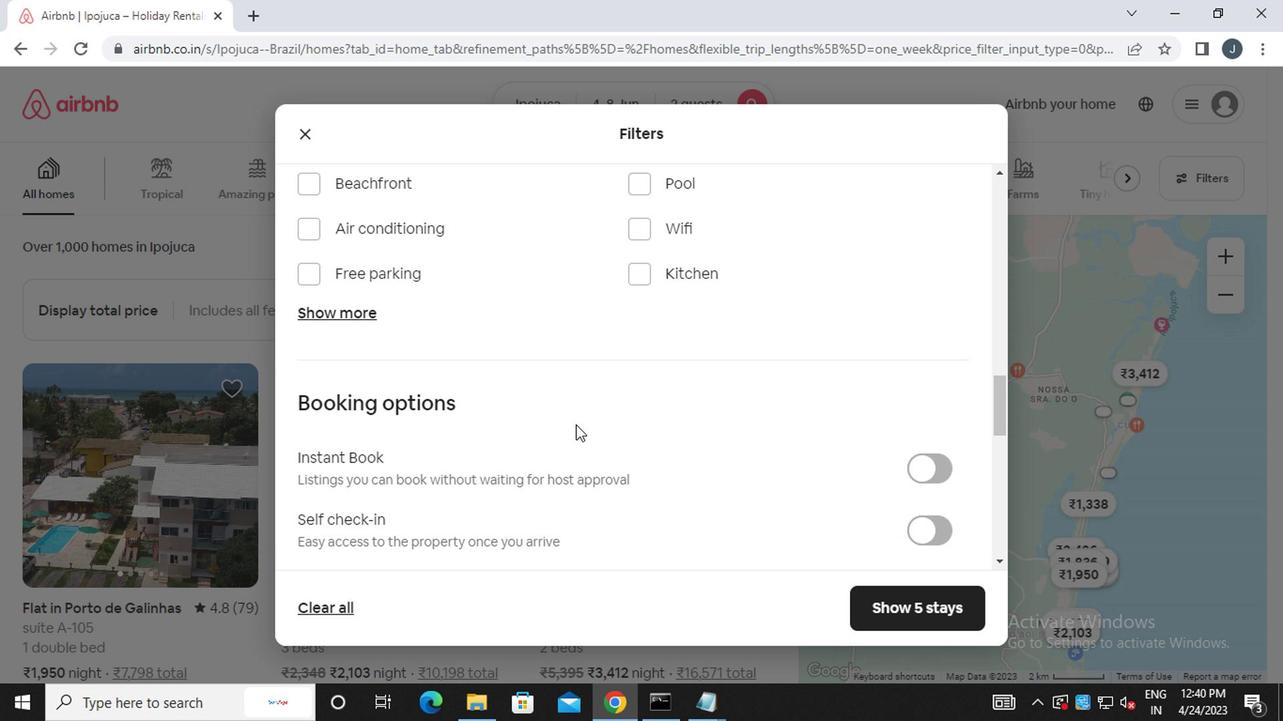
Action: Mouse scrolled (498, 437) with delta (0, 0)
Screenshot: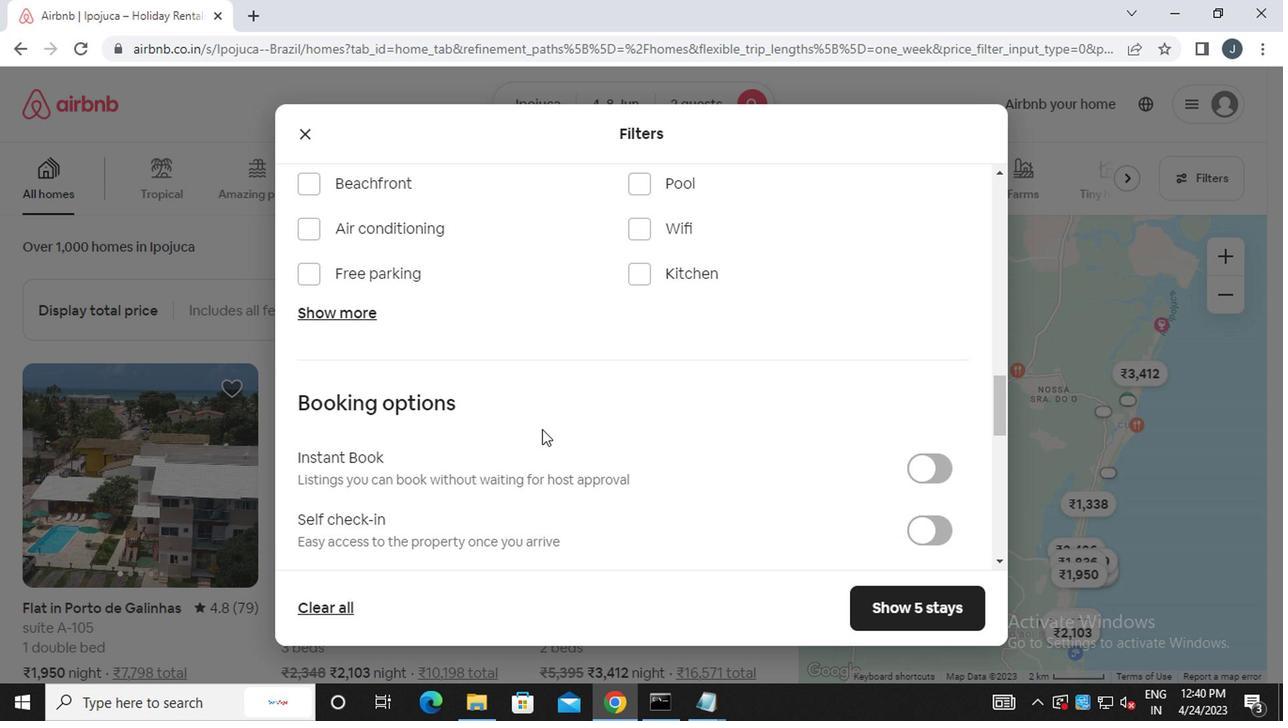
Action: Mouse scrolled (498, 437) with delta (0, 0)
Screenshot: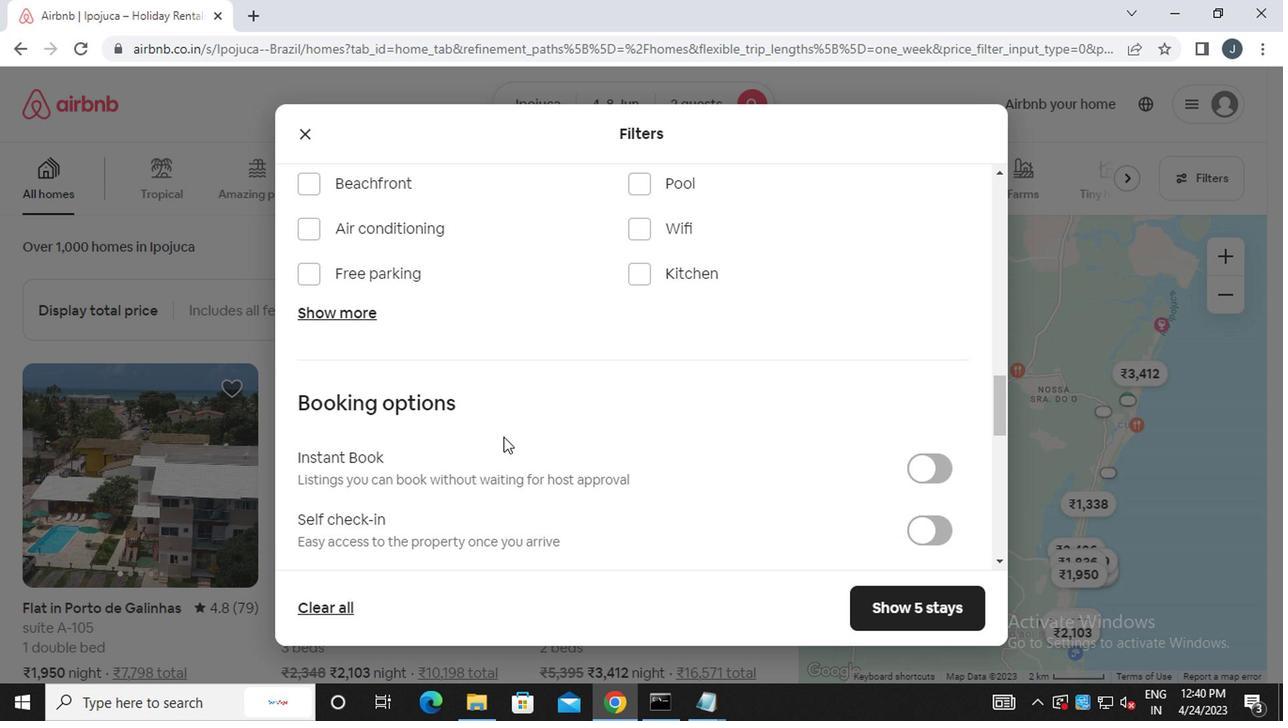 
Action: Mouse moved to (930, 346)
Screenshot: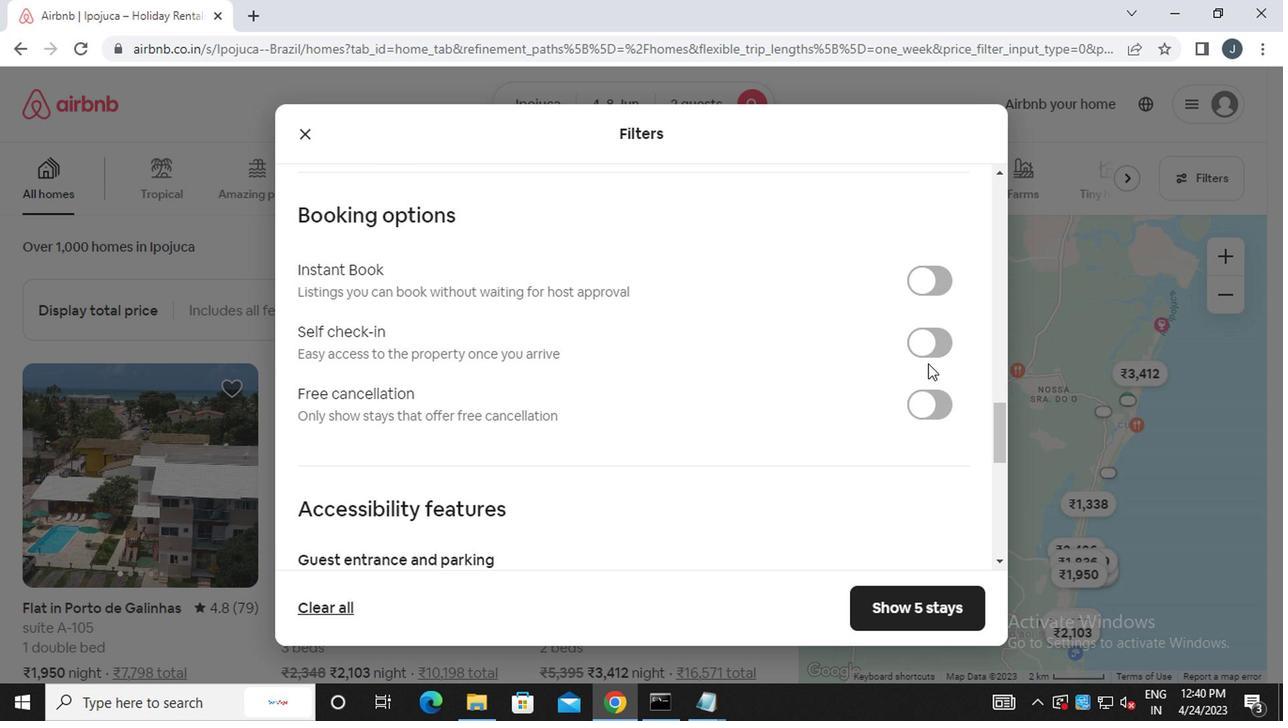 
Action: Mouse pressed left at (930, 346)
Screenshot: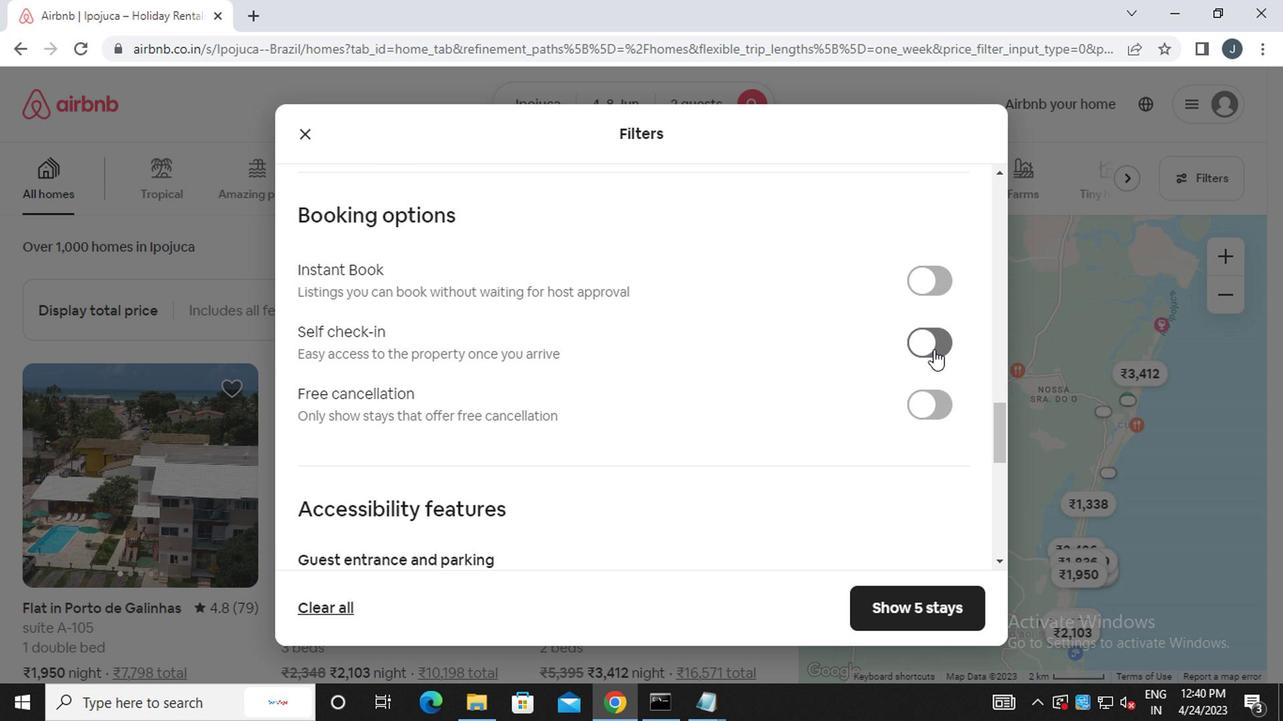 
Action: Mouse moved to (687, 461)
Screenshot: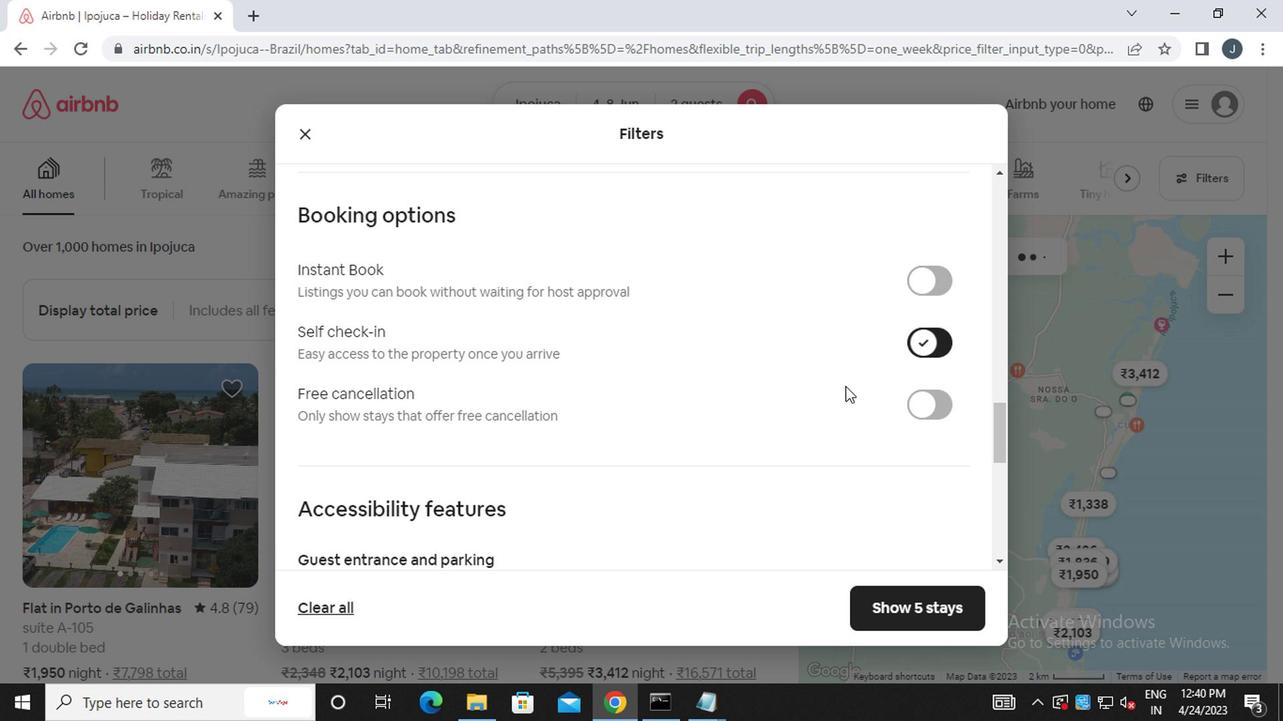 
Action: Mouse scrolled (687, 460) with delta (0, 0)
Screenshot: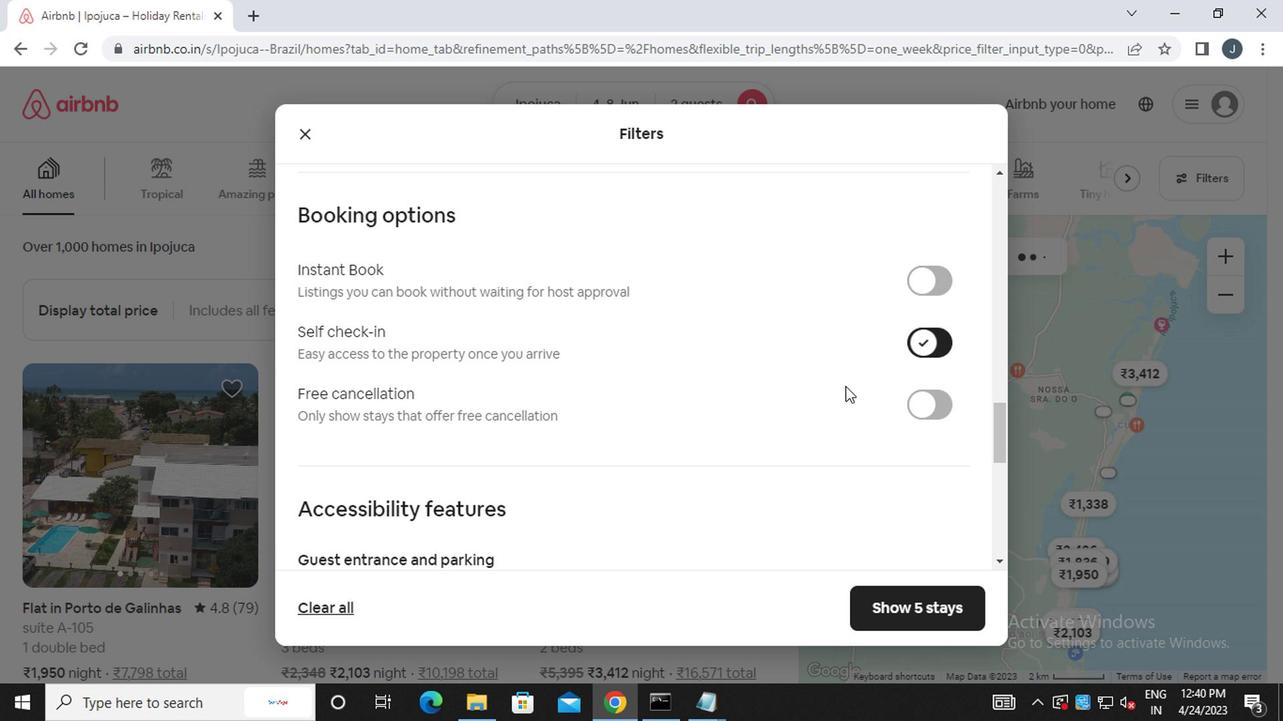 
Action: Mouse moved to (686, 463)
Screenshot: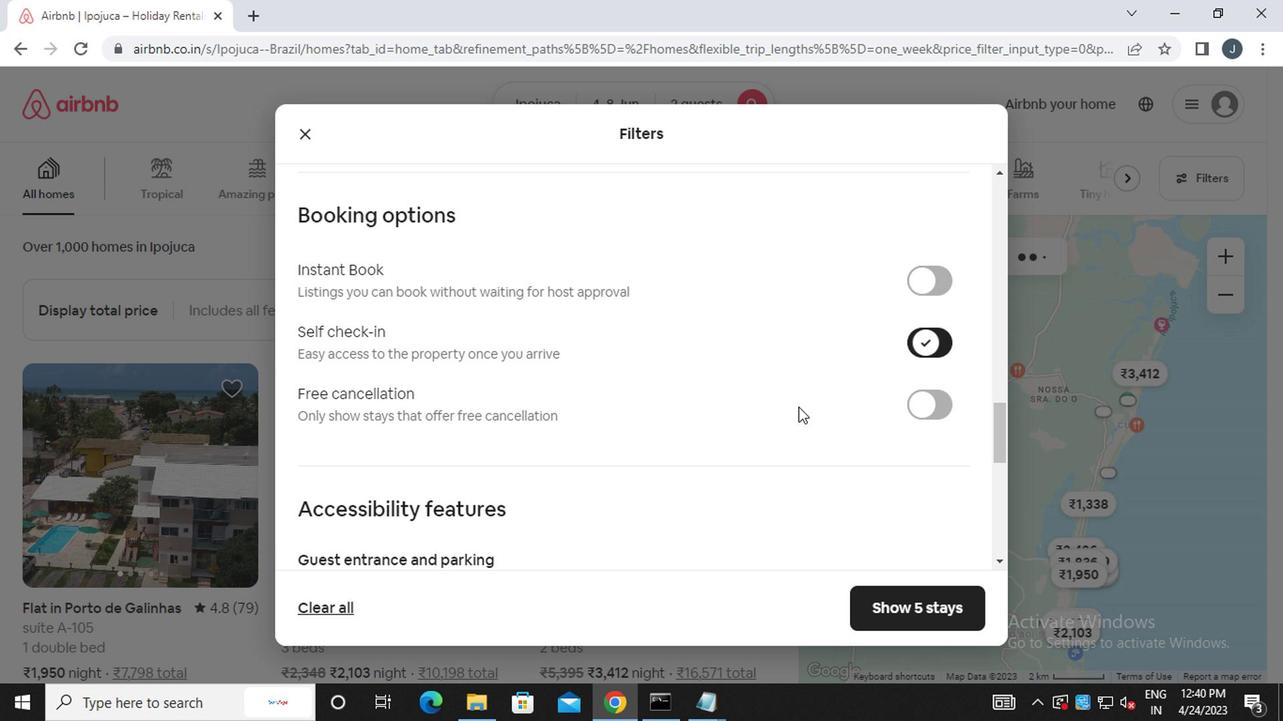 
Action: Mouse scrolled (686, 463) with delta (0, 0)
Screenshot: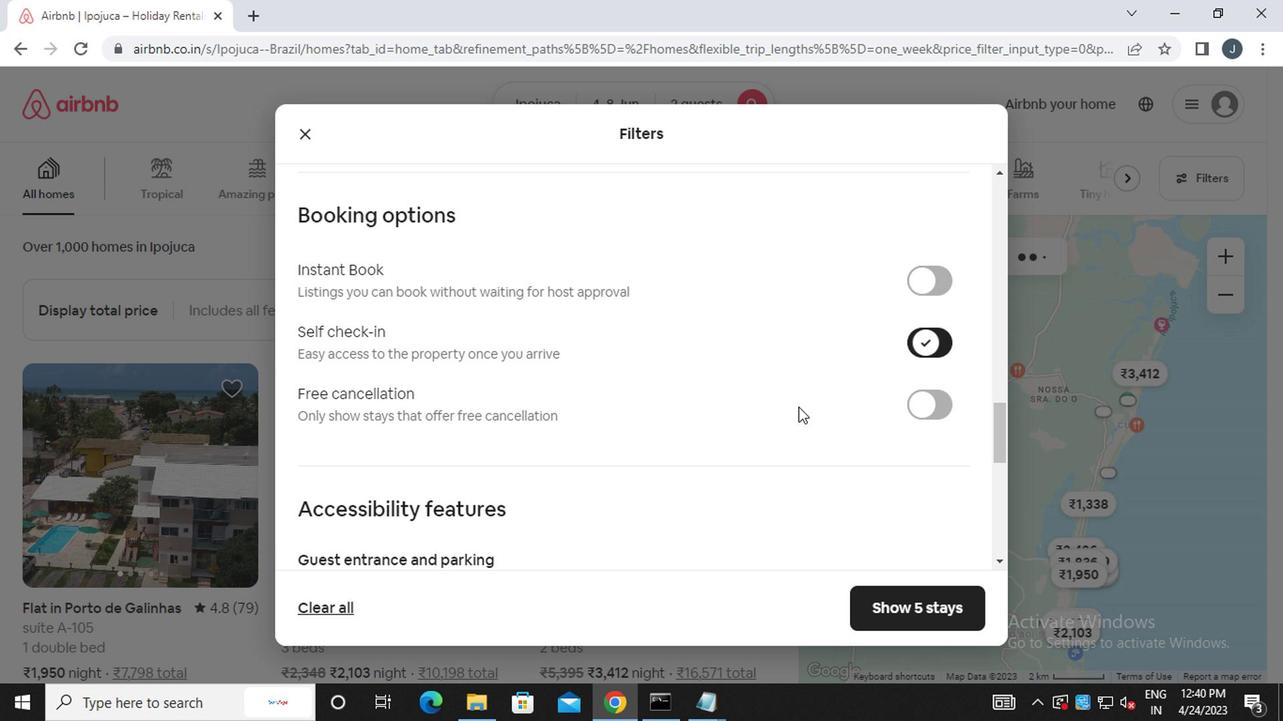 
Action: Mouse moved to (686, 463)
Screenshot: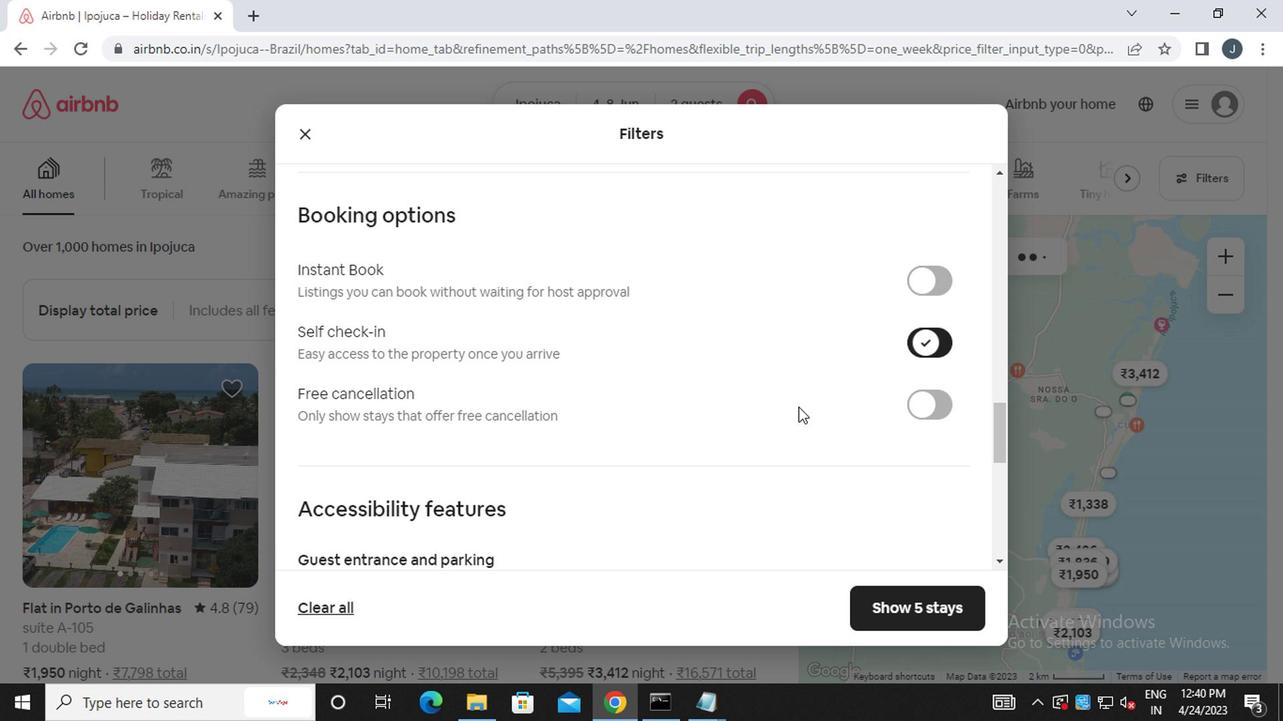 
Action: Mouse scrolled (686, 463) with delta (0, 0)
Screenshot: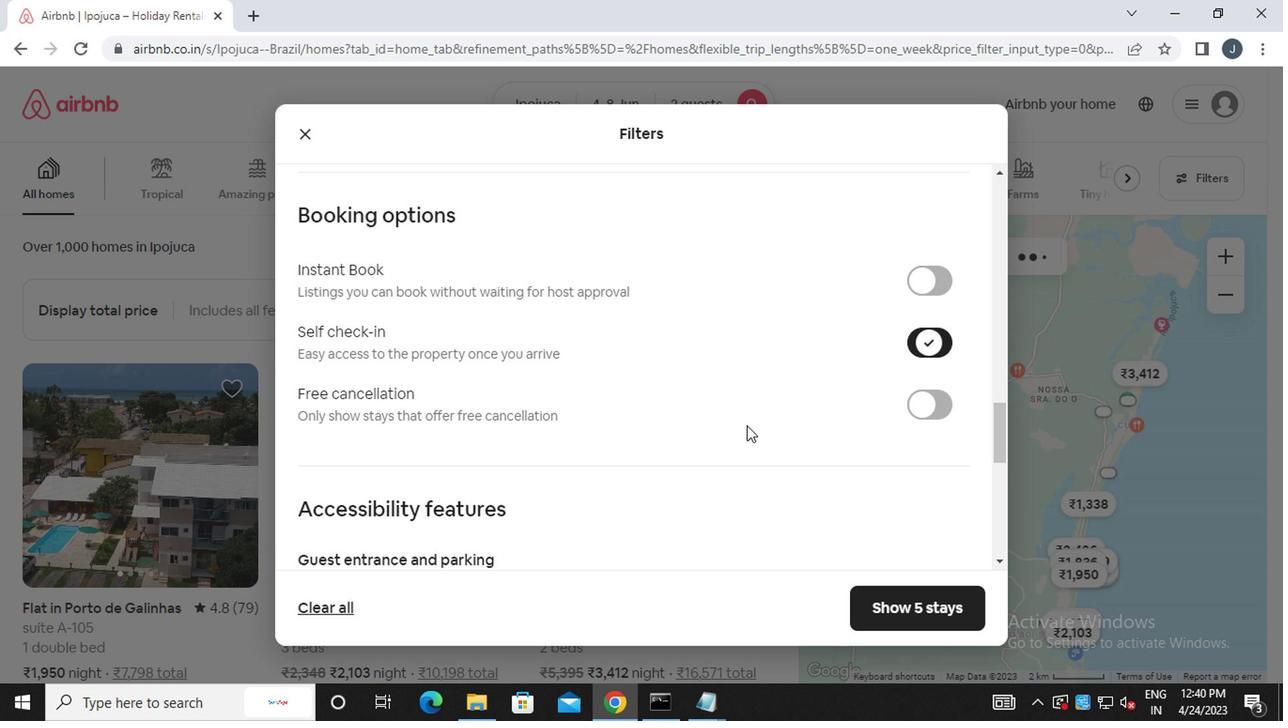 
Action: Mouse moved to (686, 463)
Screenshot: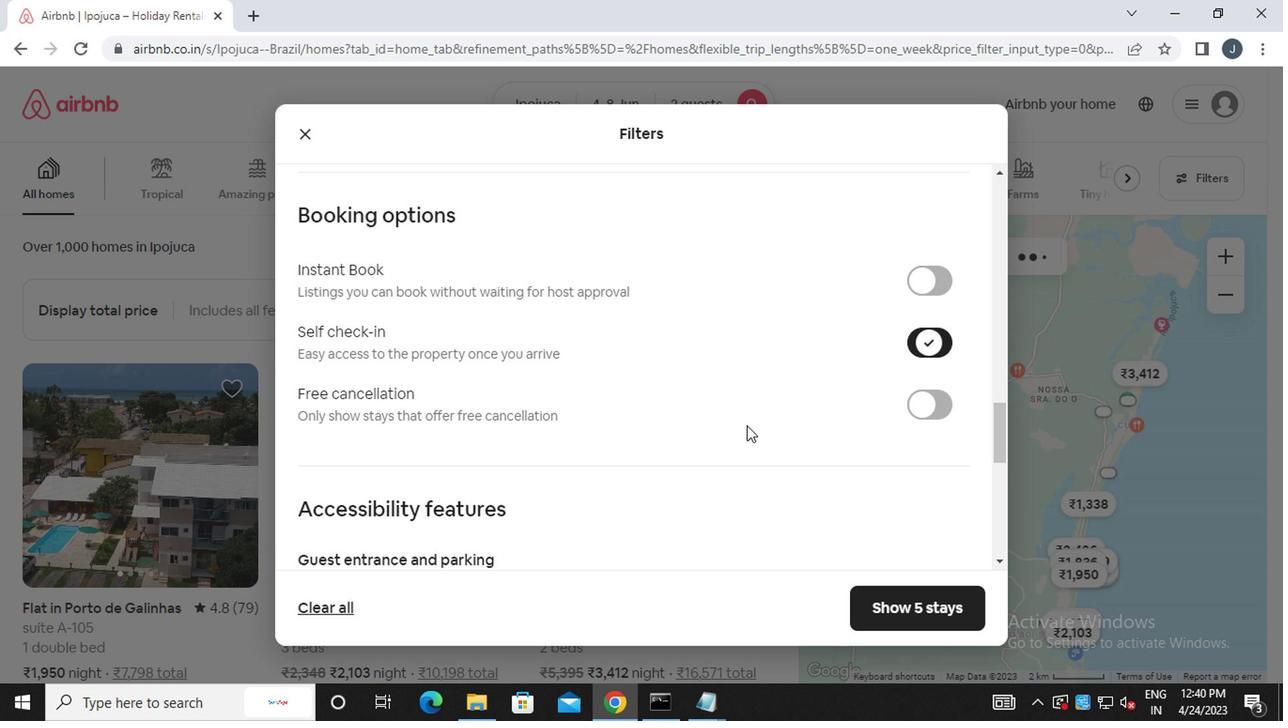 
Action: Mouse scrolled (686, 463) with delta (0, 0)
Screenshot: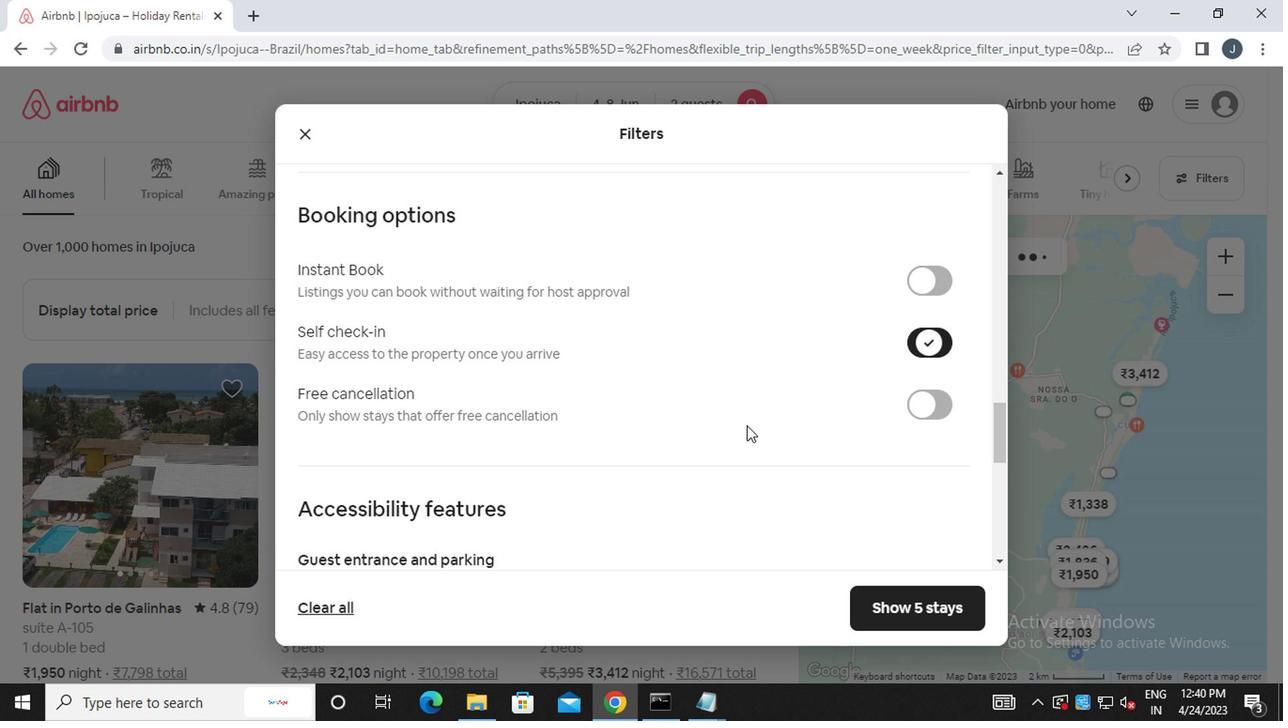 
Action: Mouse scrolled (686, 463) with delta (0, 0)
Screenshot: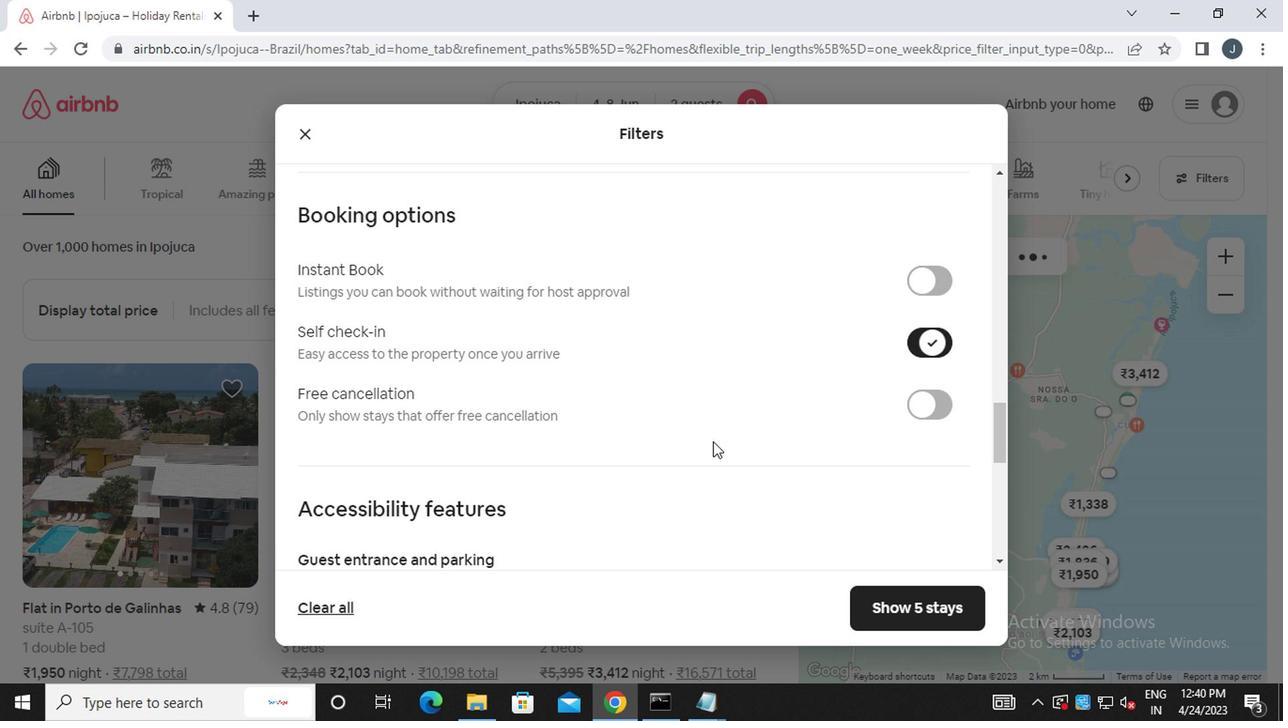 
Action: Mouse scrolled (686, 463) with delta (0, 0)
Screenshot: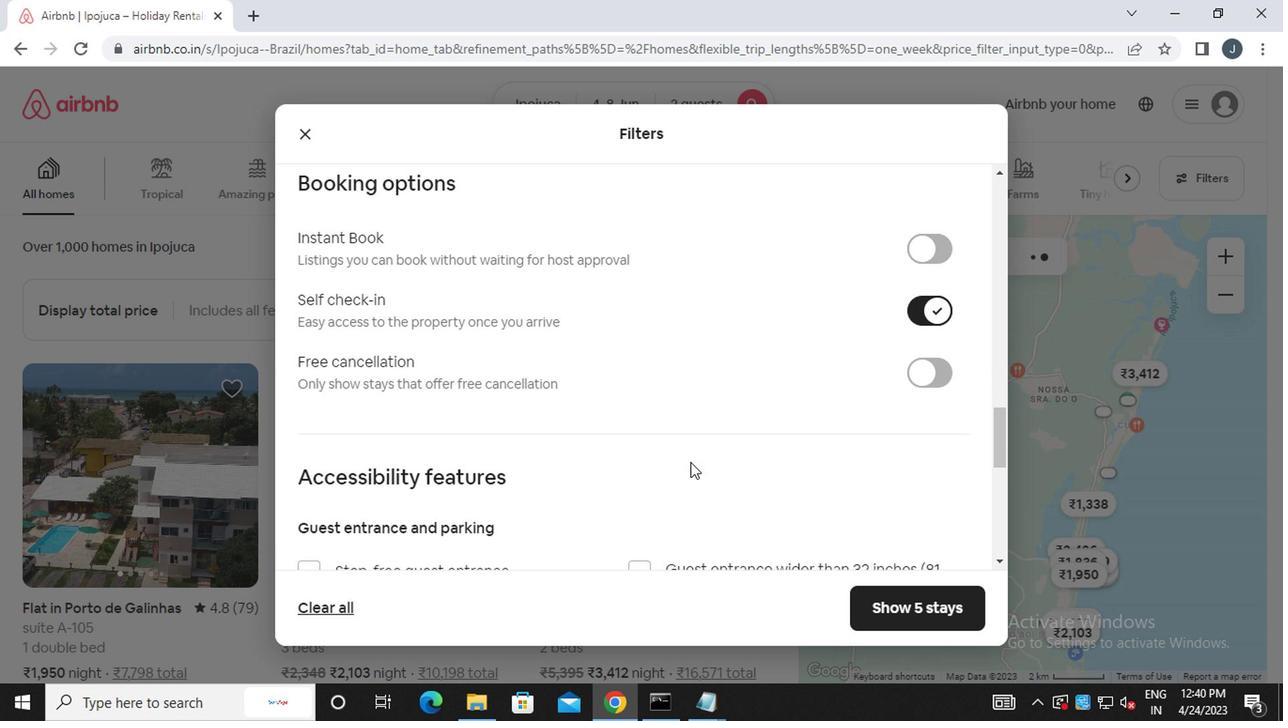 
Action: Mouse scrolled (686, 463) with delta (0, 0)
Screenshot: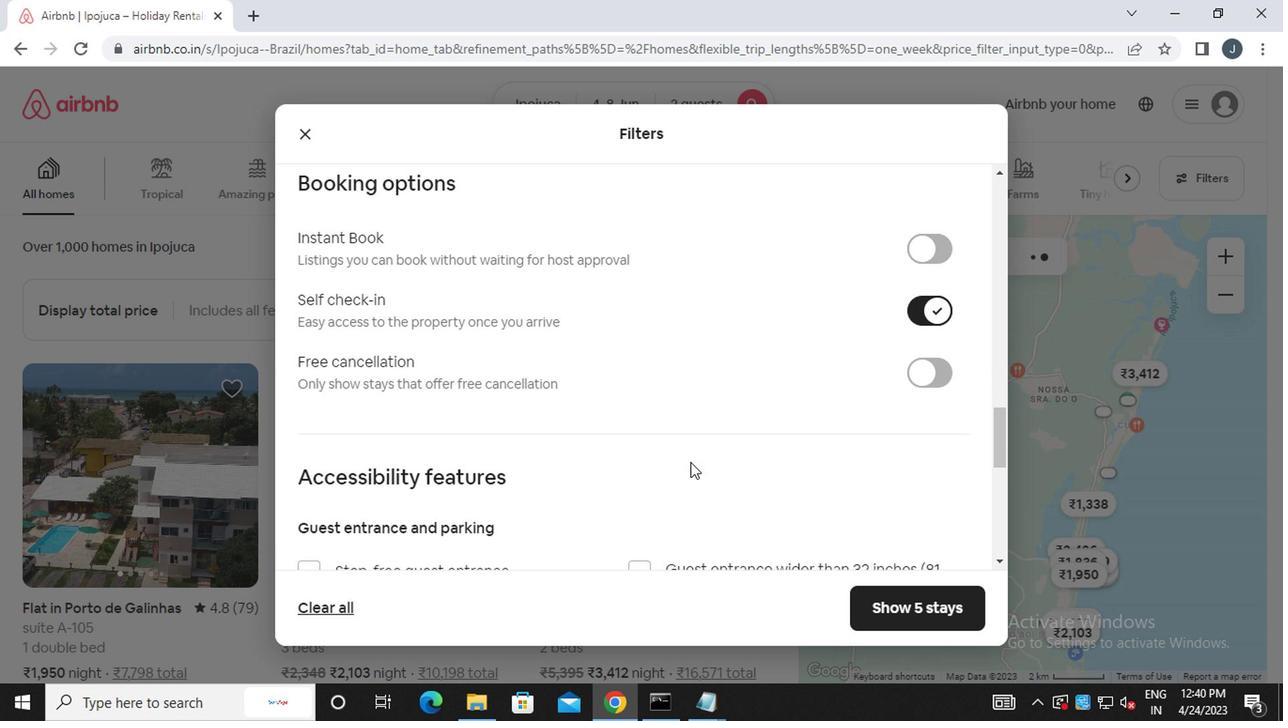 
Action: Mouse scrolled (686, 463) with delta (0, 0)
Screenshot: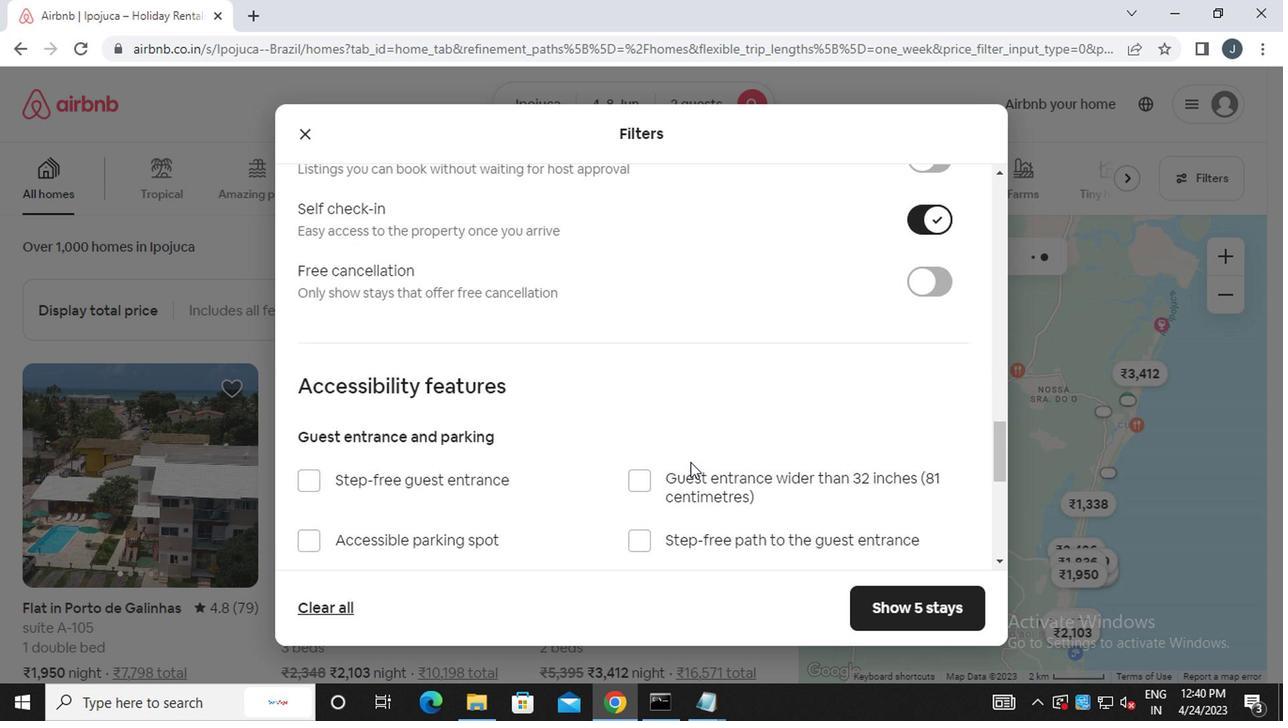 
Action: Mouse moved to (685, 463)
Screenshot: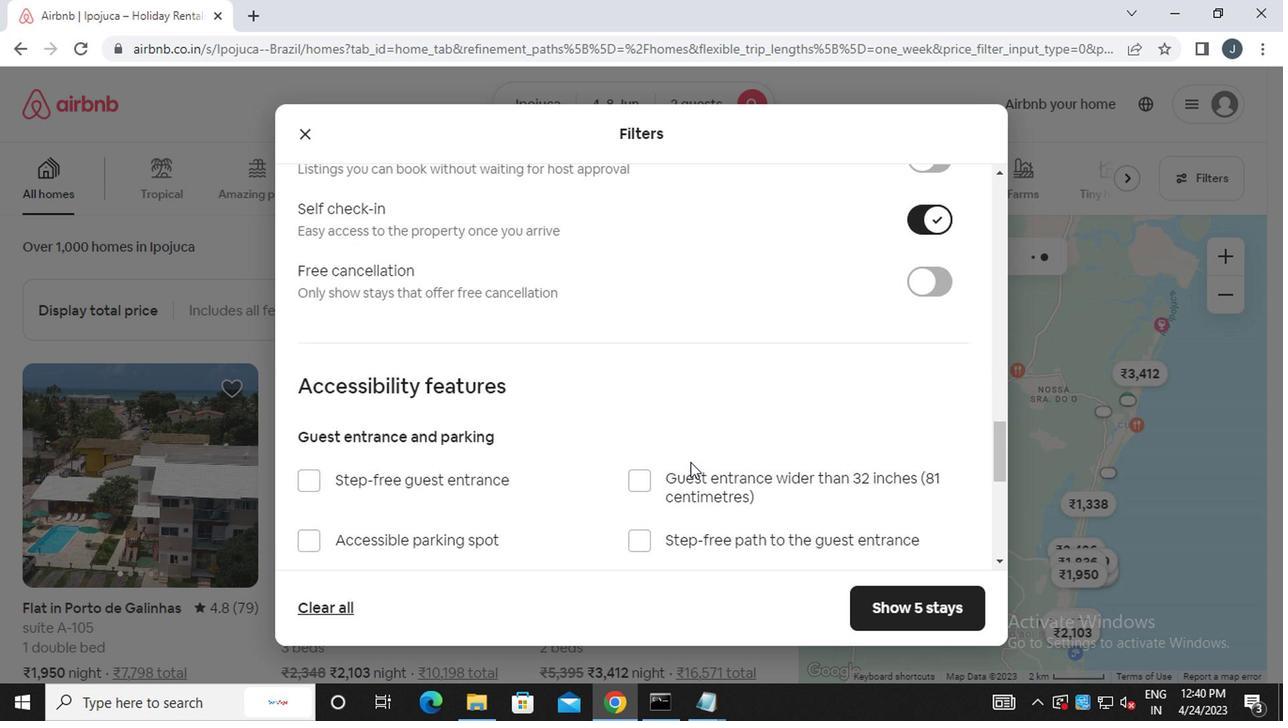 
Action: Mouse scrolled (685, 463) with delta (0, 0)
Screenshot: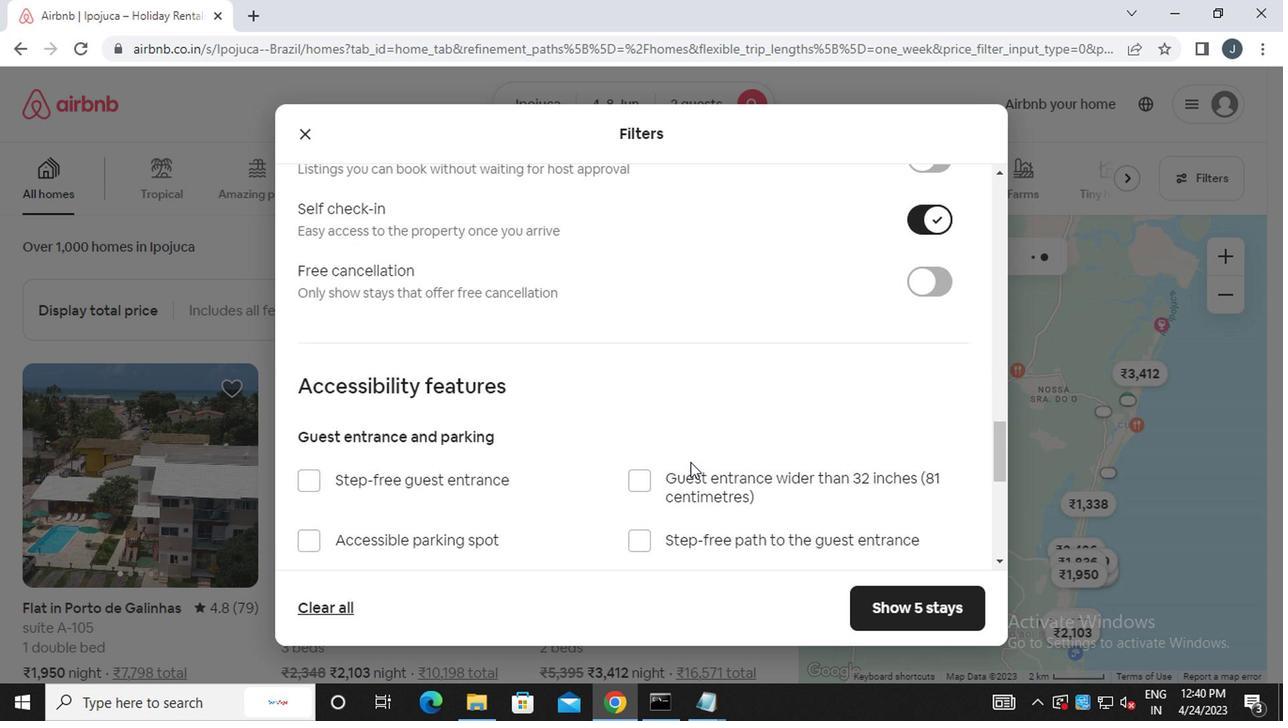 
Action: Mouse moved to (685, 465)
Screenshot: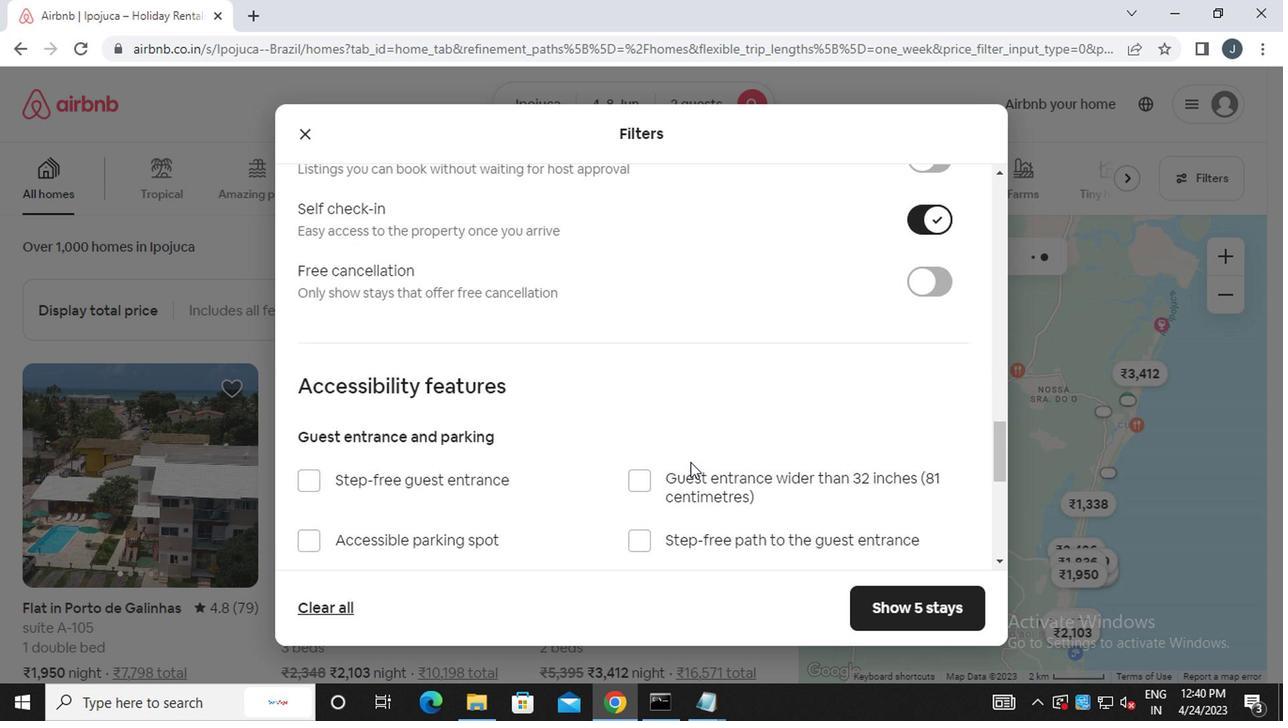
Action: Mouse scrolled (685, 463) with delta (0, -1)
Screenshot: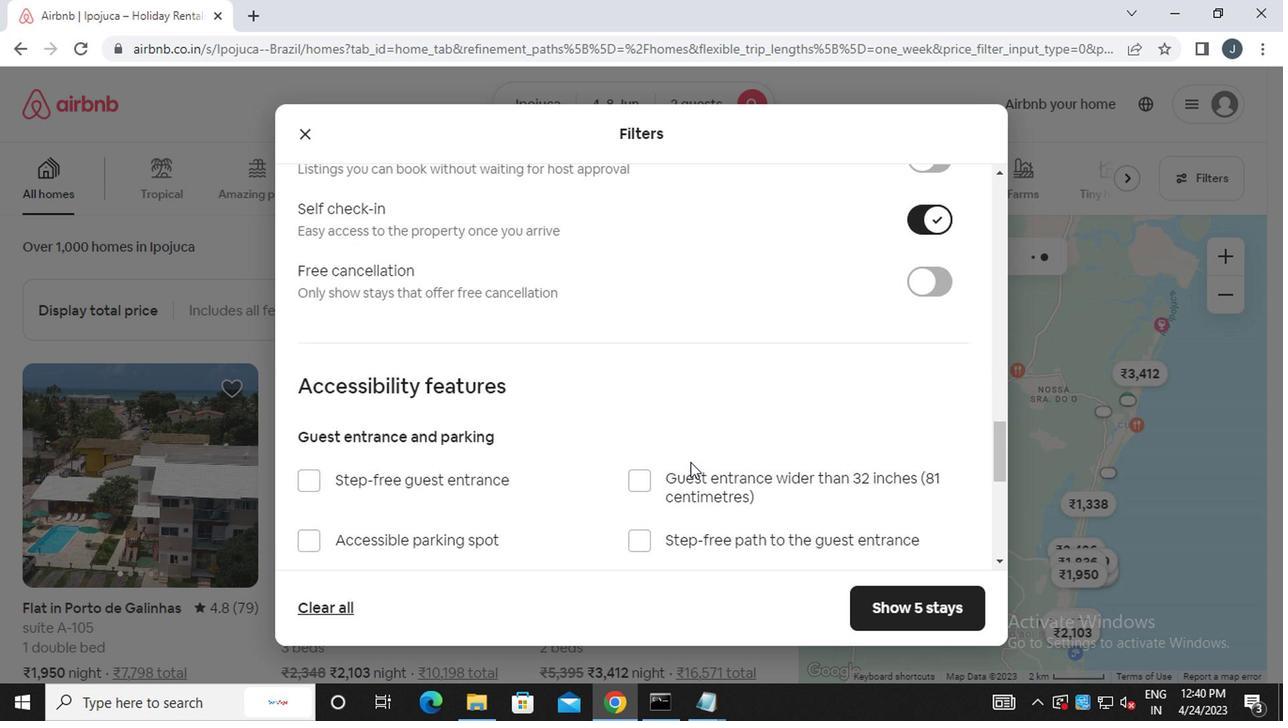 
Action: Mouse moved to (685, 465)
Screenshot: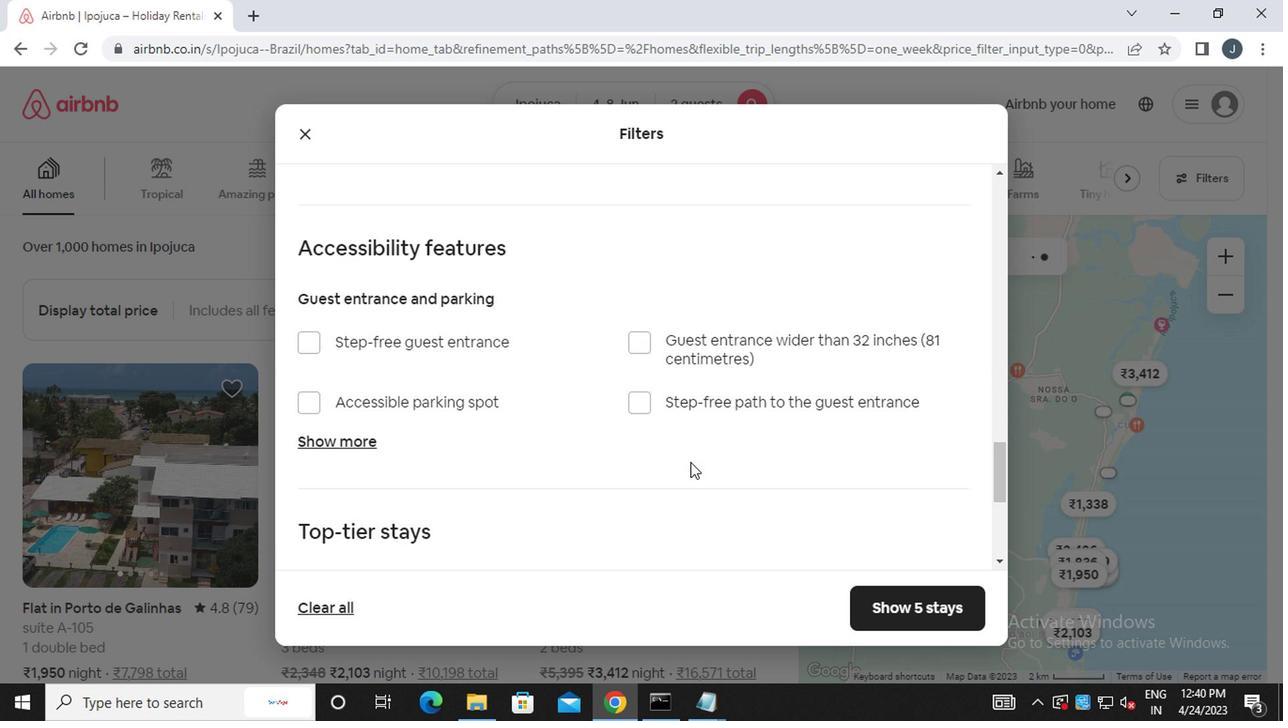 
Action: Mouse scrolled (685, 463) with delta (0, -1)
Screenshot: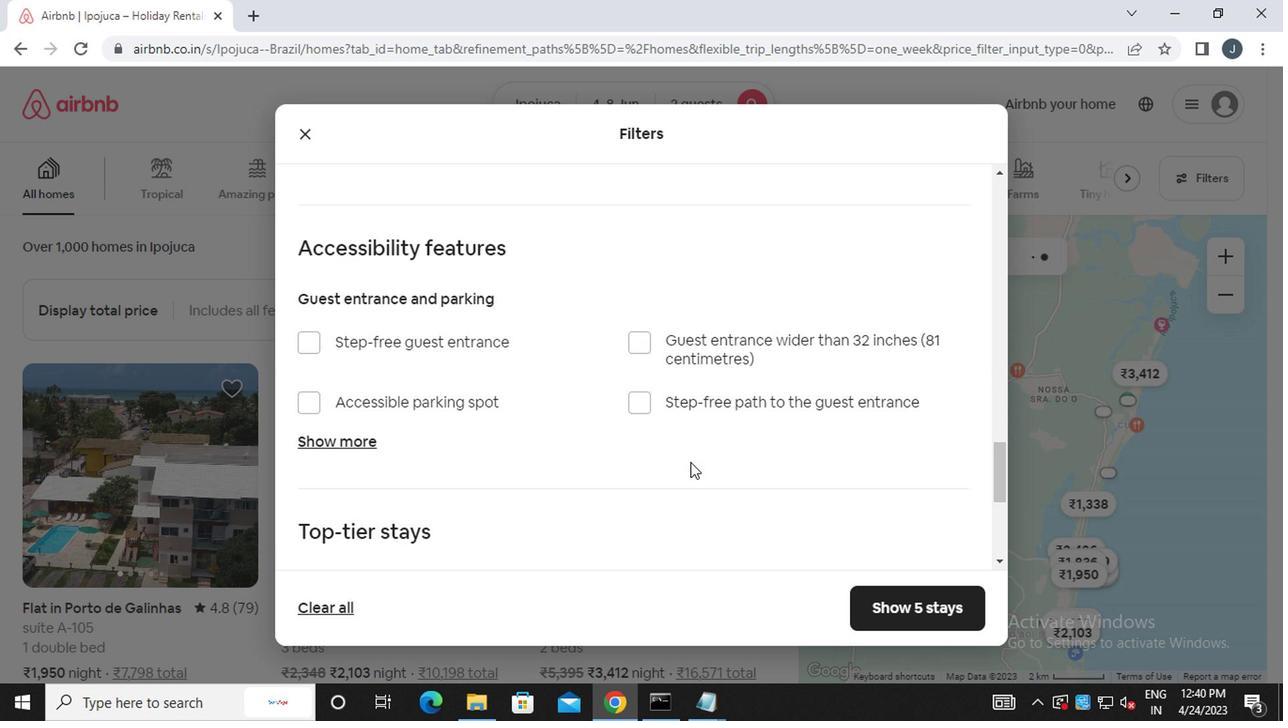 
Action: Mouse scrolled (685, 463) with delta (0, -1)
Screenshot: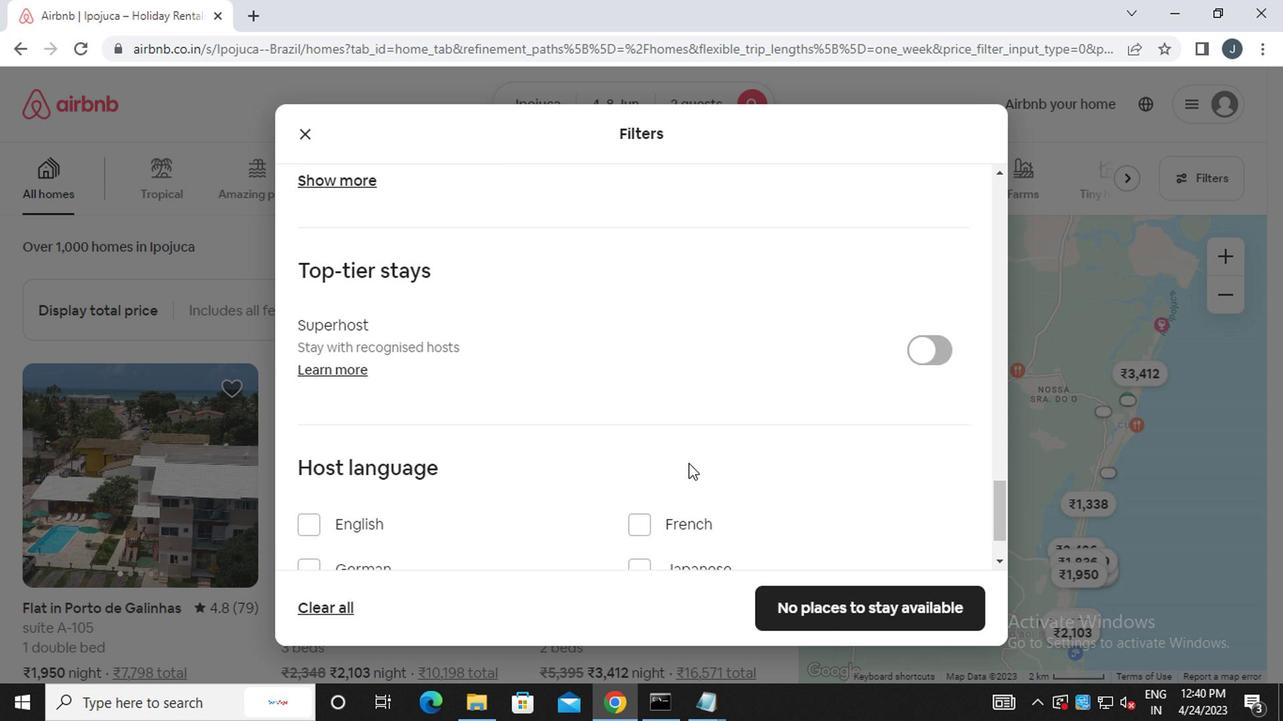 
Action: Mouse scrolled (685, 463) with delta (0, -1)
Screenshot: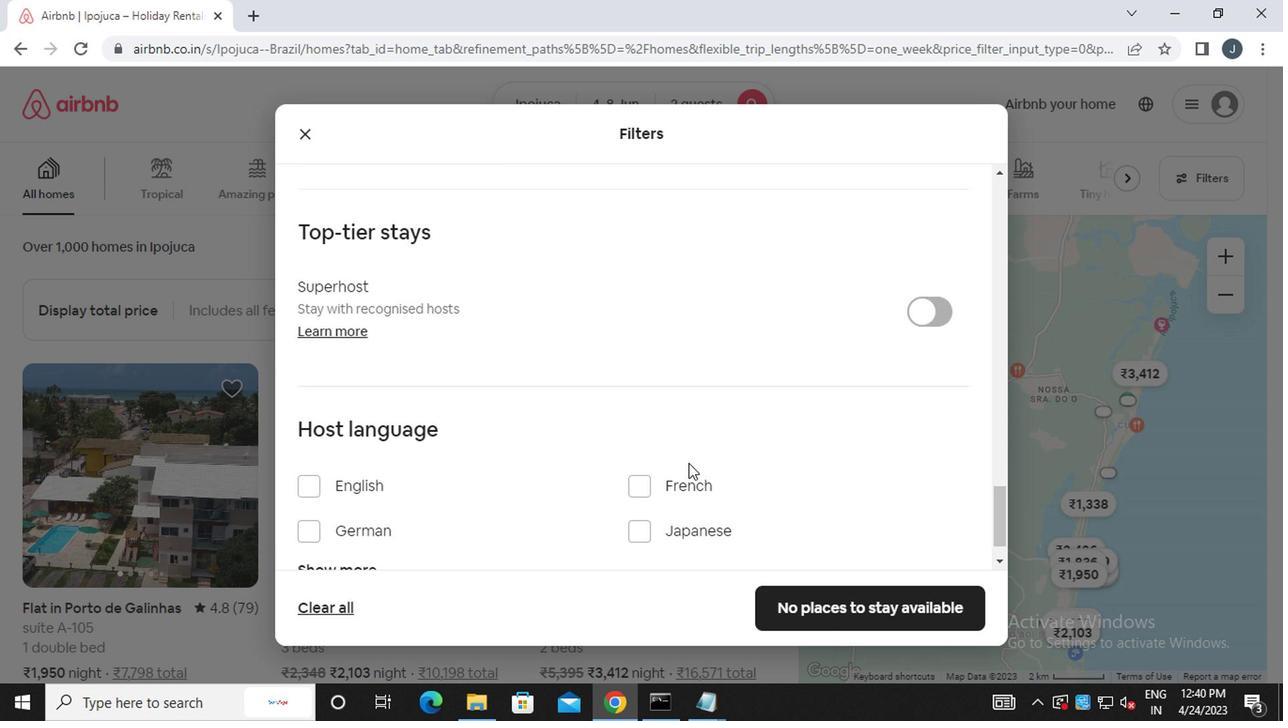
Action: Mouse moved to (697, 465)
Screenshot: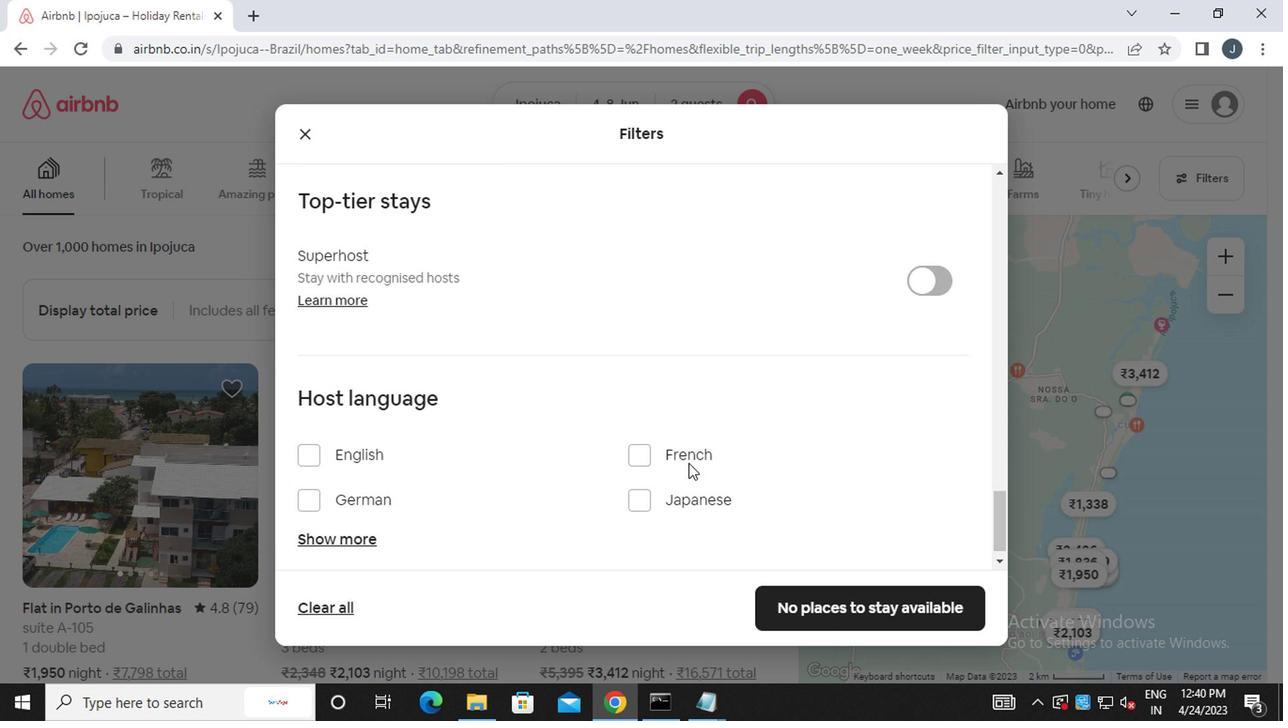 
Action: Mouse scrolled (697, 463) with delta (0, -1)
Screenshot: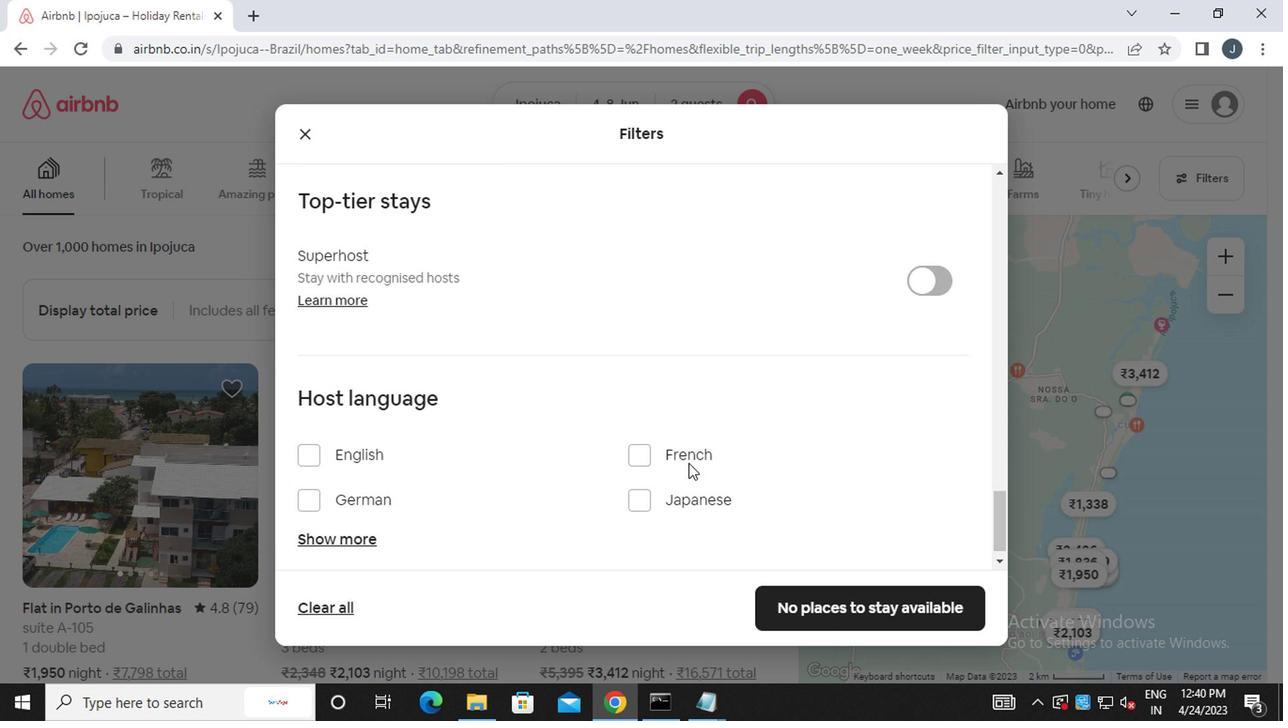 
Action: Mouse moved to (329, 523)
Screenshot: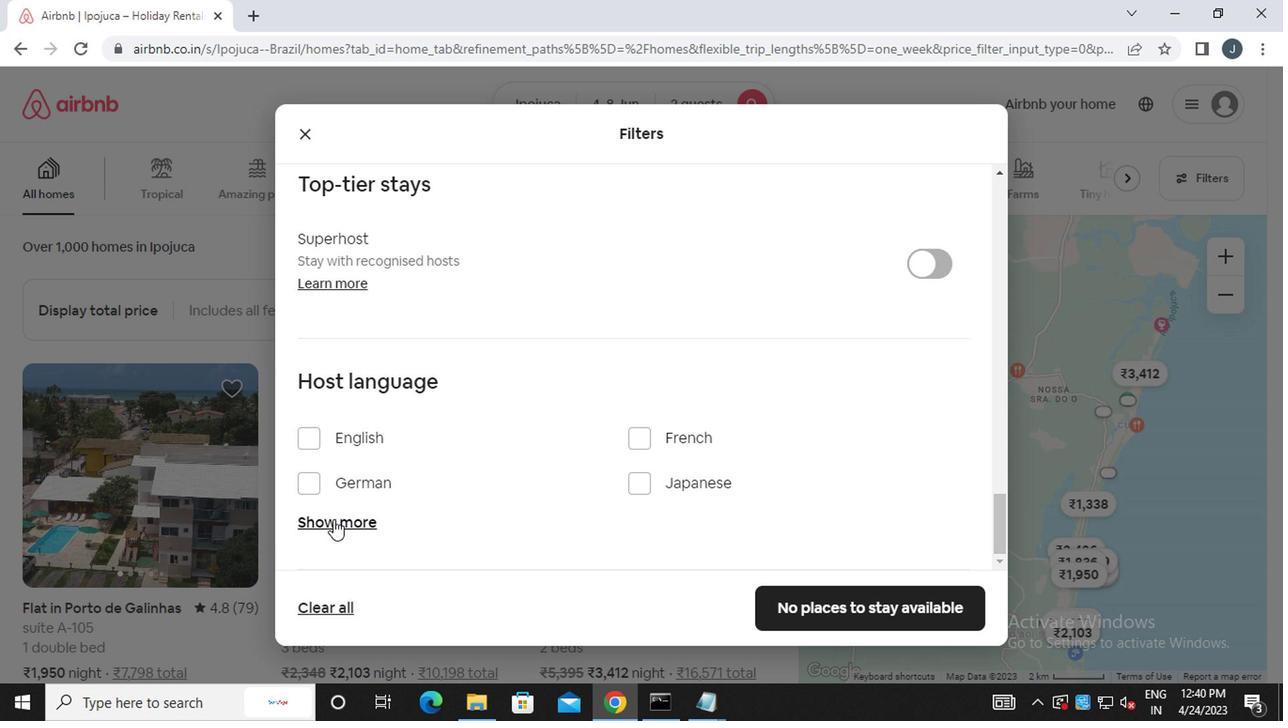 
Action: Mouse pressed left at (329, 523)
Screenshot: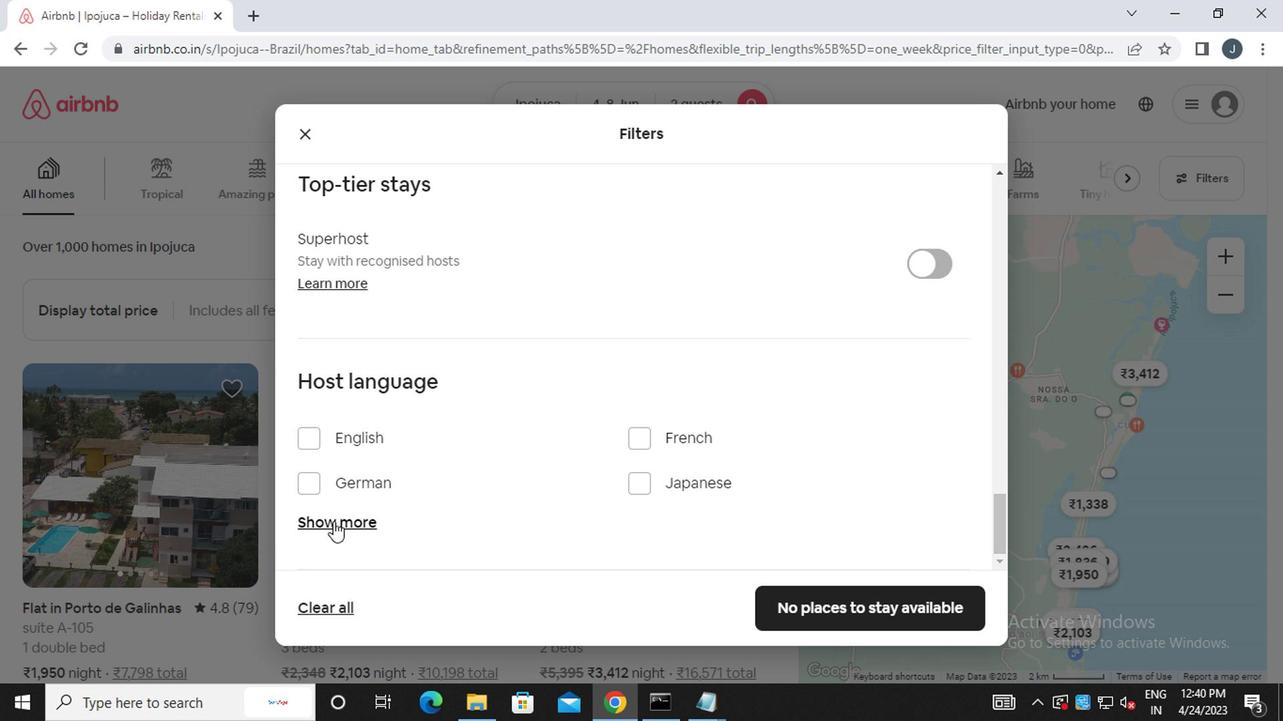 
Action: Mouse moved to (686, 527)
Screenshot: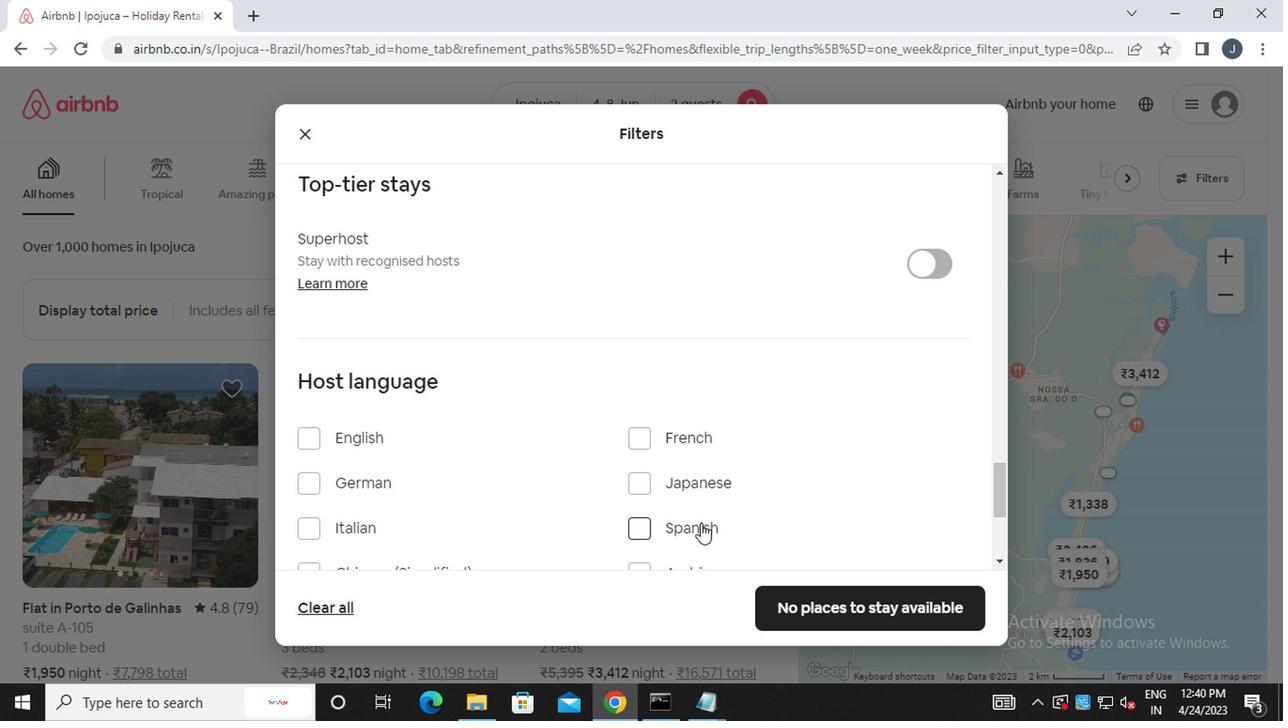 
Action: Mouse pressed left at (686, 527)
Screenshot: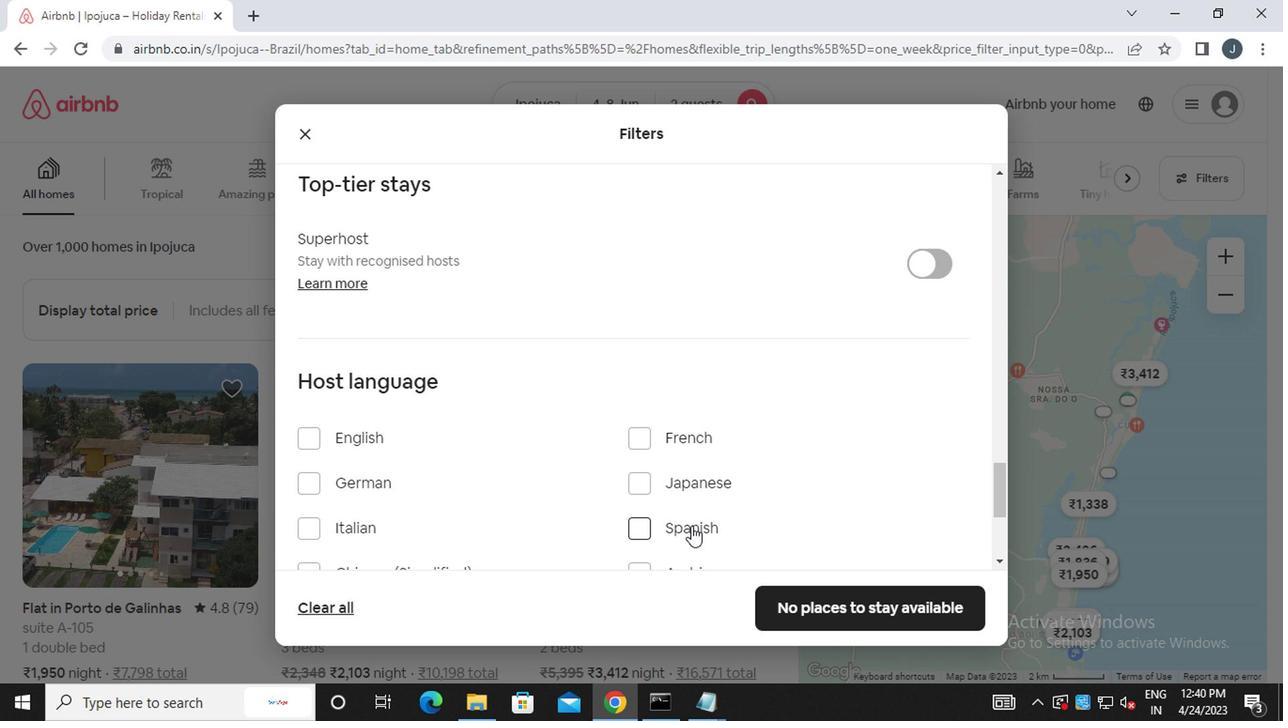 
Action: Mouse moved to (685, 529)
Screenshot: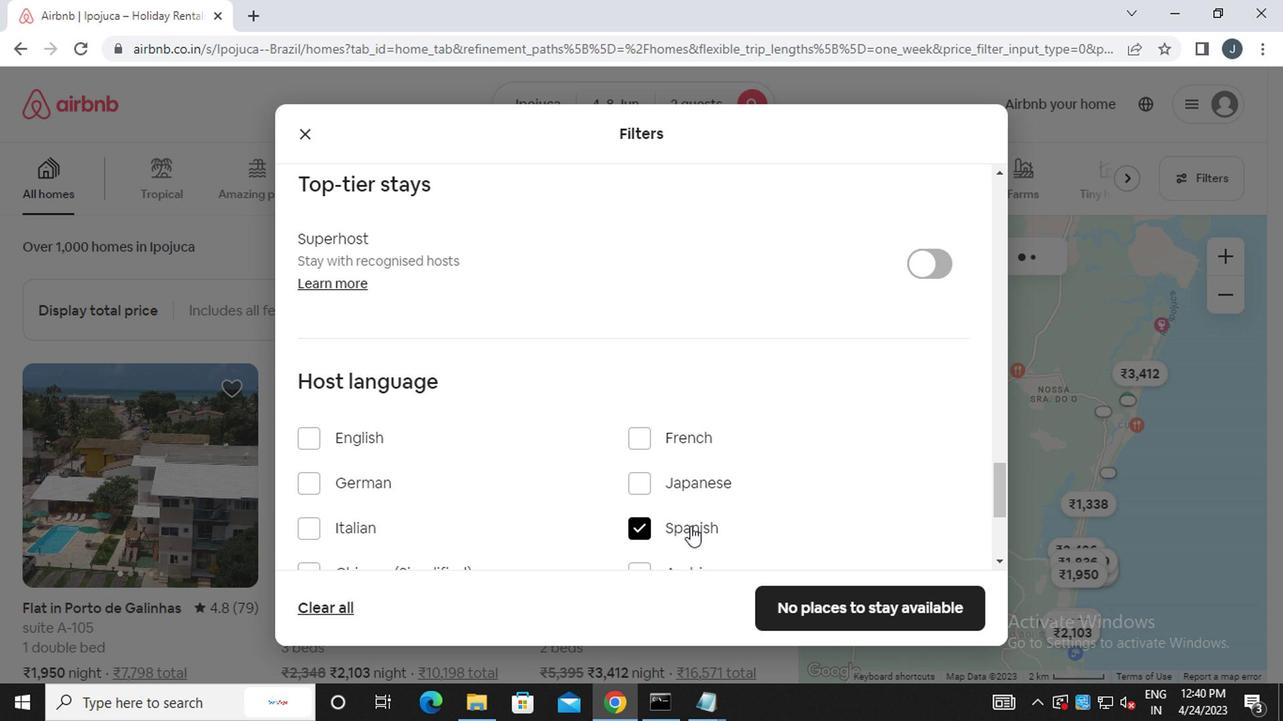 
Action: Mouse scrolled (685, 528) with delta (0, -1)
Screenshot: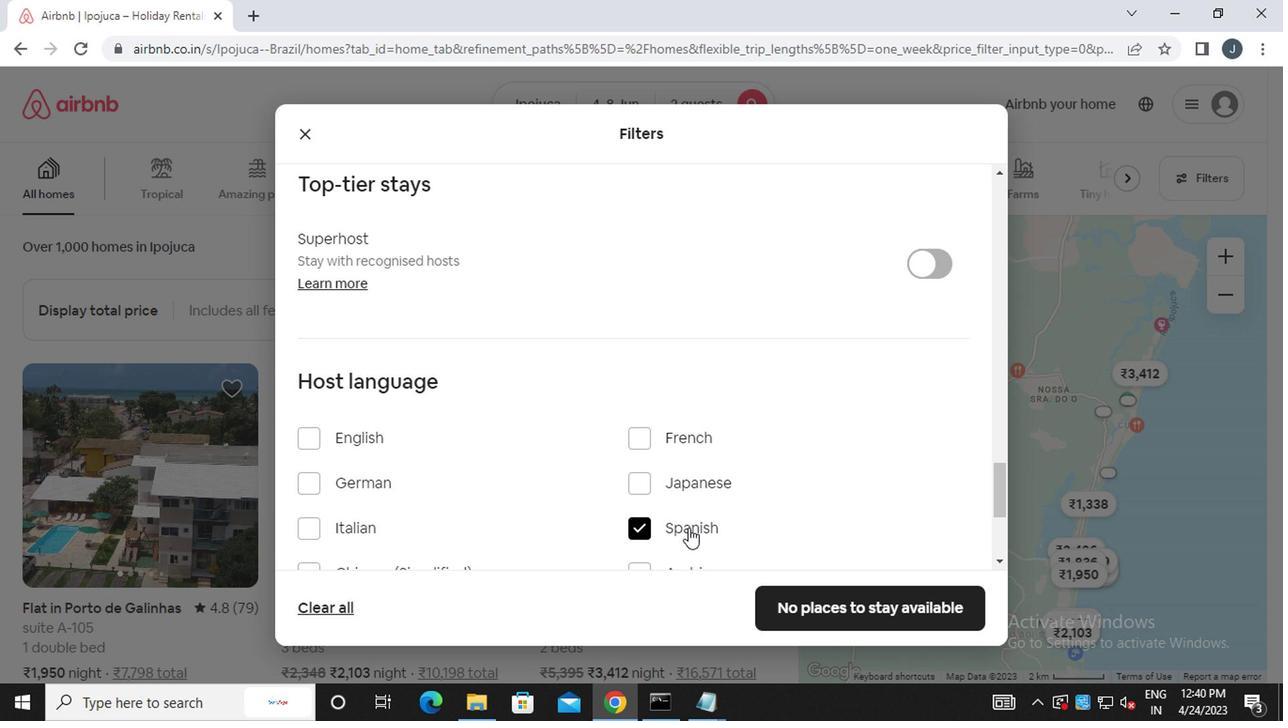 
Action: Mouse scrolled (685, 528) with delta (0, -1)
Screenshot: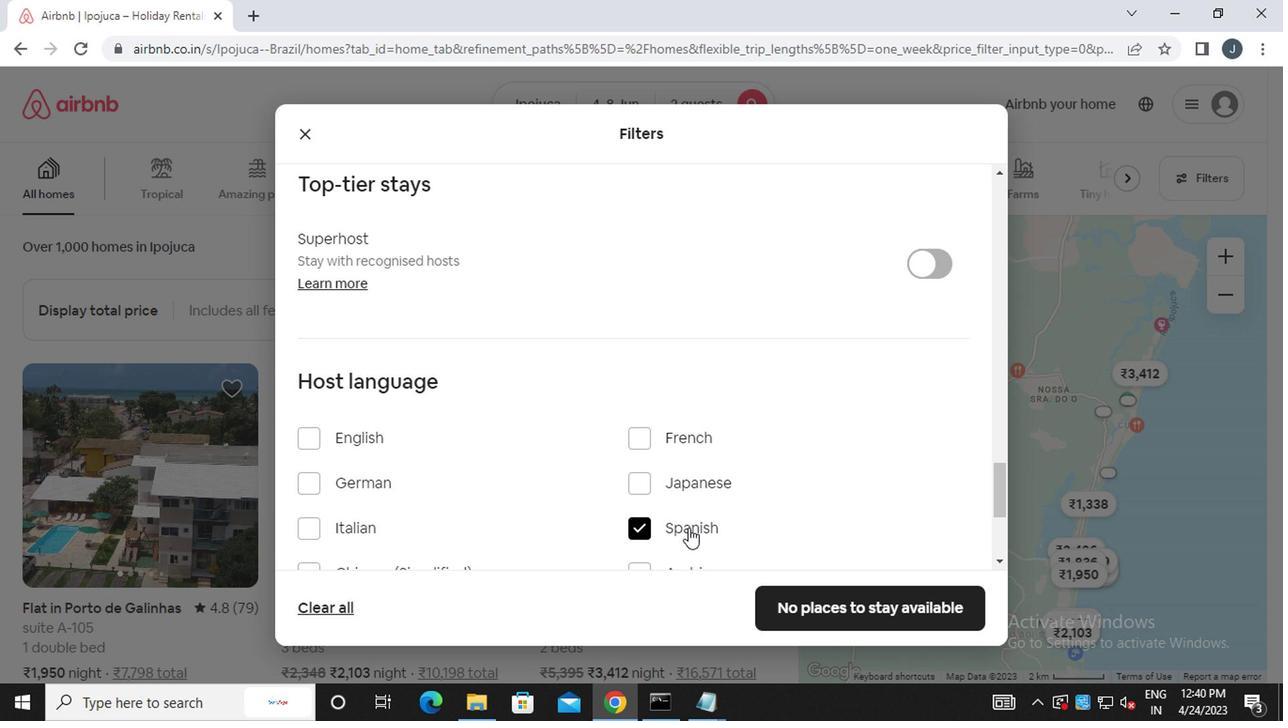 
Action: Mouse scrolled (685, 528) with delta (0, -1)
Screenshot: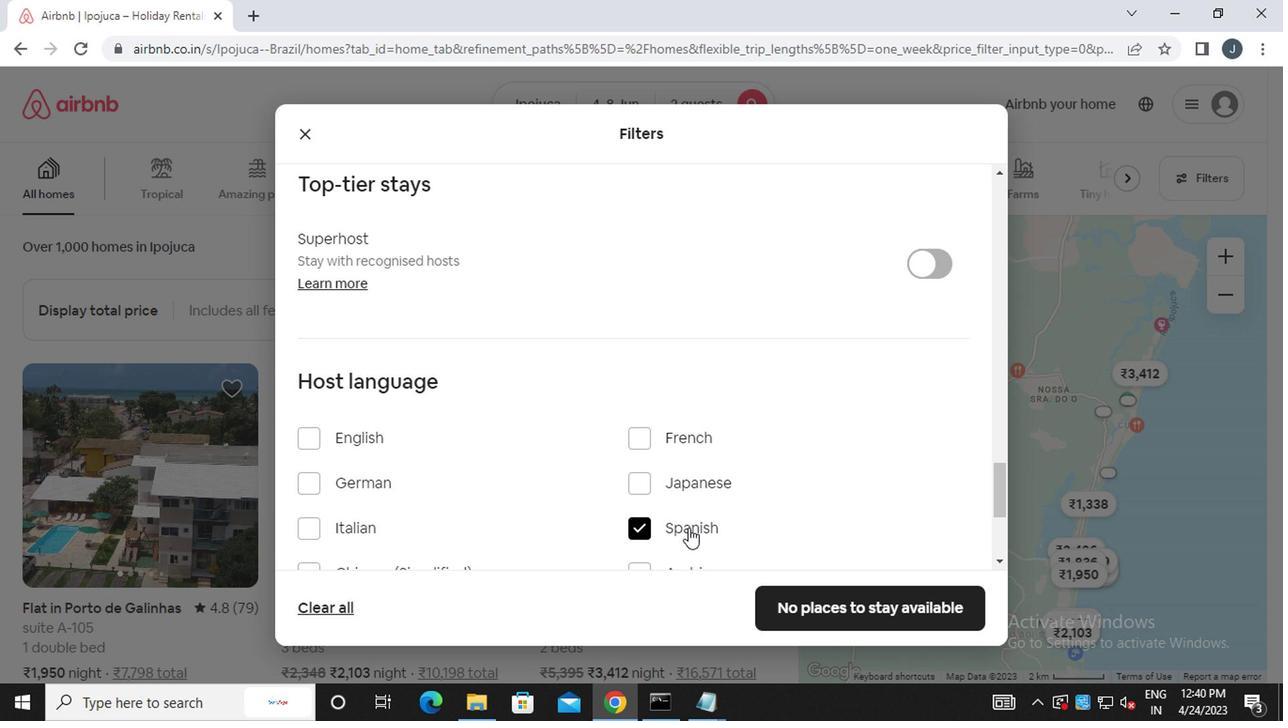 
Action: Mouse scrolled (685, 528) with delta (0, -1)
Screenshot: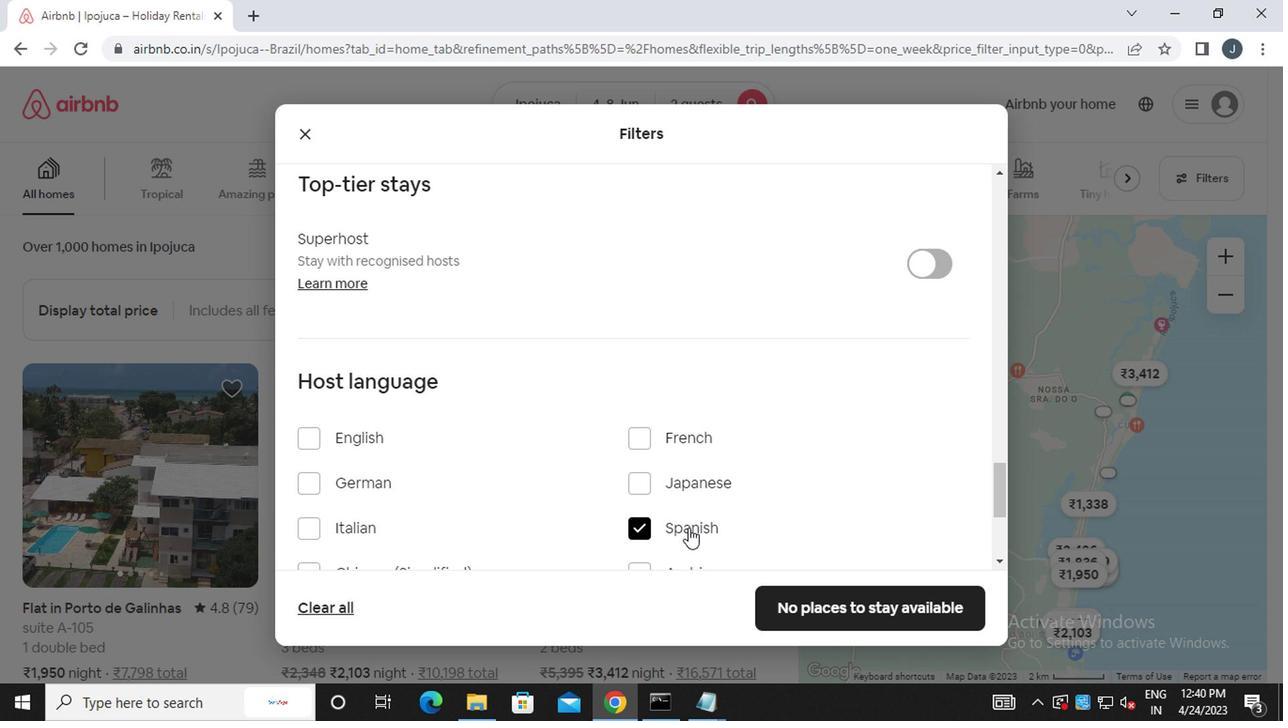 
Action: Mouse moved to (805, 611)
Screenshot: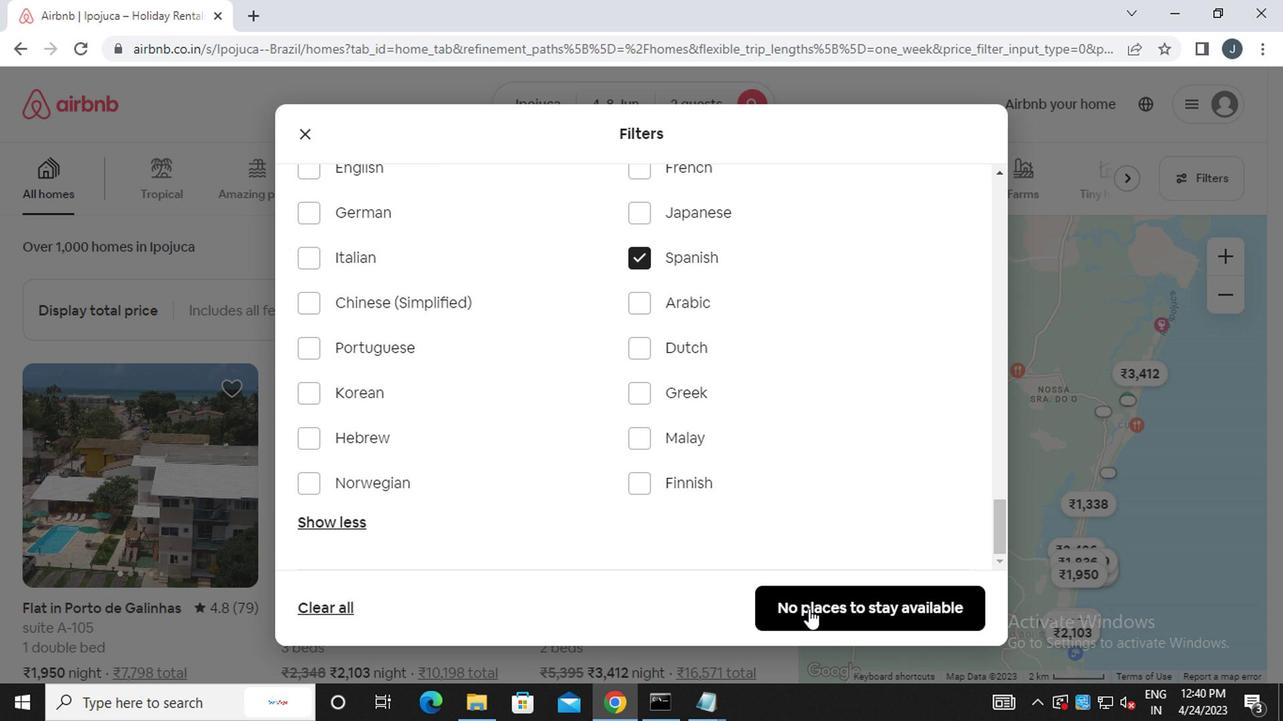
Action: Mouse pressed left at (805, 611)
Screenshot: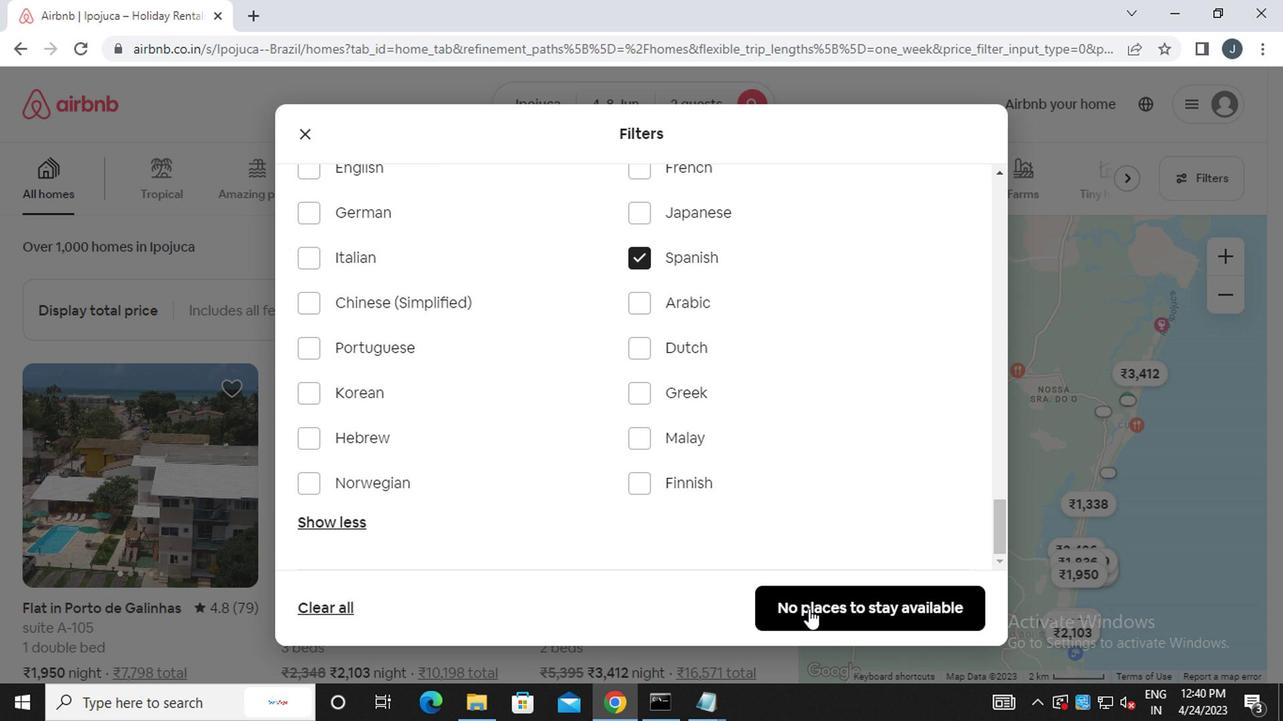 
Action: Mouse moved to (796, 606)
Screenshot: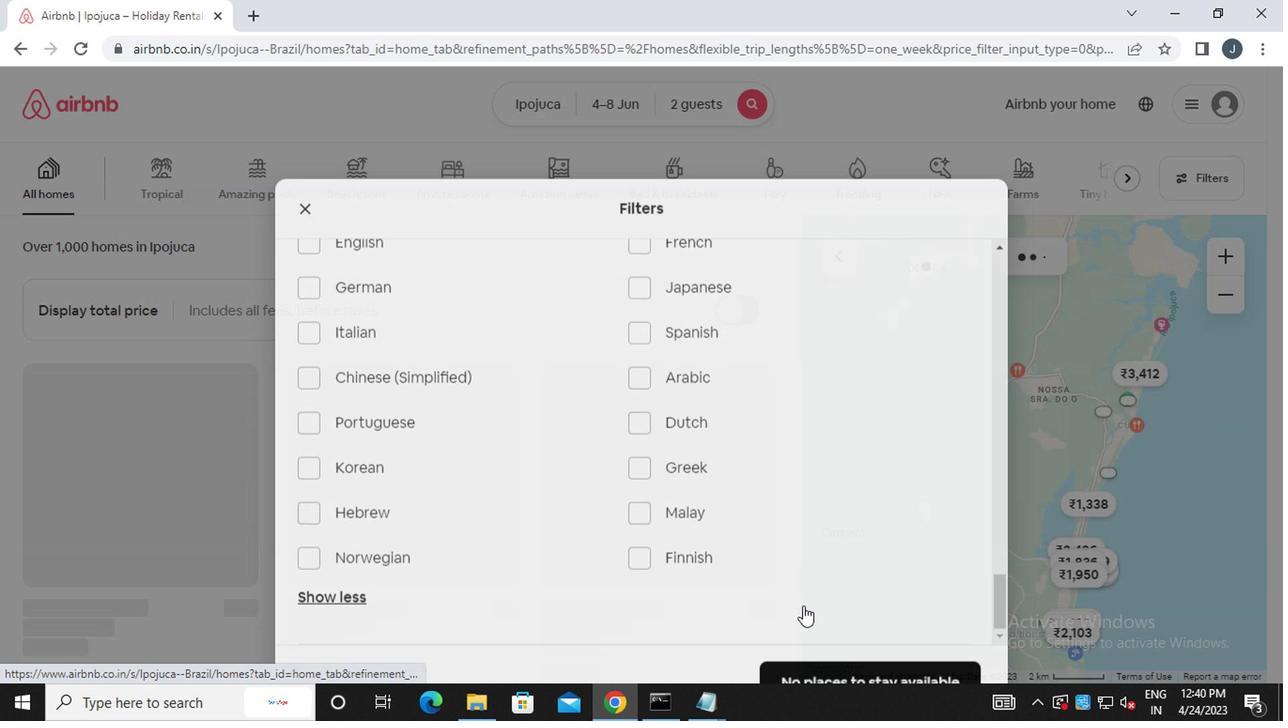 
